 Task: Find connections with filter location João Câmara with filter topic #entrepreneurwith filter profile language English with filter current company Adani Realty with filter school Banasthali Vidyapith with filter industry Warehousing and Storage with filter service category Healthcare Consulting with filter keywords title Cosmetologist
Action: Mouse moved to (717, 115)
Screenshot: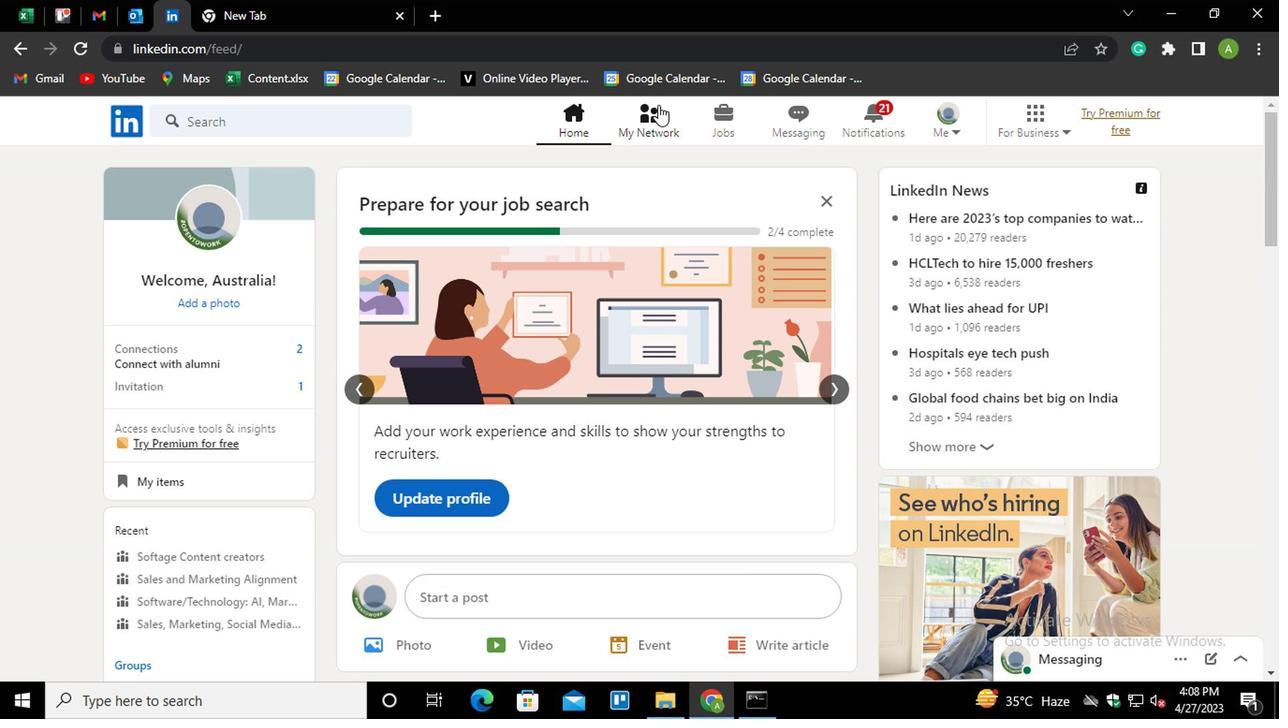 
Action: Mouse pressed left at (717, 115)
Screenshot: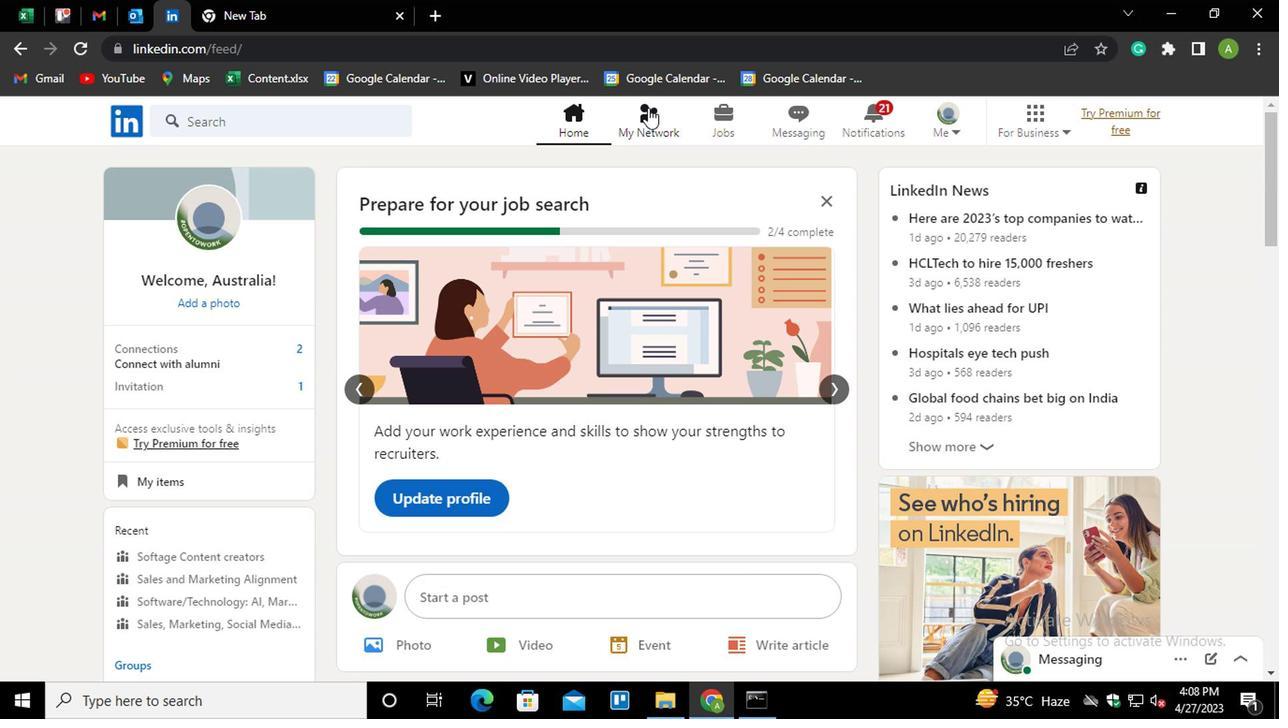 
Action: Mouse moved to (362, 235)
Screenshot: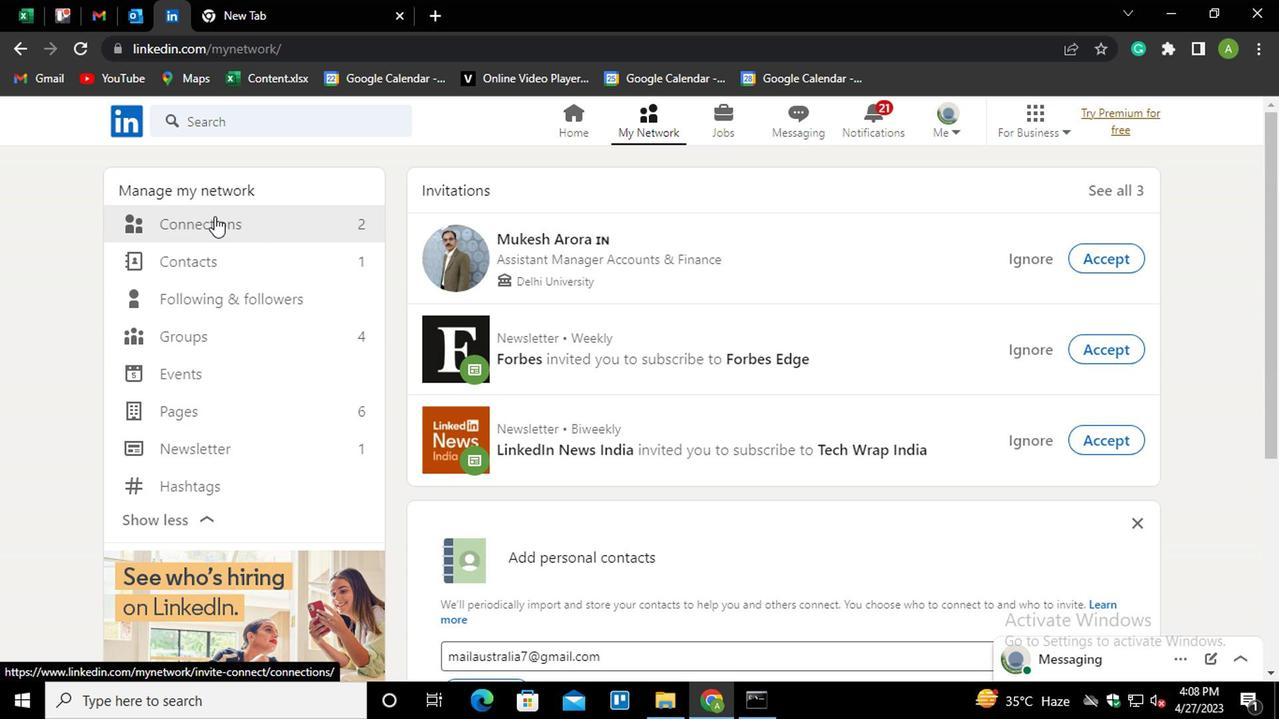 
Action: Mouse pressed left at (362, 235)
Screenshot: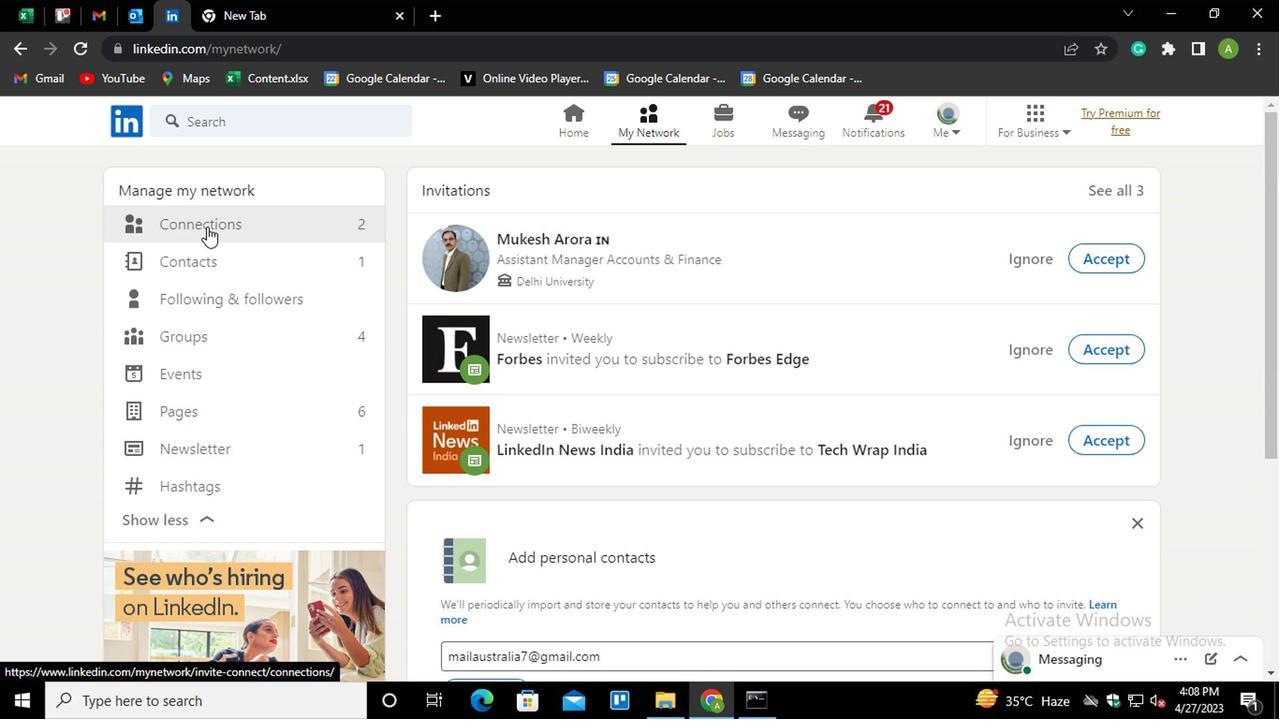 
Action: Mouse moved to (819, 227)
Screenshot: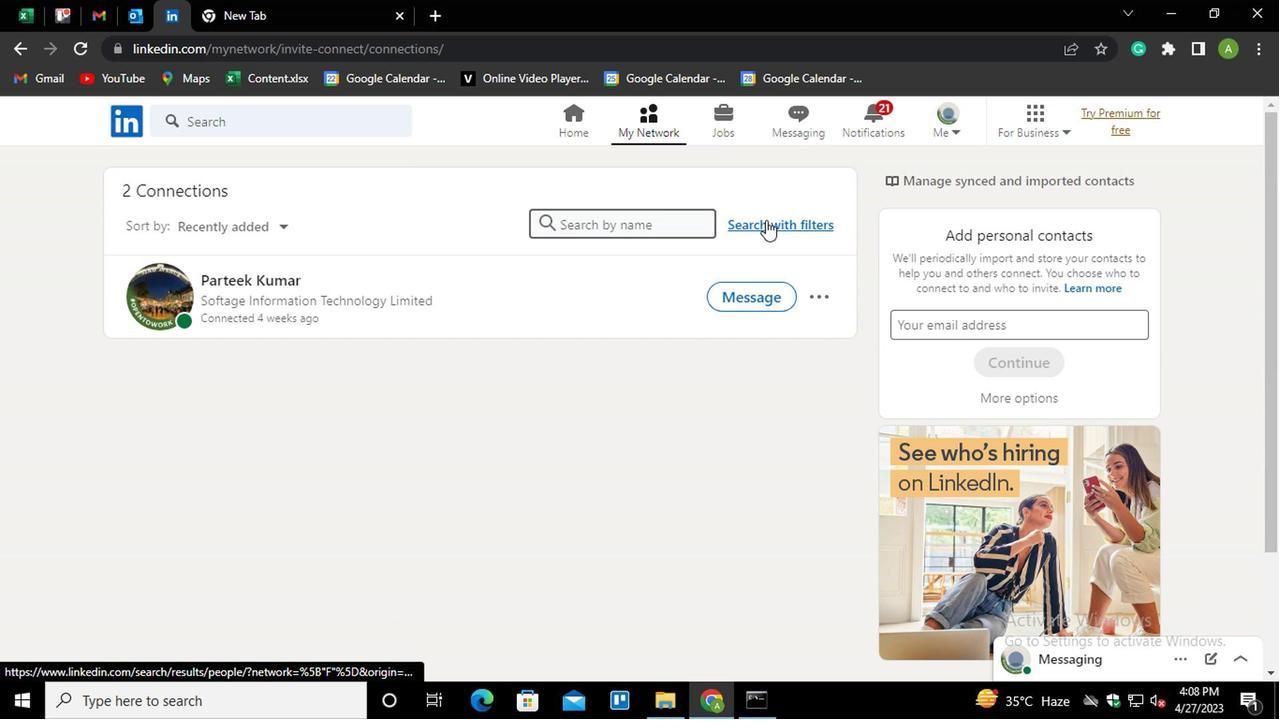 
Action: Mouse pressed left at (819, 227)
Screenshot: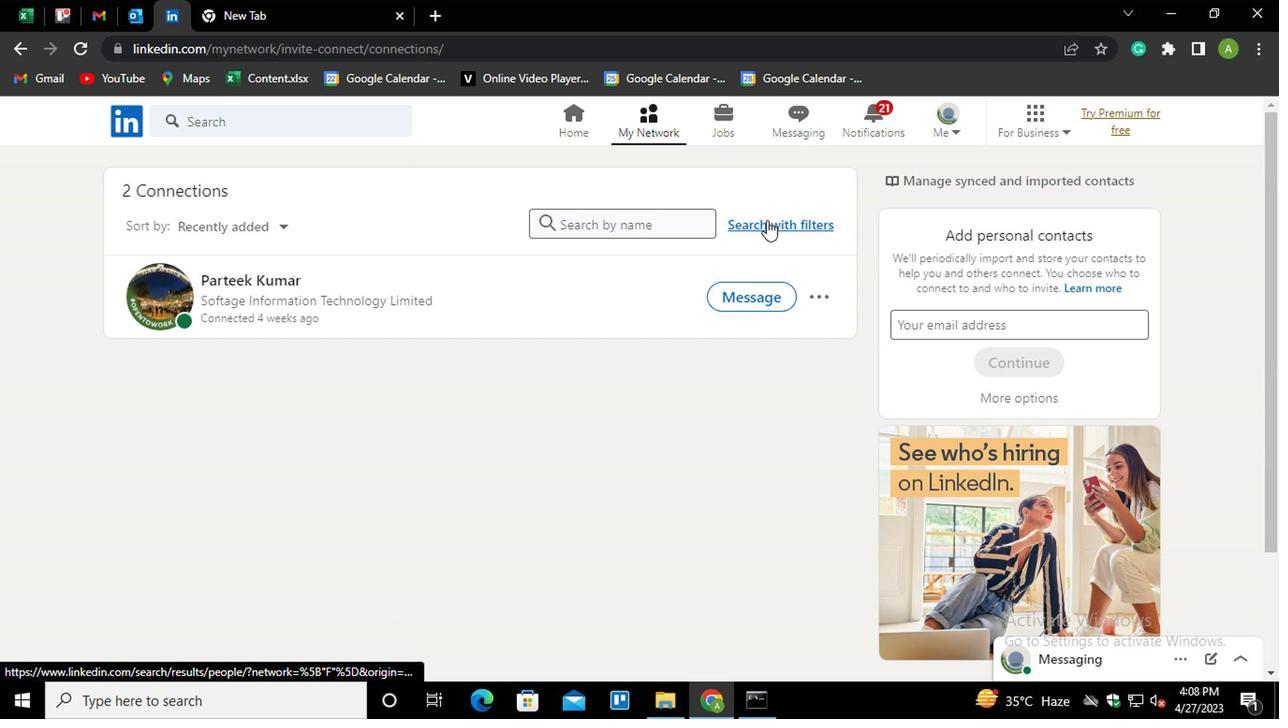 
Action: Mouse moved to (759, 179)
Screenshot: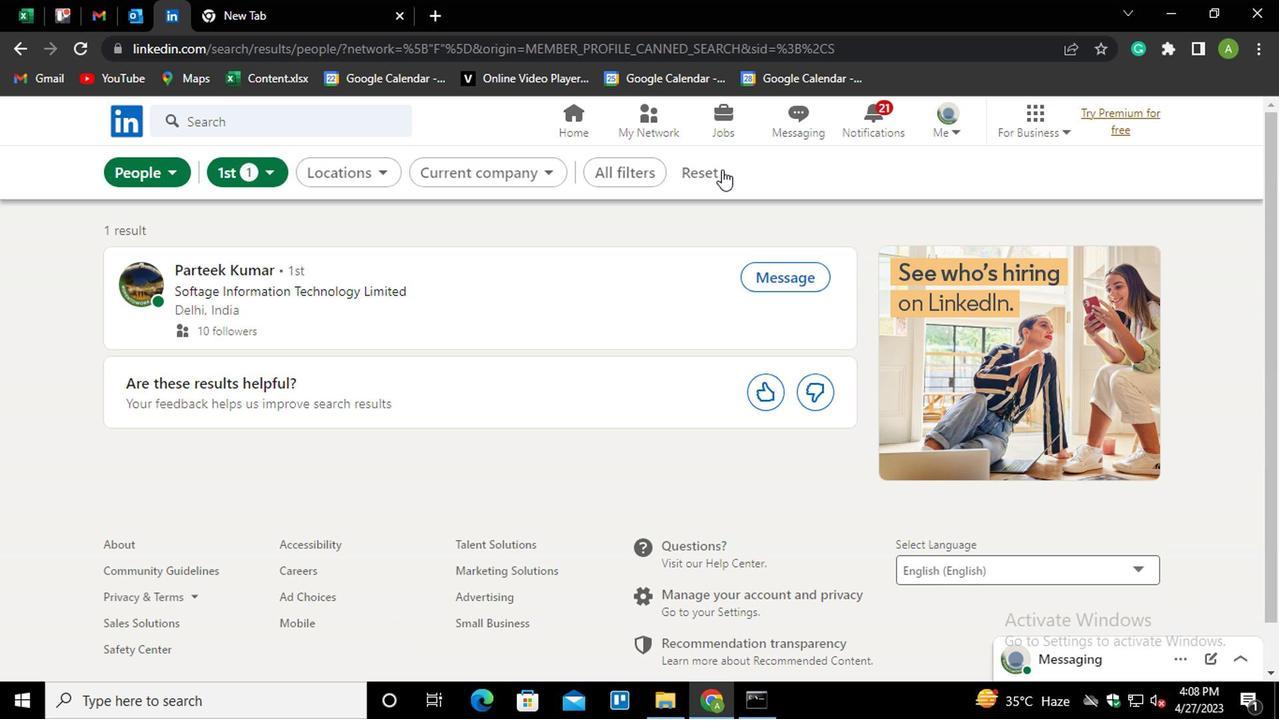 
Action: Mouse pressed left at (759, 179)
Screenshot: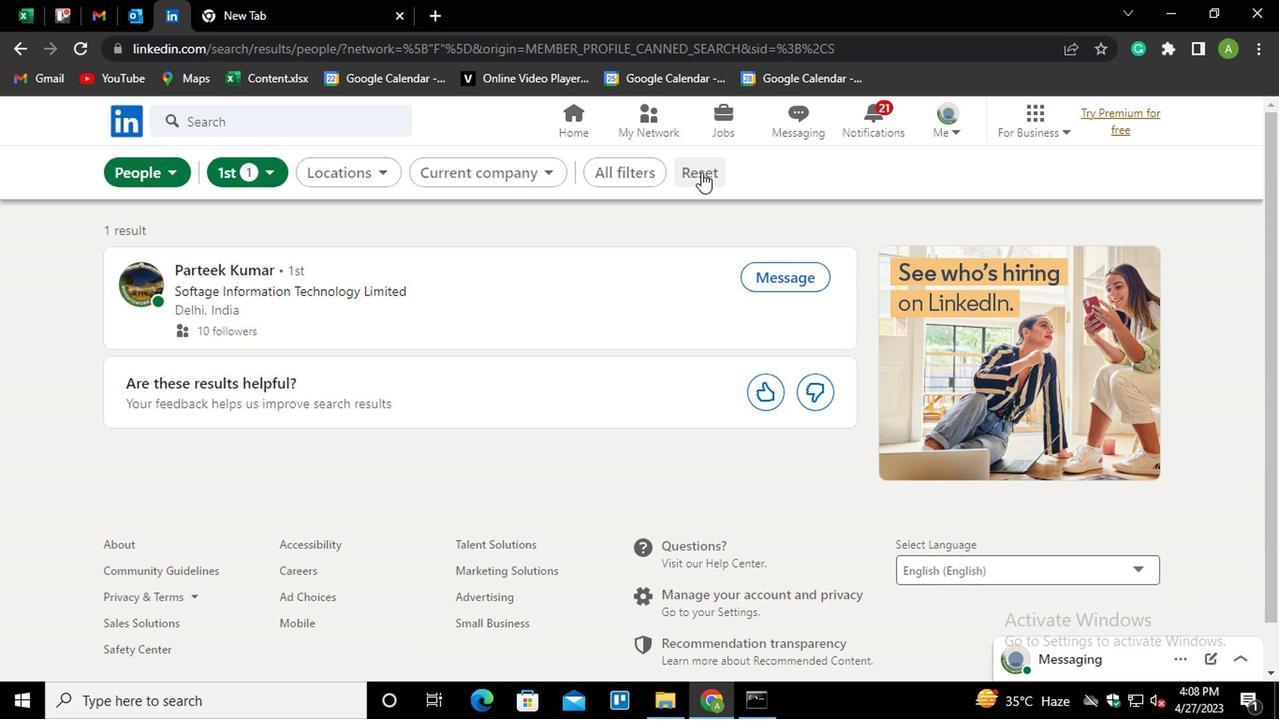 
Action: Mouse moved to (744, 182)
Screenshot: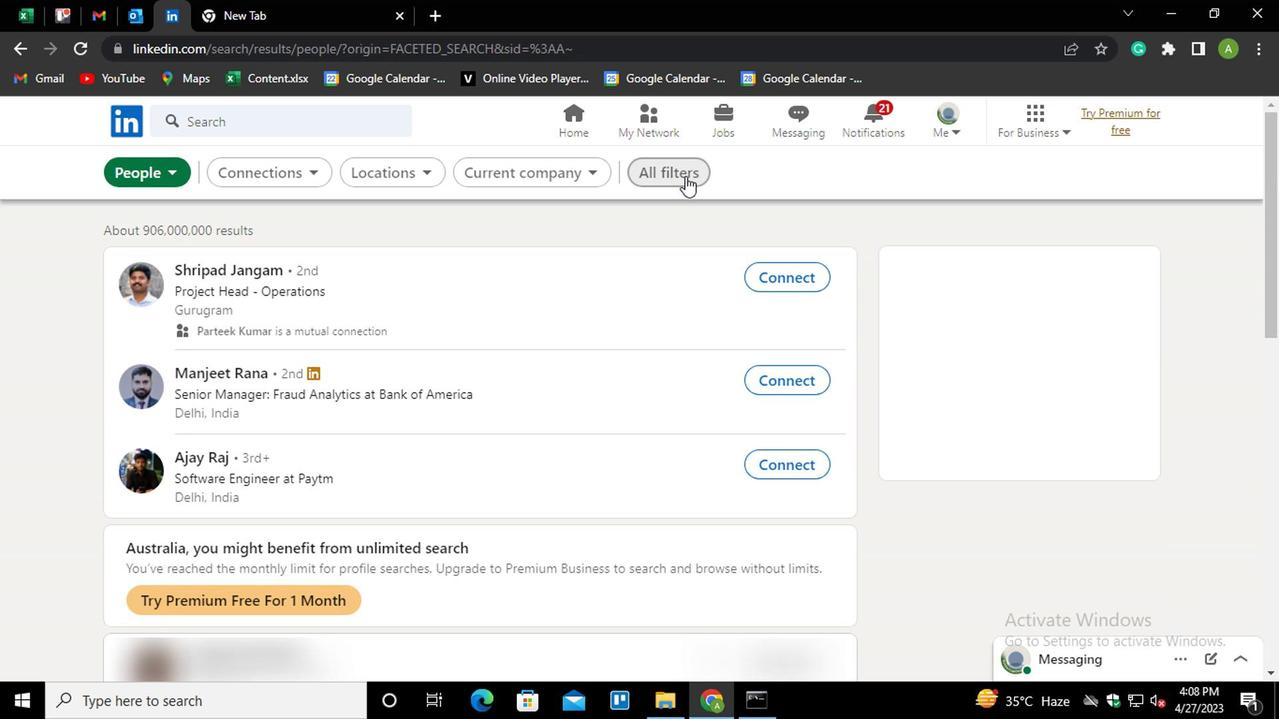 
Action: Mouse pressed left at (744, 182)
Screenshot: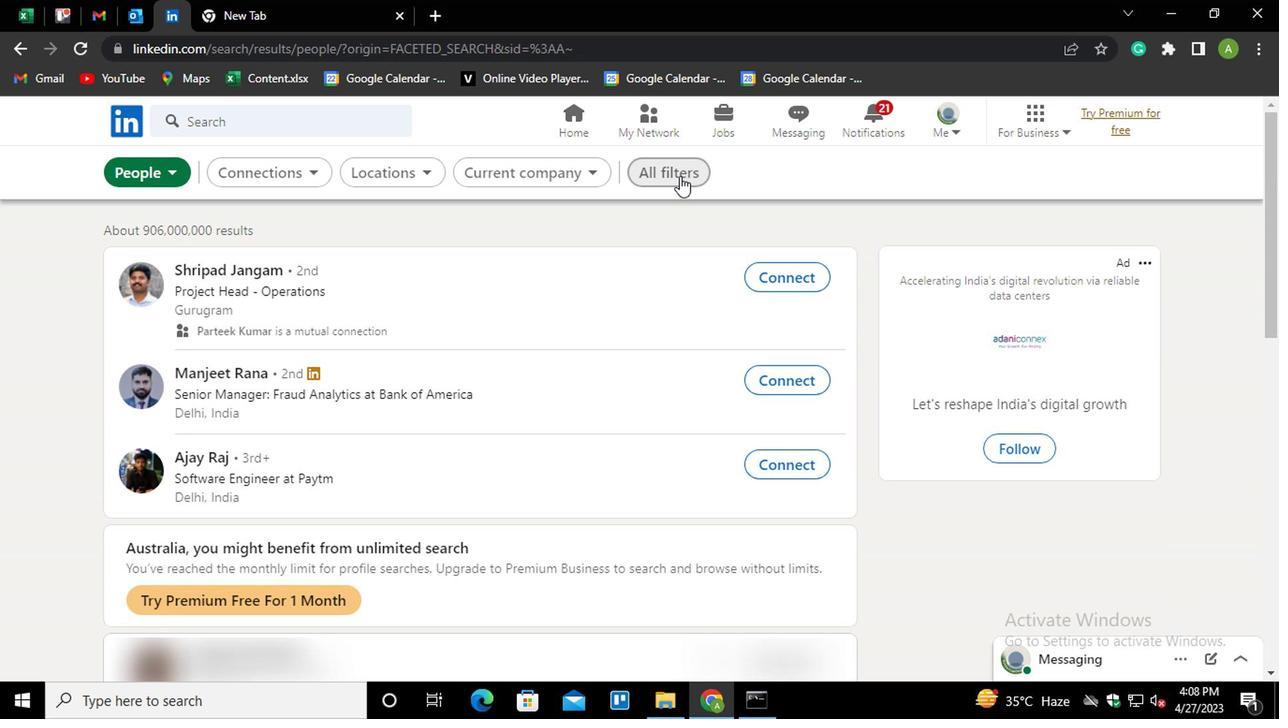 
Action: Mouse moved to (849, 309)
Screenshot: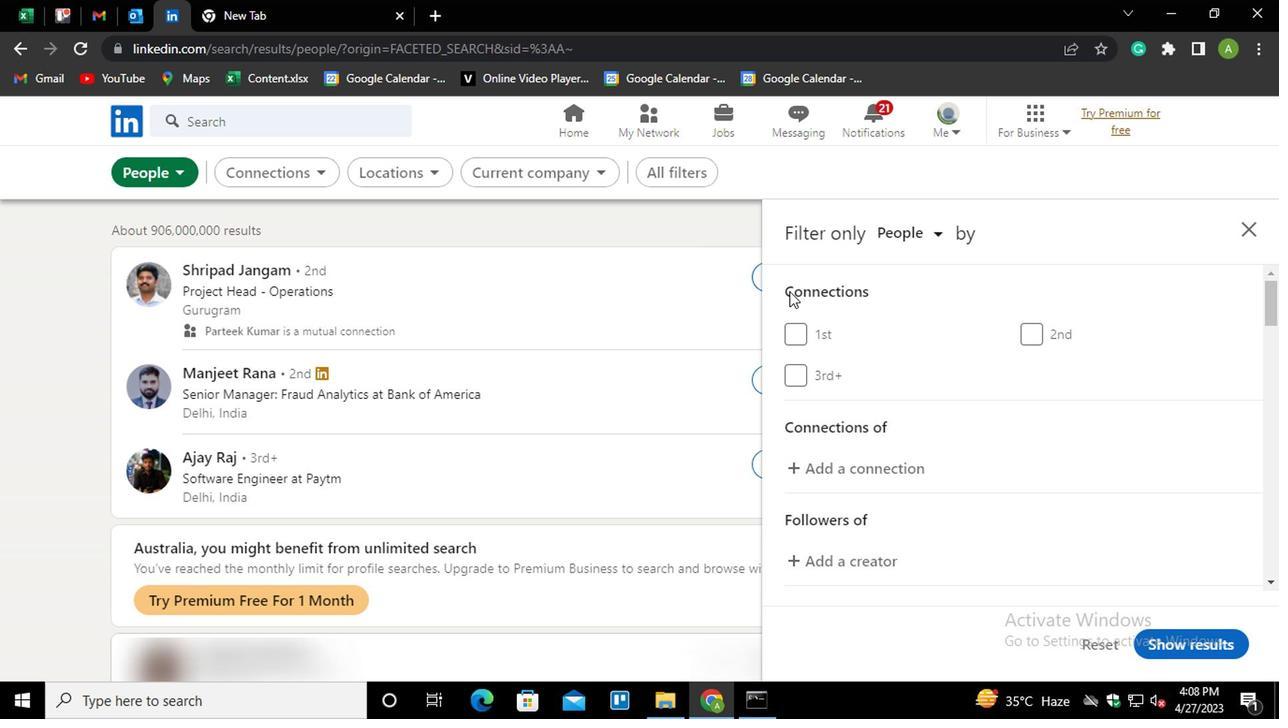 
Action: Mouse scrolled (849, 308) with delta (0, 0)
Screenshot: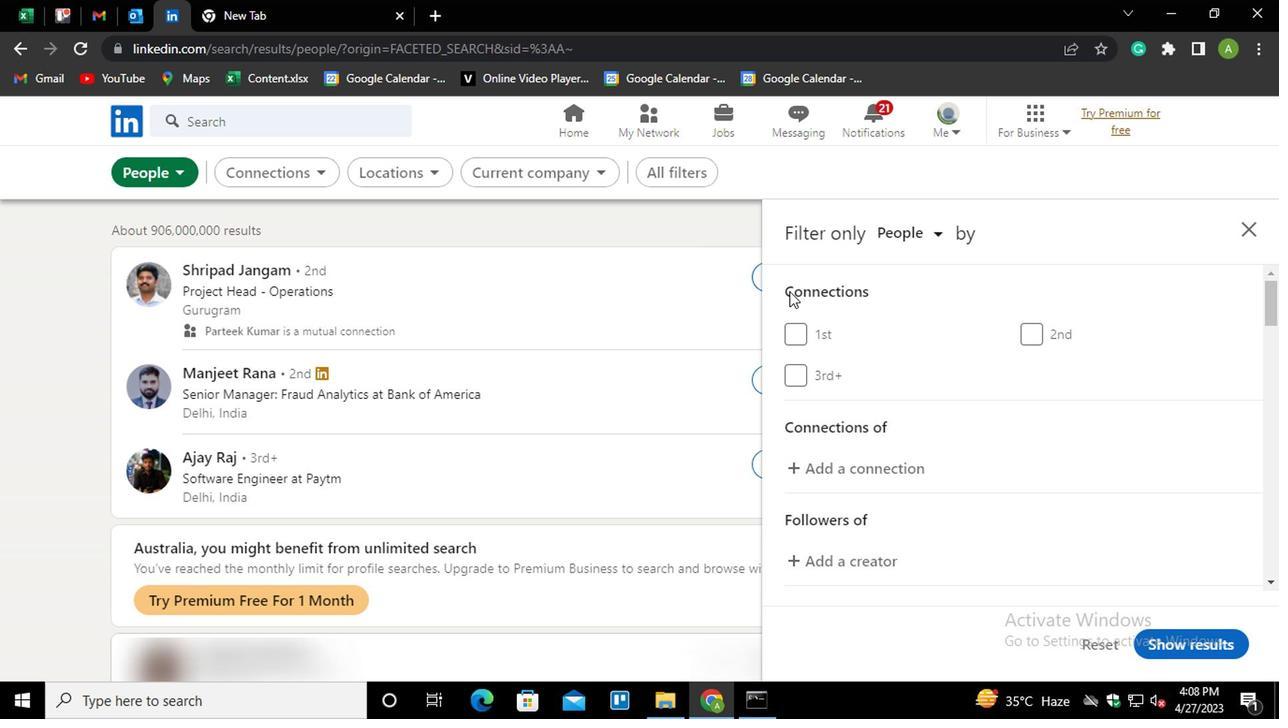
Action: Mouse moved to (882, 321)
Screenshot: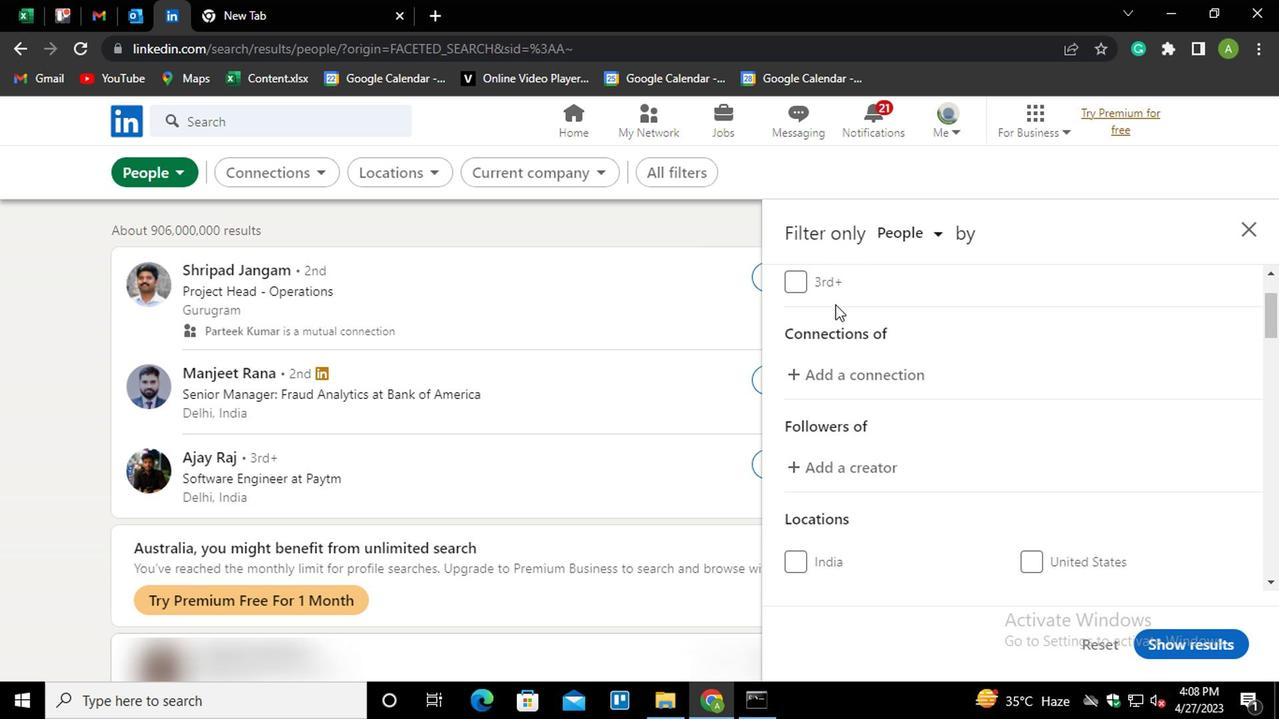 
Action: Mouse scrolled (882, 321) with delta (0, 0)
Screenshot: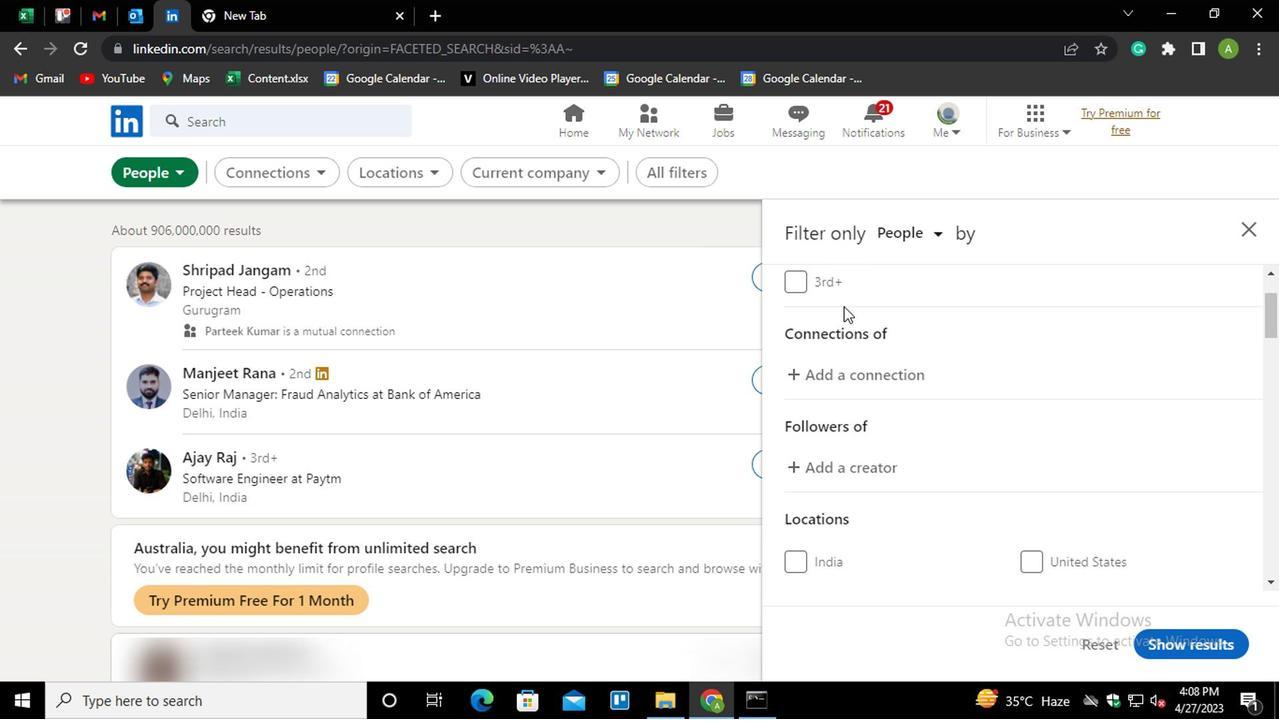 
Action: Mouse moved to (882, 321)
Screenshot: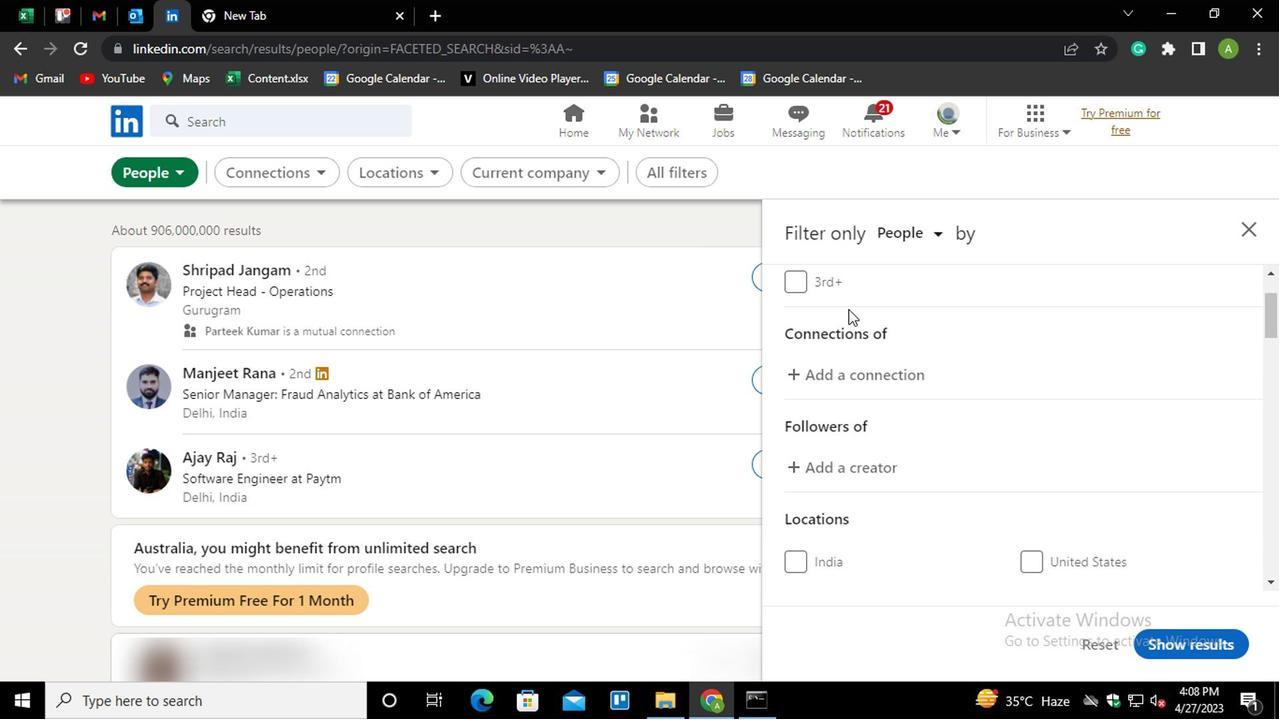 
Action: Mouse scrolled (882, 321) with delta (0, 0)
Screenshot: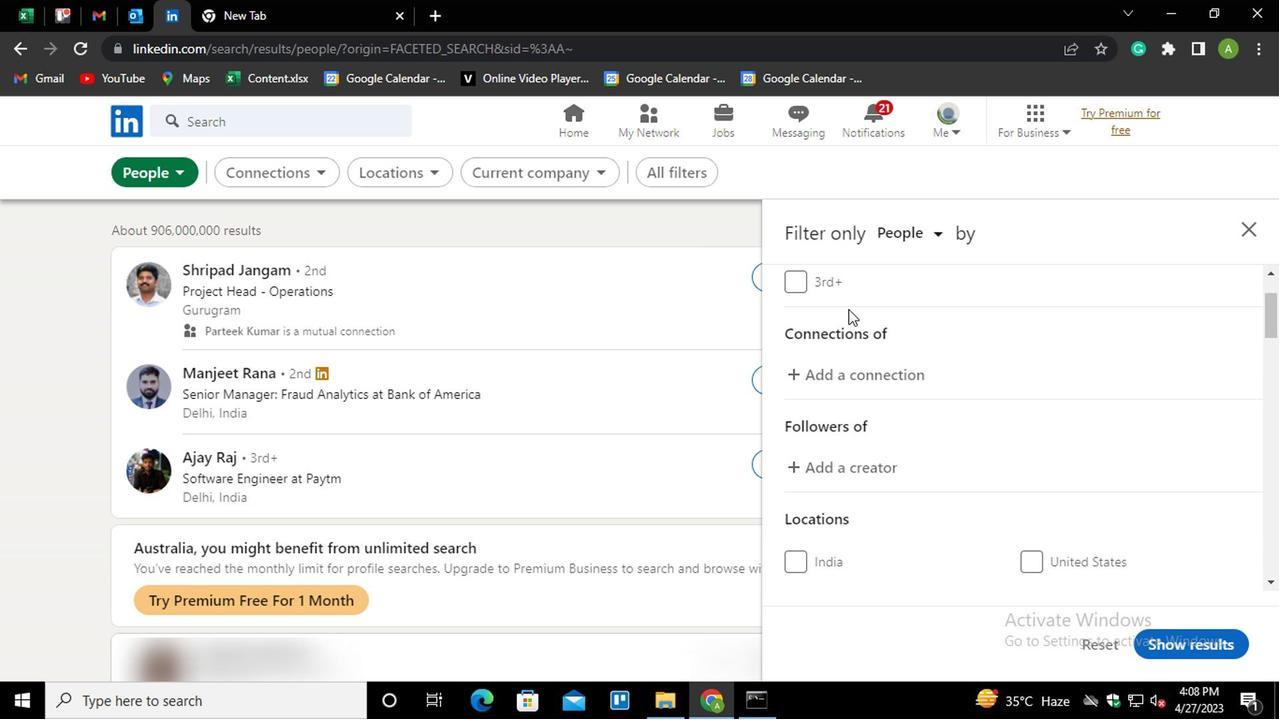 
Action: Mouse moved to (884, 329)
Screenshot: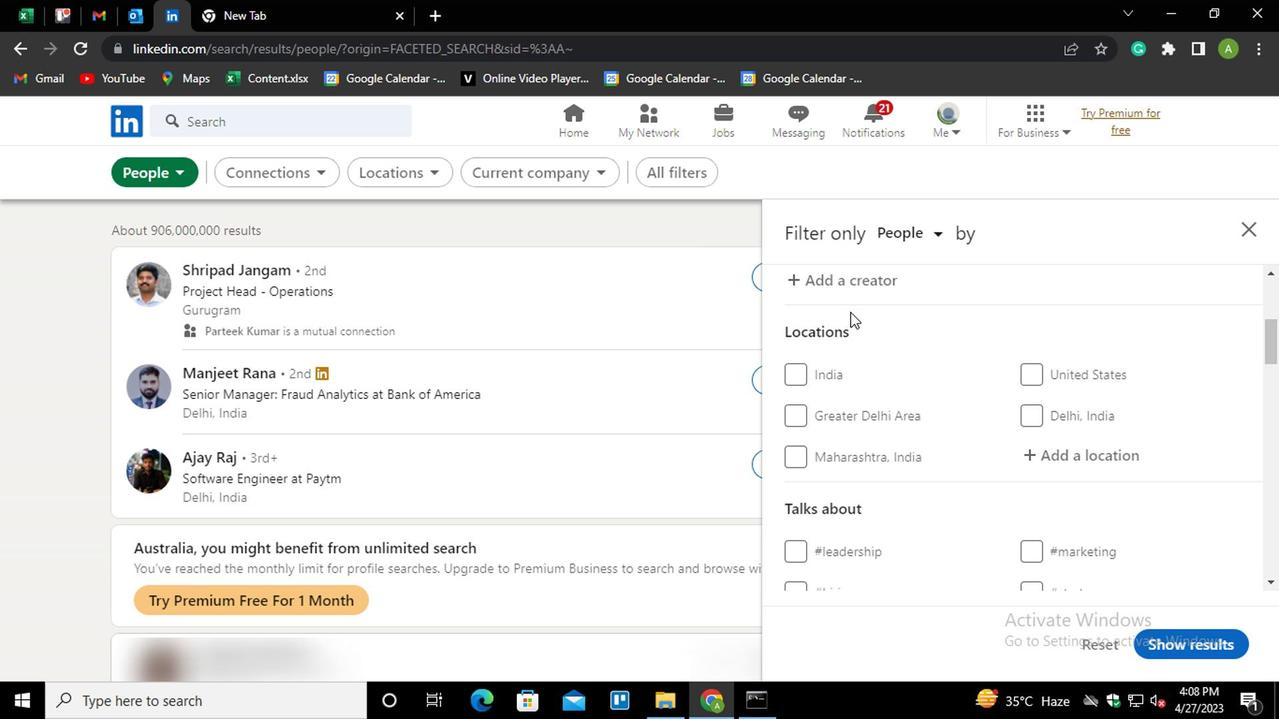 
Action: Mouse scrolled (884, 327) with delta (0, -1)
Screenshot: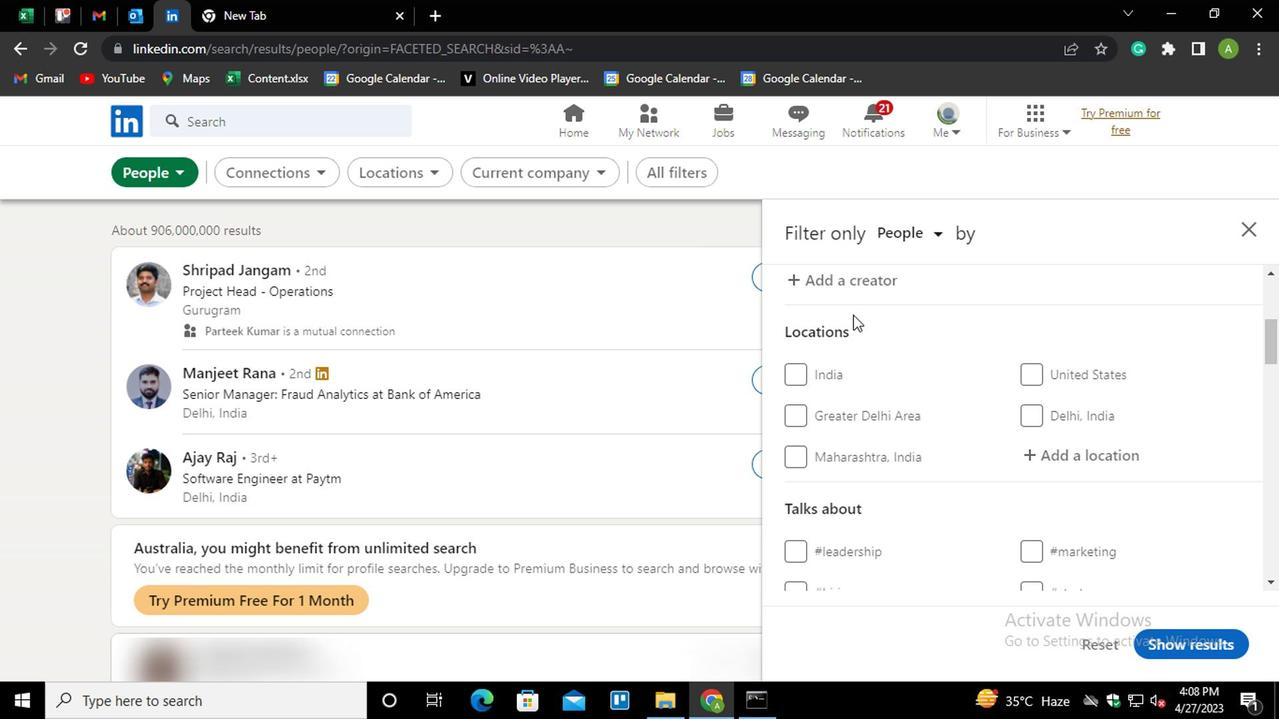 
Action: Mouse moved to (1054, 383)
Screenshot: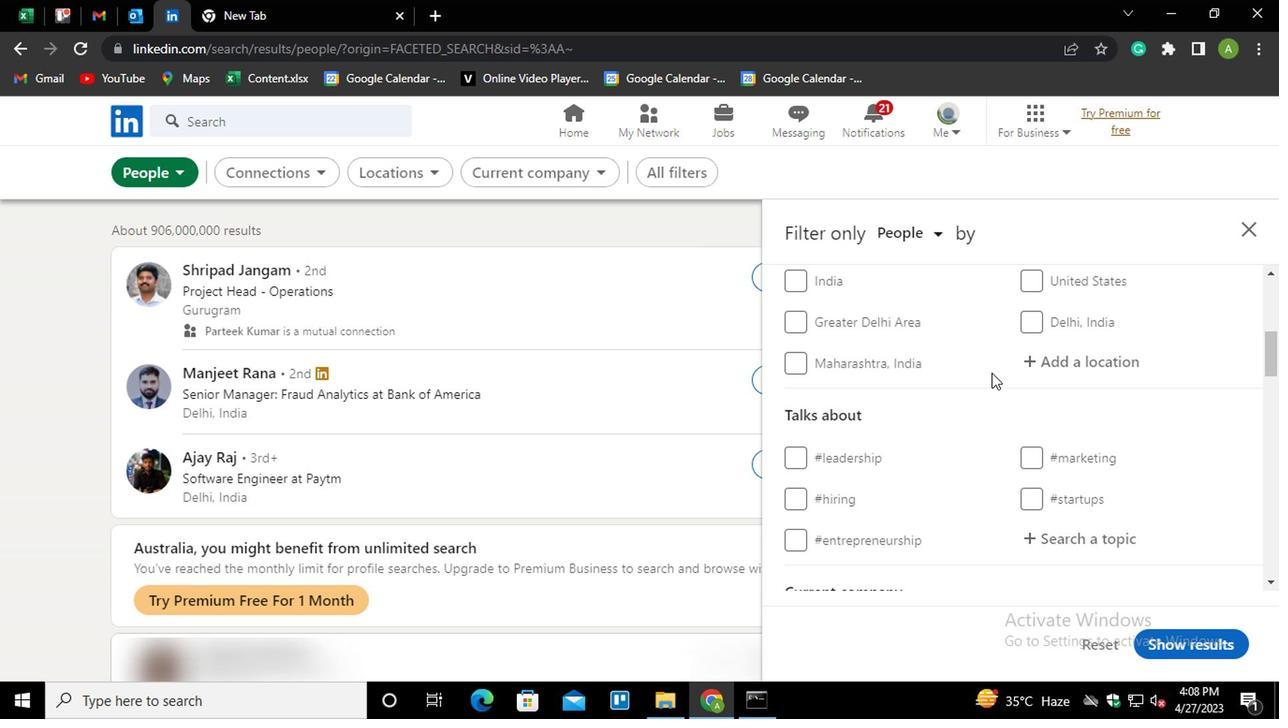 
Action: Mouse pressed left at (1054, 383)
Screenshot: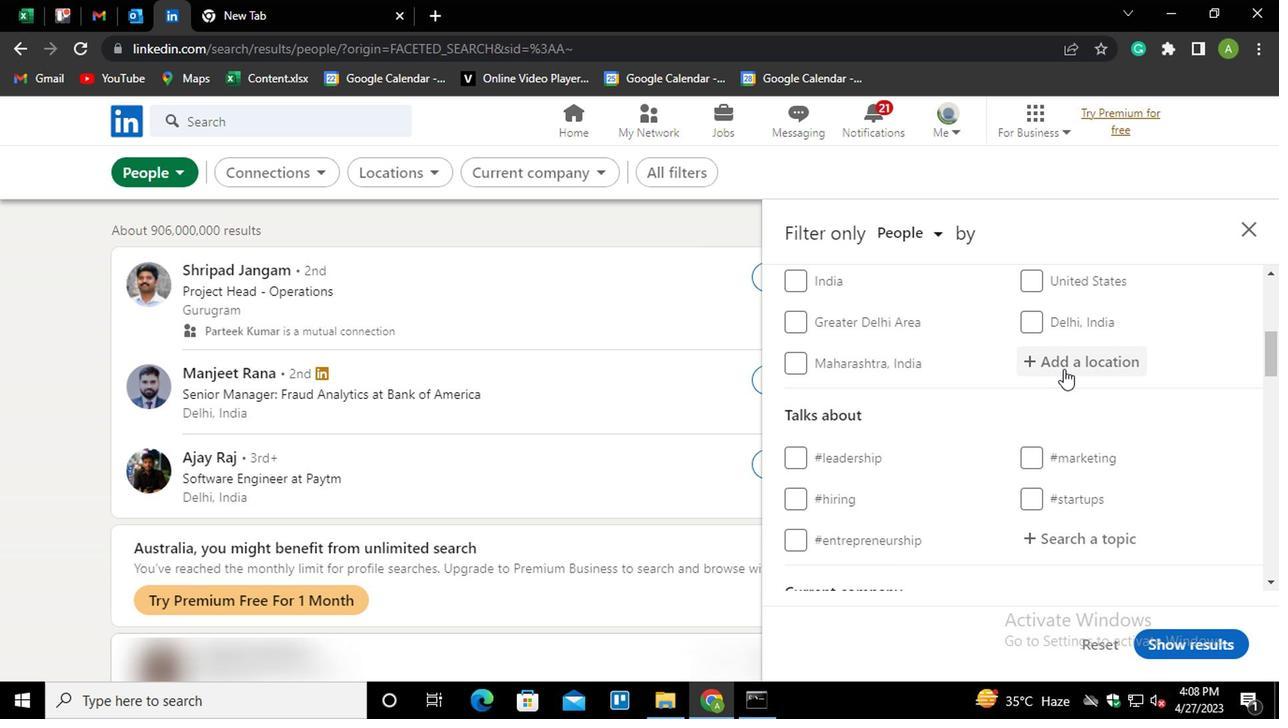 
Action: Mouse moved to (1056, 377)
Screenshot: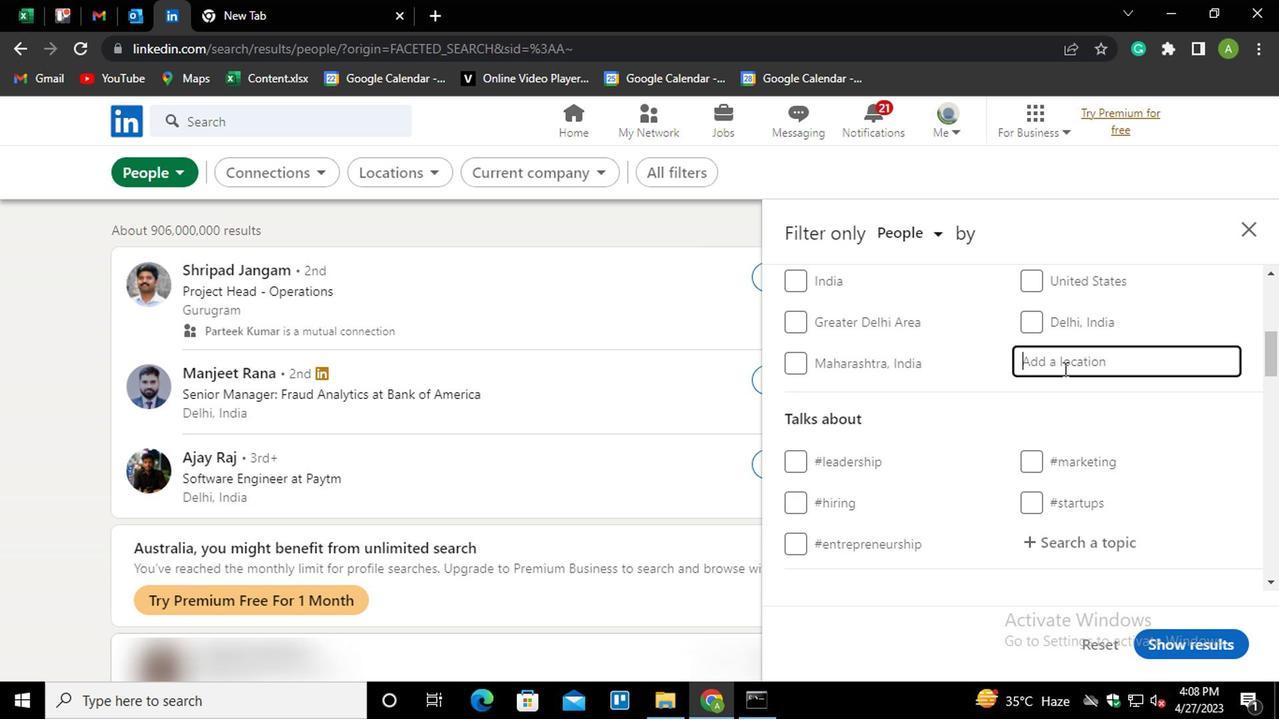 
Action: Mouse pressed left at (1056, 377)
Screenshot: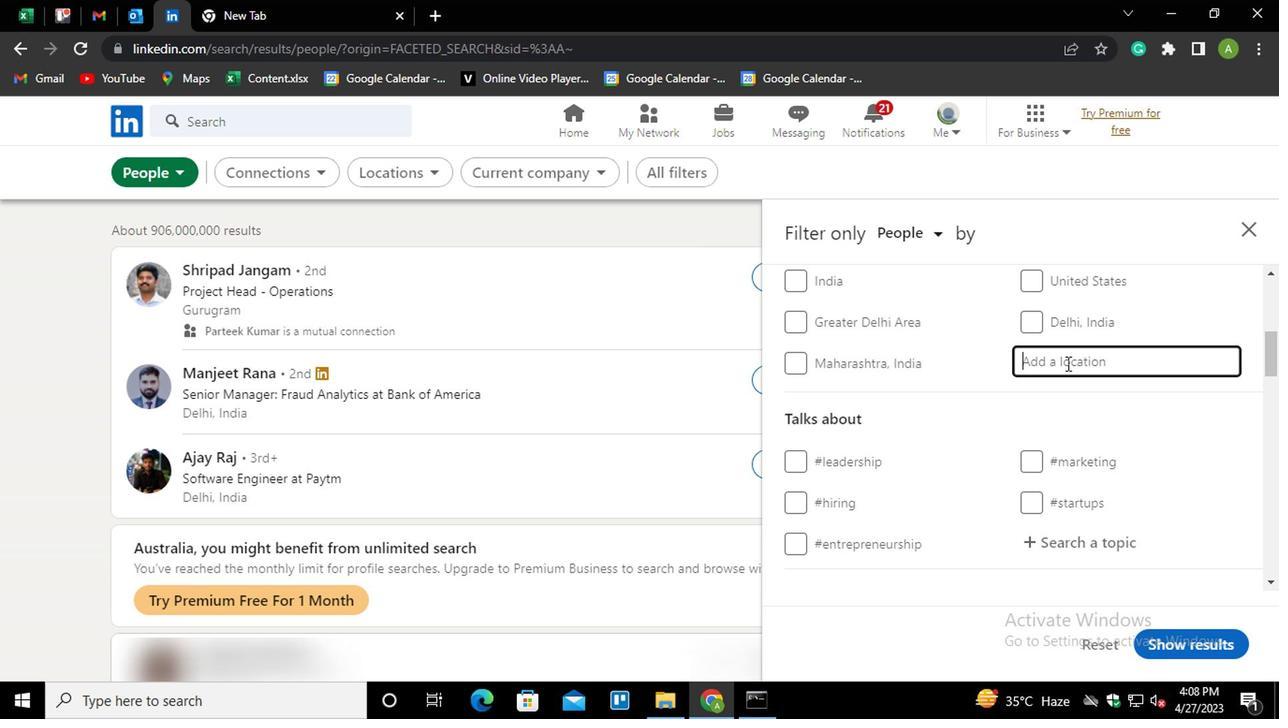 
Action: Key pressed <Key.shift>HO<Key.backspace><Key.backspace><Key.shift>JOAO<Key.down><Key.down><Key.down><Key.down><Key.down><Key.space><Key.shift>CAMARO<Key.down><Key.backspace>A<Key.down><Key.enter>
Screenshot: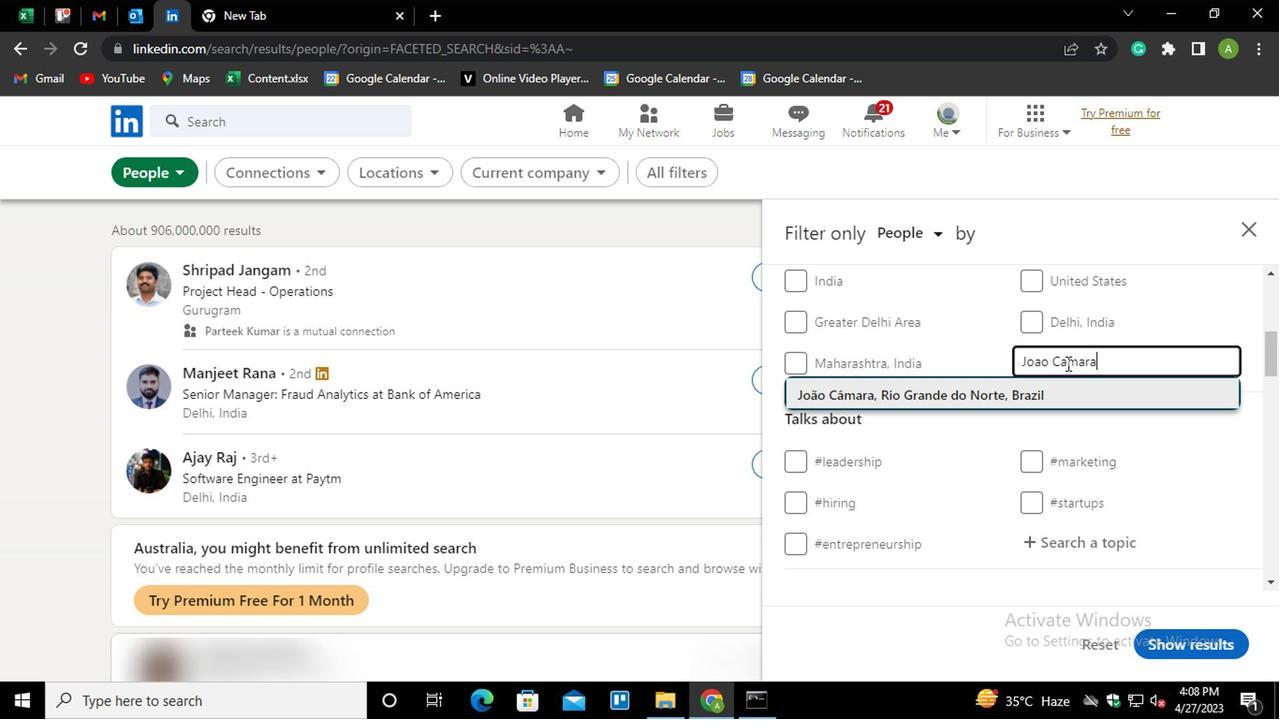 
Action: Mouse scrolled (1056, 376) with delta (0, -1)
Screenshot: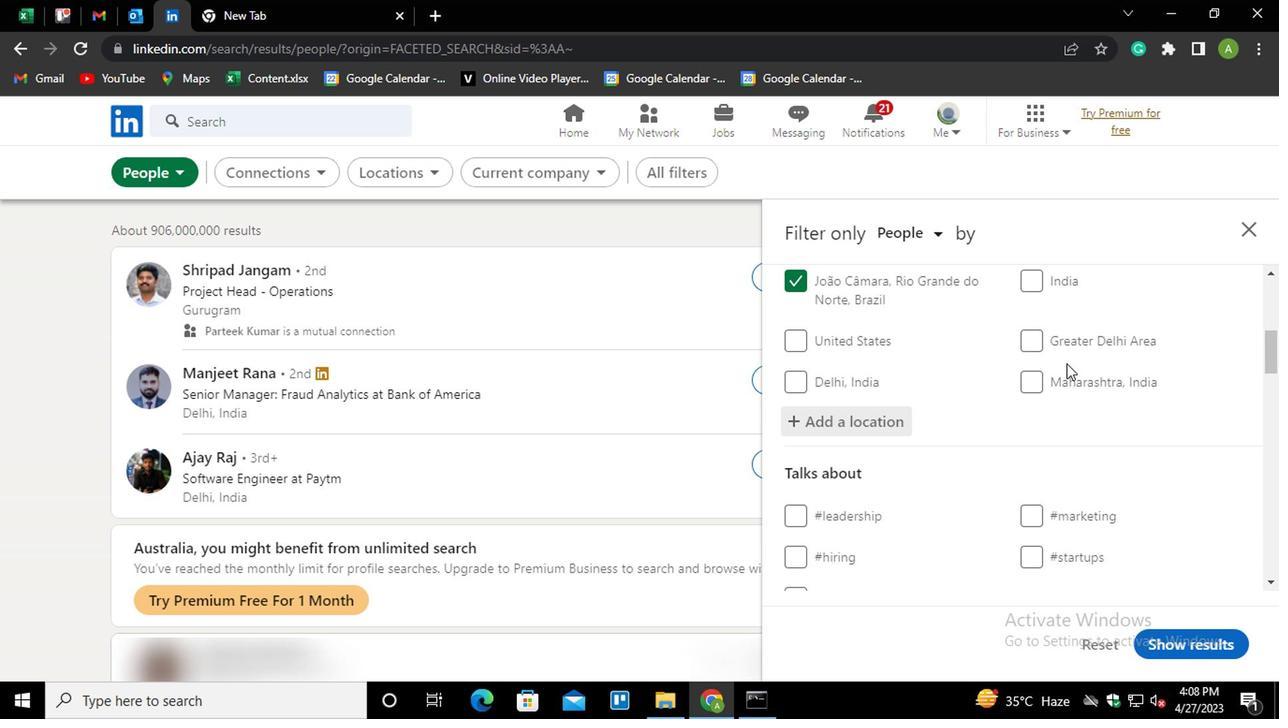 
Action: Mouse moved to (1056, 377)
Screenshot: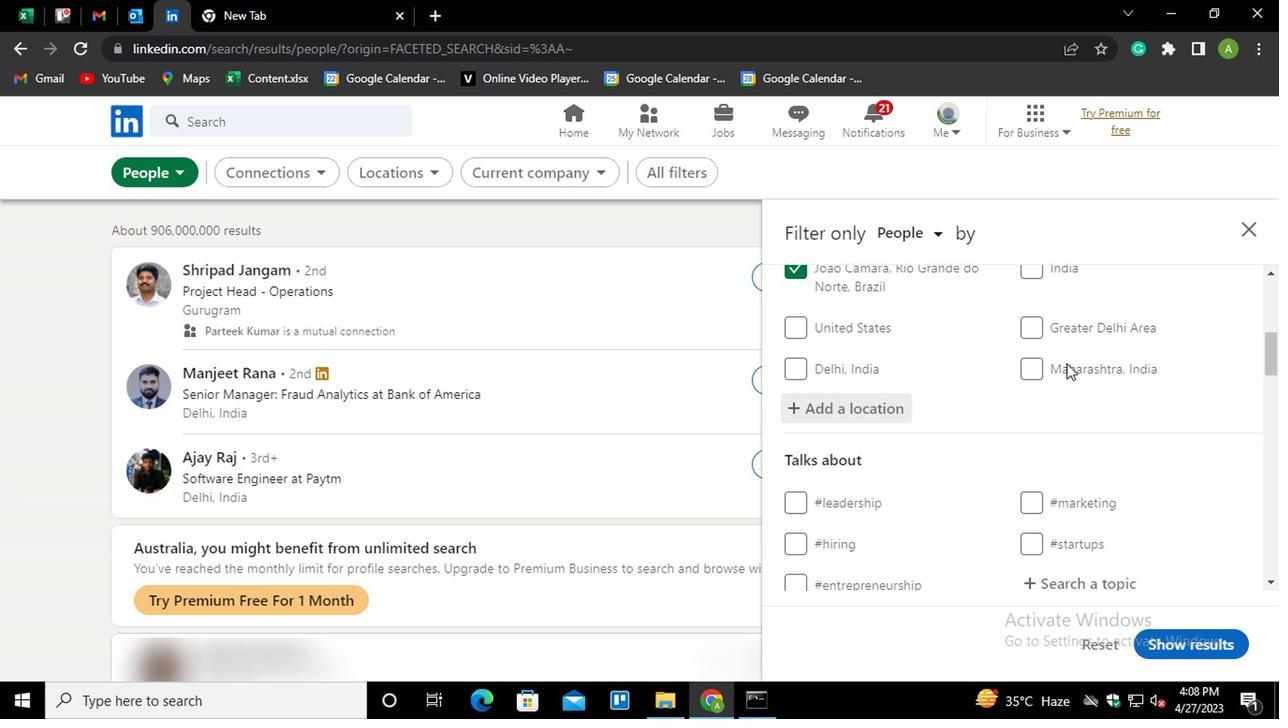 
Action: Mouse scrolled (1056, 376) with delta (0, -1)
Screenshot: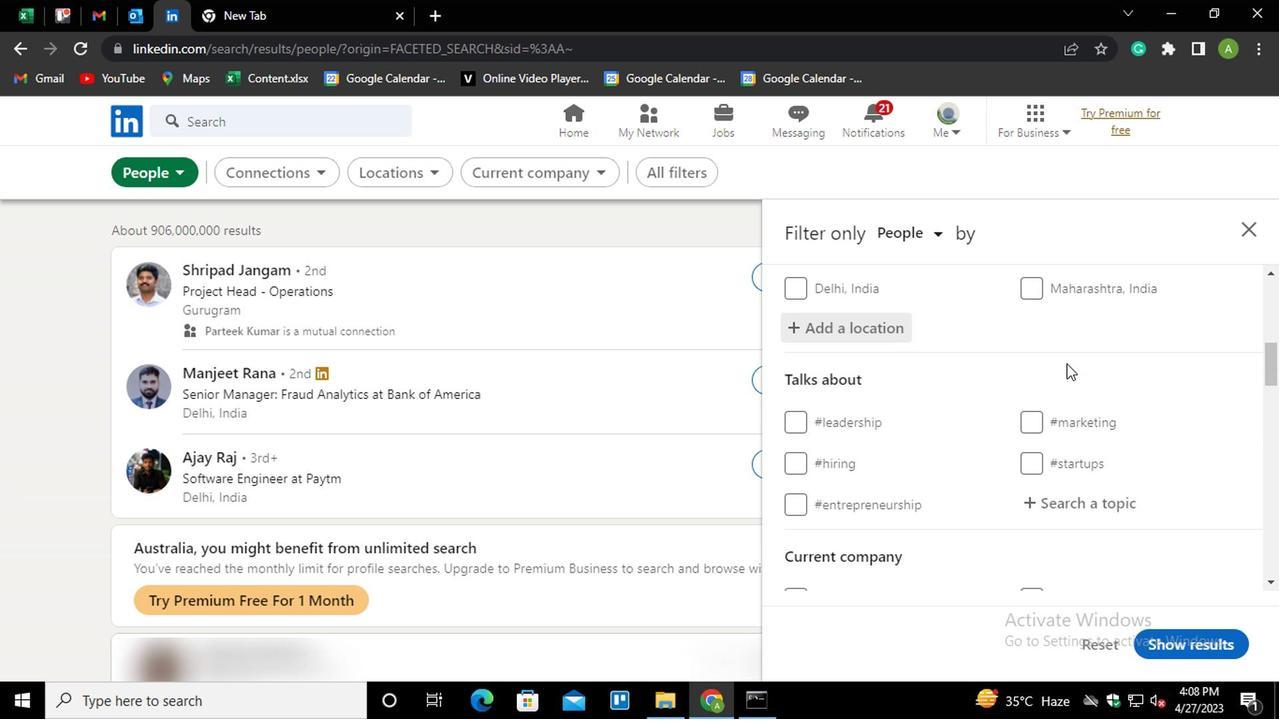 
Action: Mouse scrolled (1056, 376) with delta (0, -1)
Screenshot: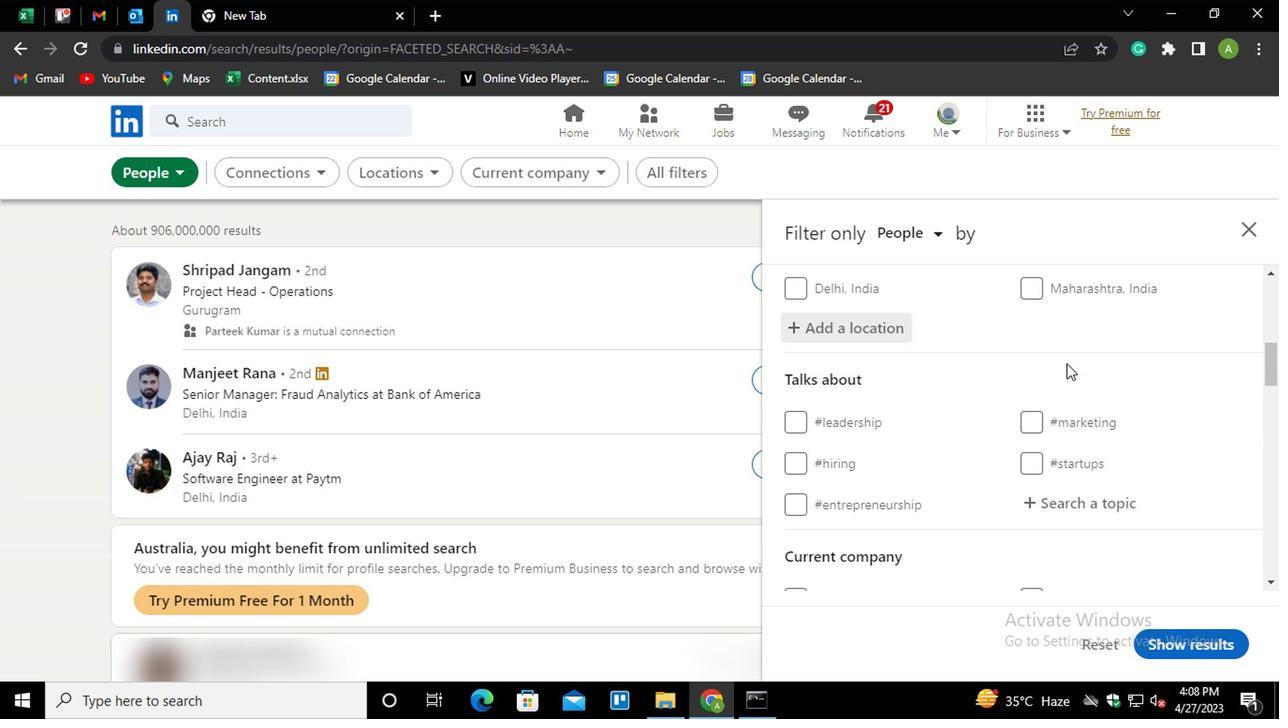 
Action: Mouse moved to (1051, 323)
Screenshot: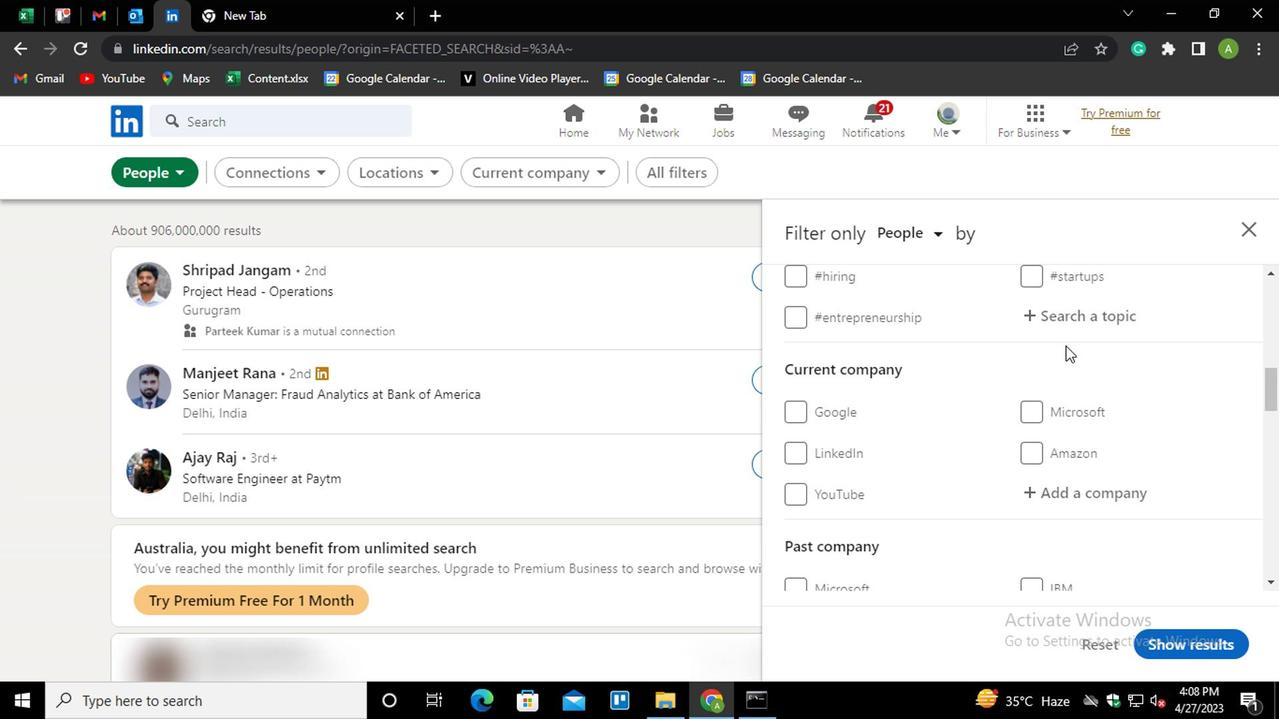 
Action: Mouse pressed left at (1051, 323)
Screenshot: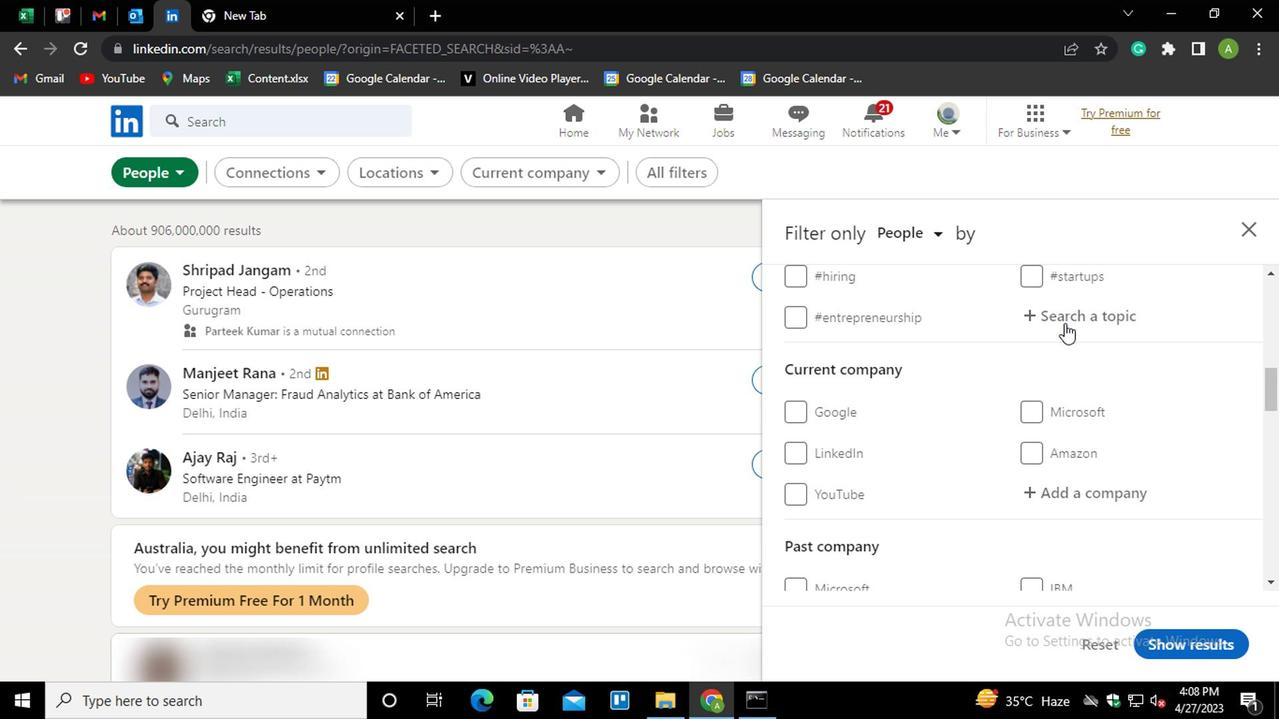 
Action: Key pressed ENTREPRE<Key.down><Key.enter>
Screenshot: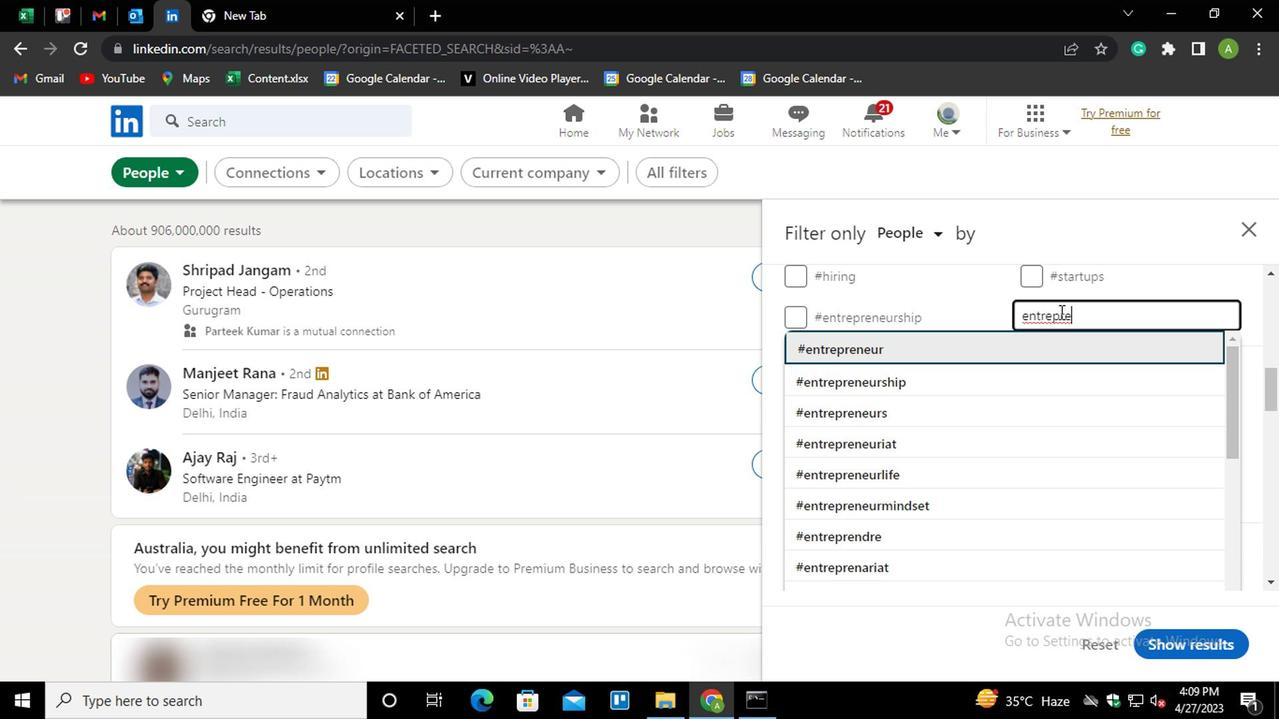 
Action: Mouse scrolled (1051, 323) with delta (0, 0)
Screenshot: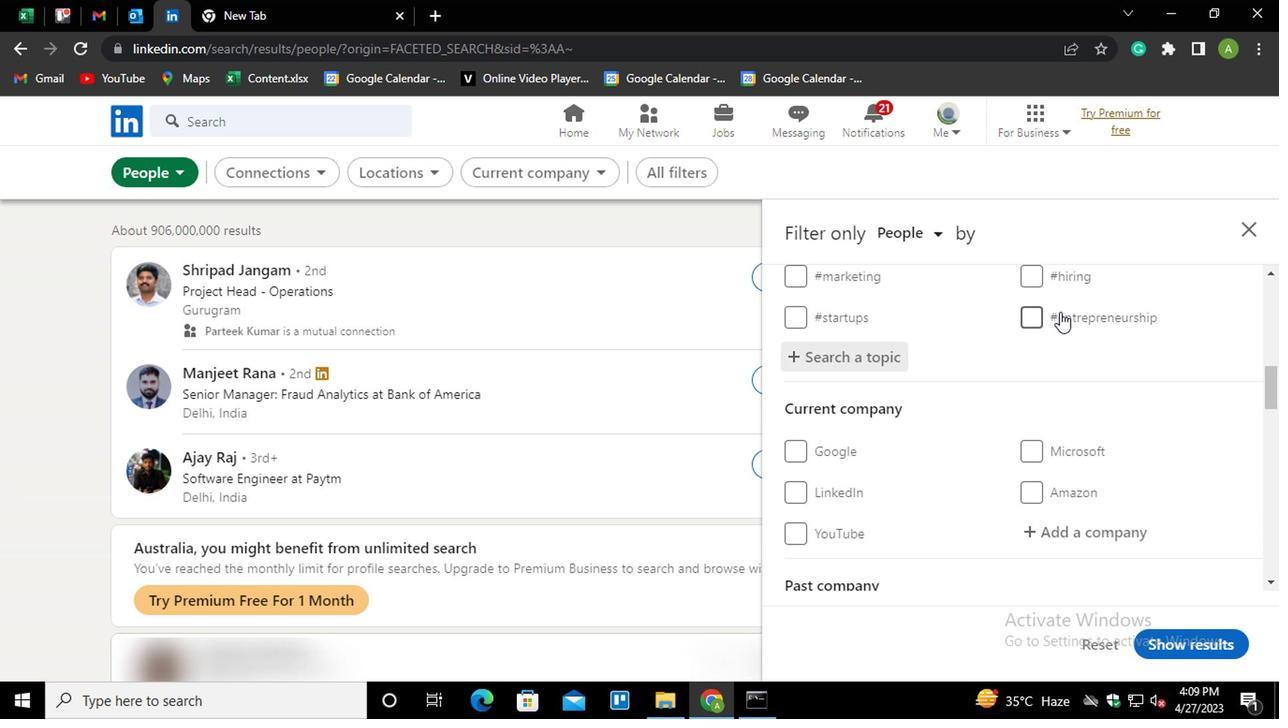 
Action: Mouse scrolled (1051, 323) with delta (0, 0)
Screenshot: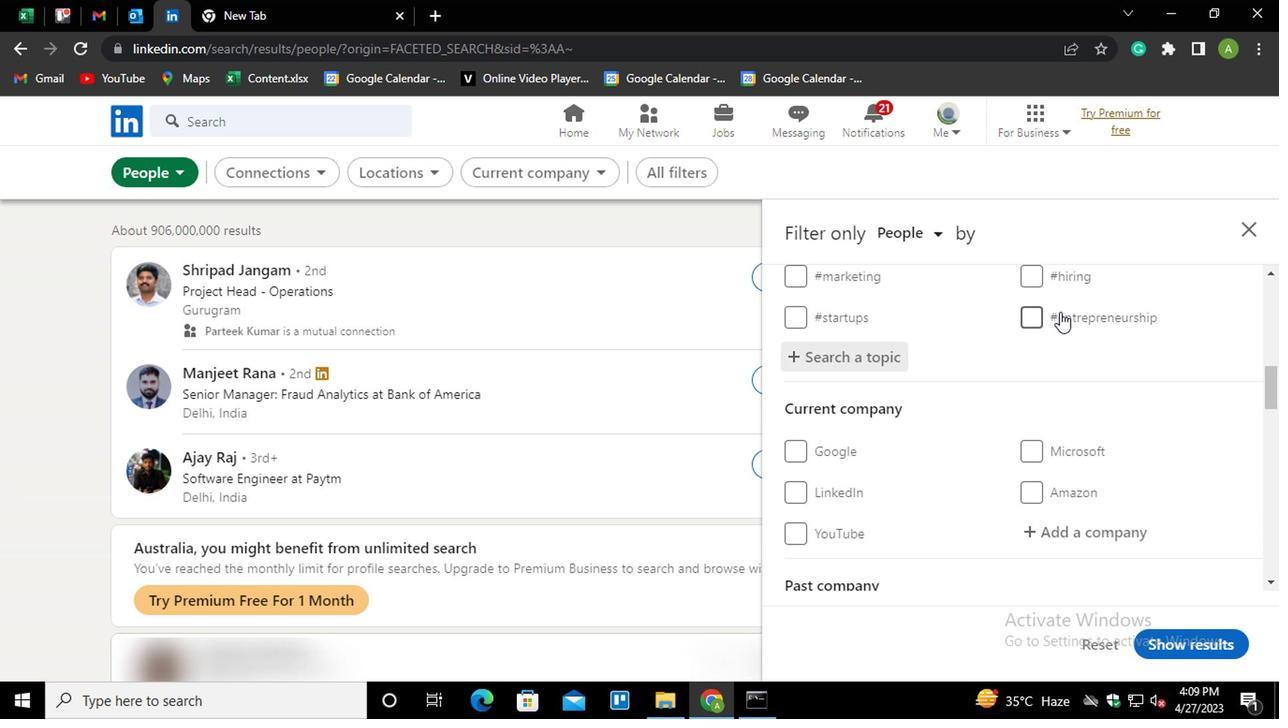
Action: Mouse scrolled (1051, 323) with delta (0, 0)
Screenshot: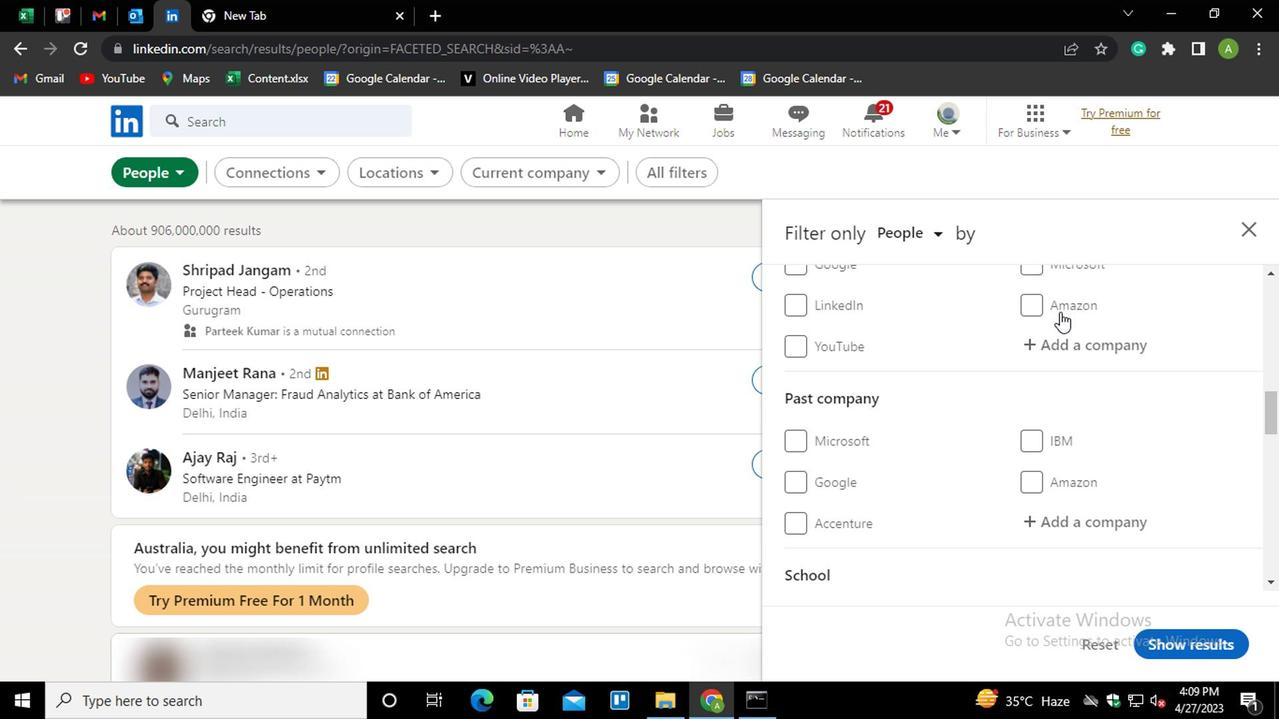 
Action: Mouse scrolled (1051, 323) with delta (0, 0)
Screenshot: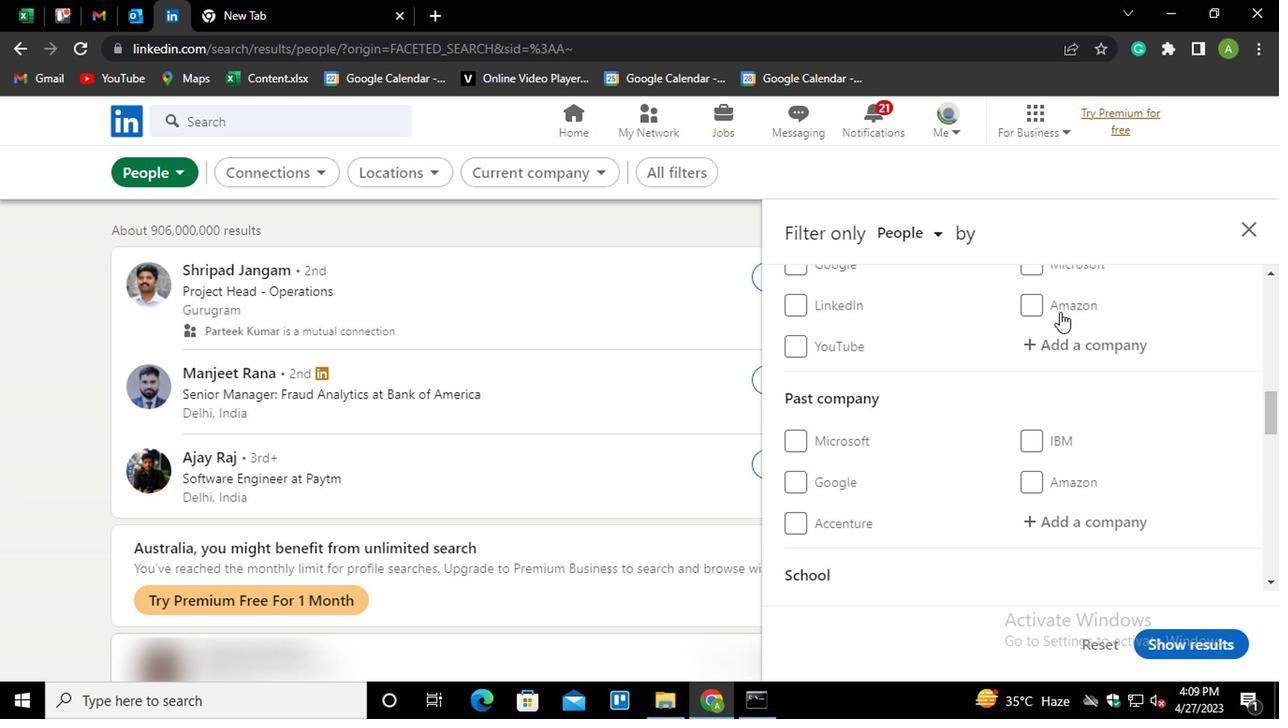 
Action: Mouse scrolled (1051, 323) with delta (0, 0)
Screenshot: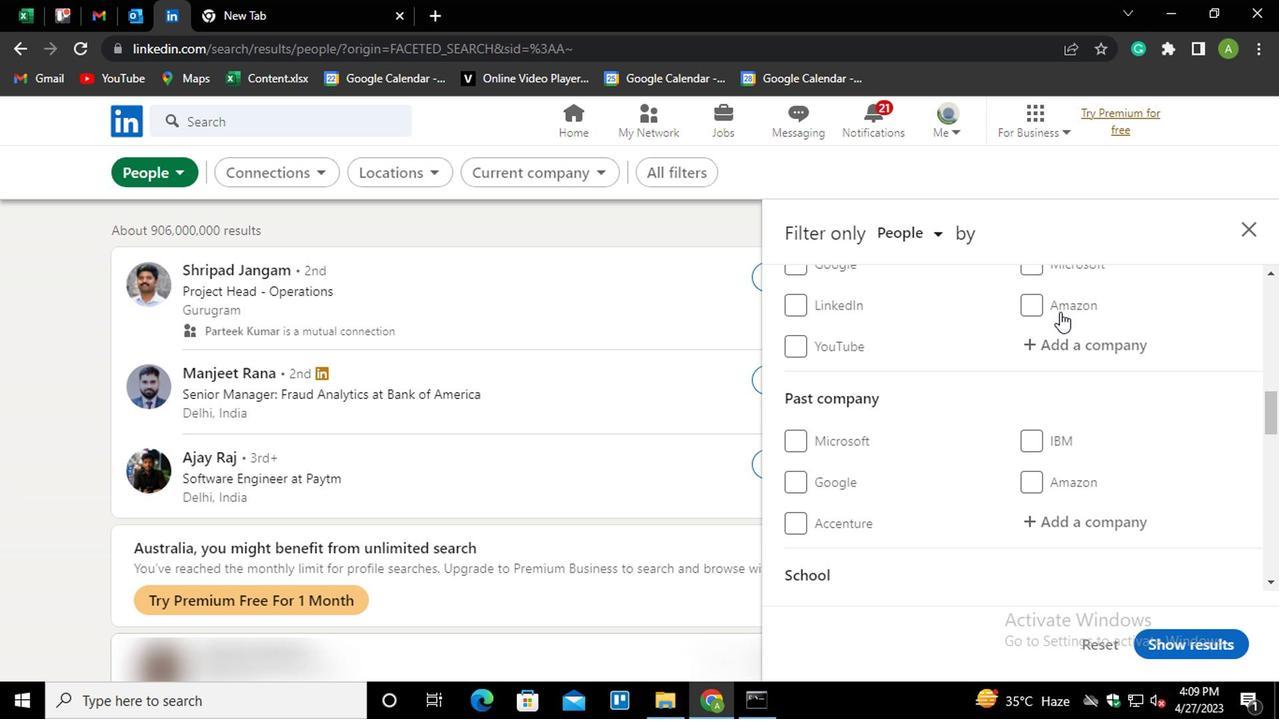 
Action: Mouse scrolled (1051, 323) with delta (0, 0)
Screenshot: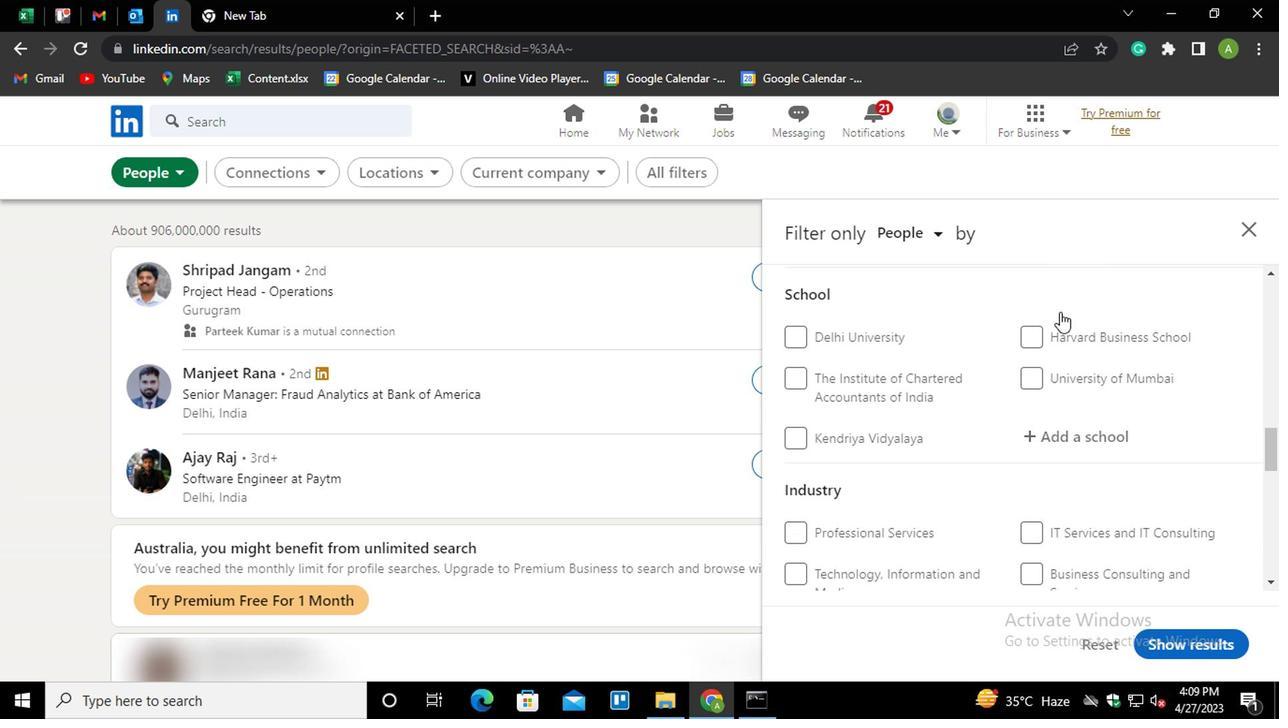 
Action: Mouse scrolled (1051, 323) with delta (0, 0)
Screenshot: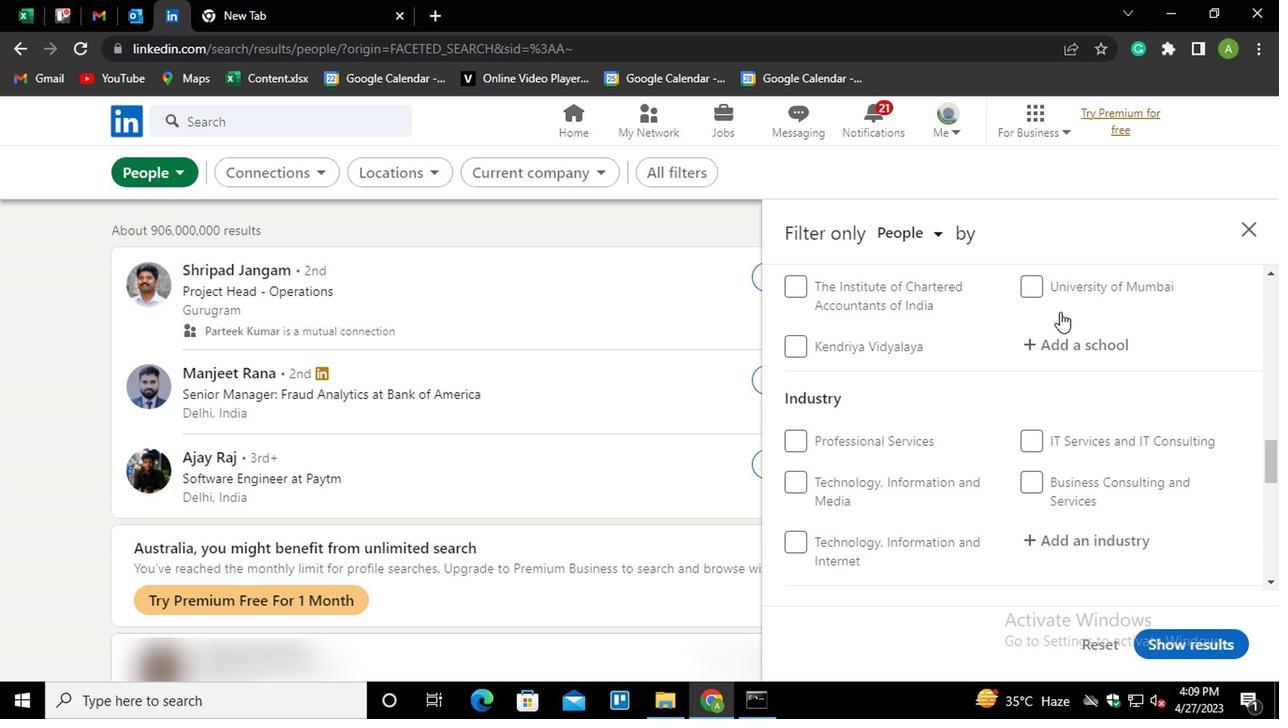 
Action: Mouse scrolled (1051, 323) with delta (0, 0)
Screenshot: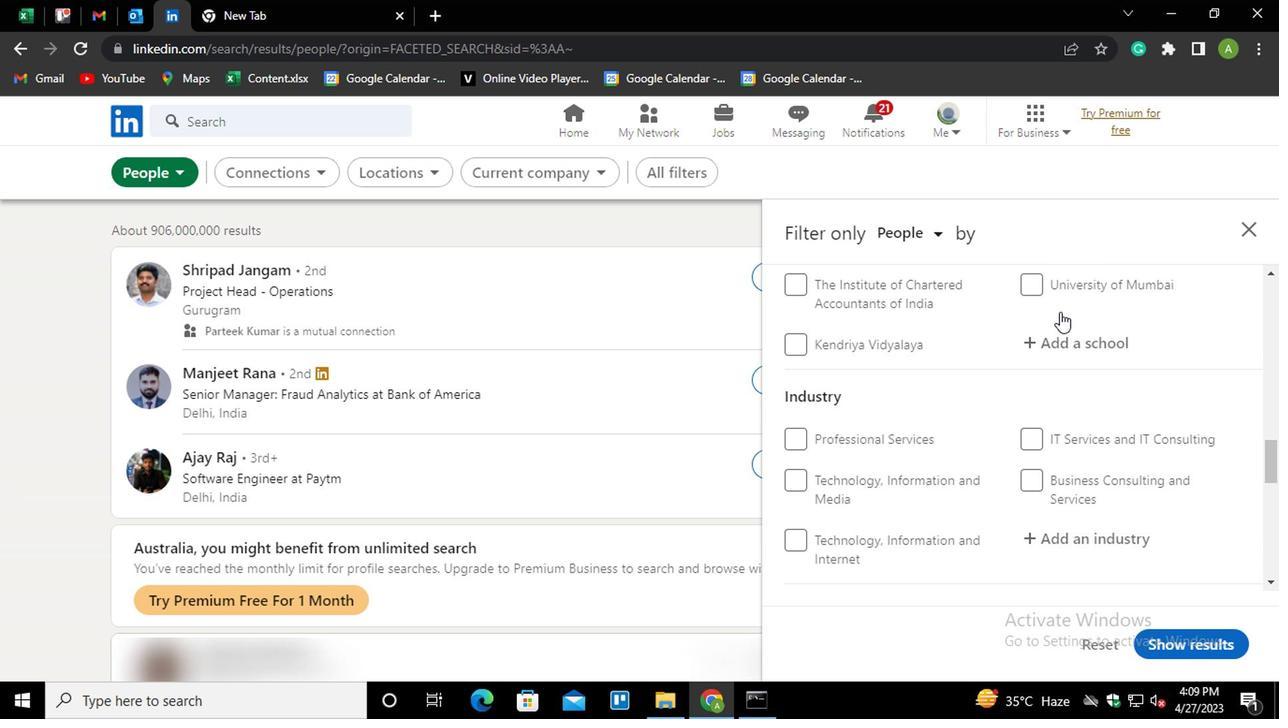 
Action: Mouse scrolled (1051, 323) with delta (0, 0)
Screenshot: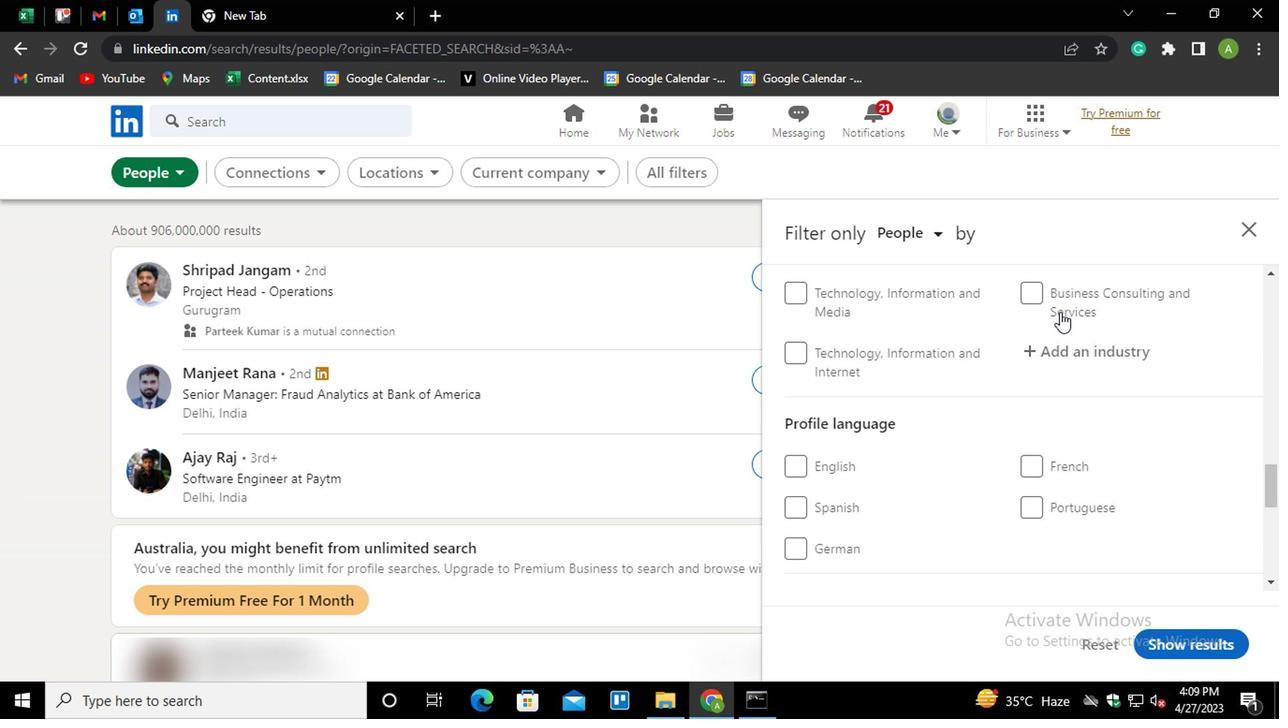 
Action: Mouse moved to (871, 384)
Screenshot: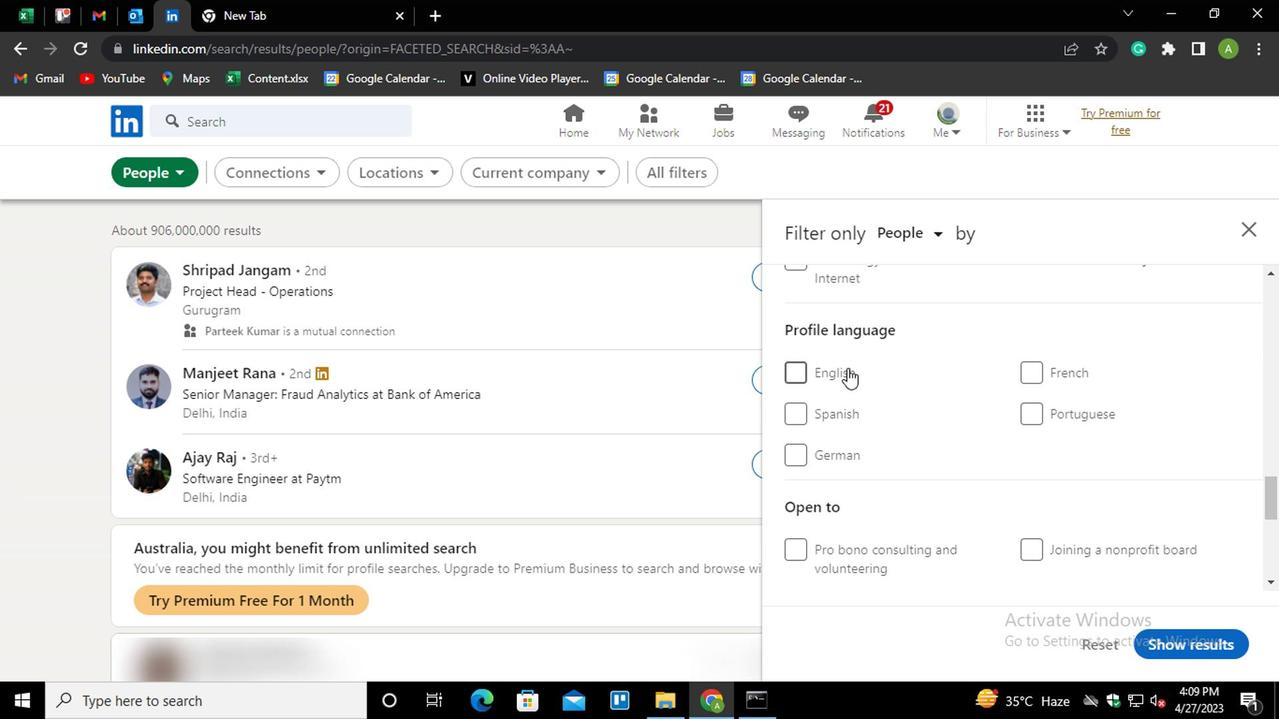 
Action: Mouse pressed left at (871, 384)
Screenshot: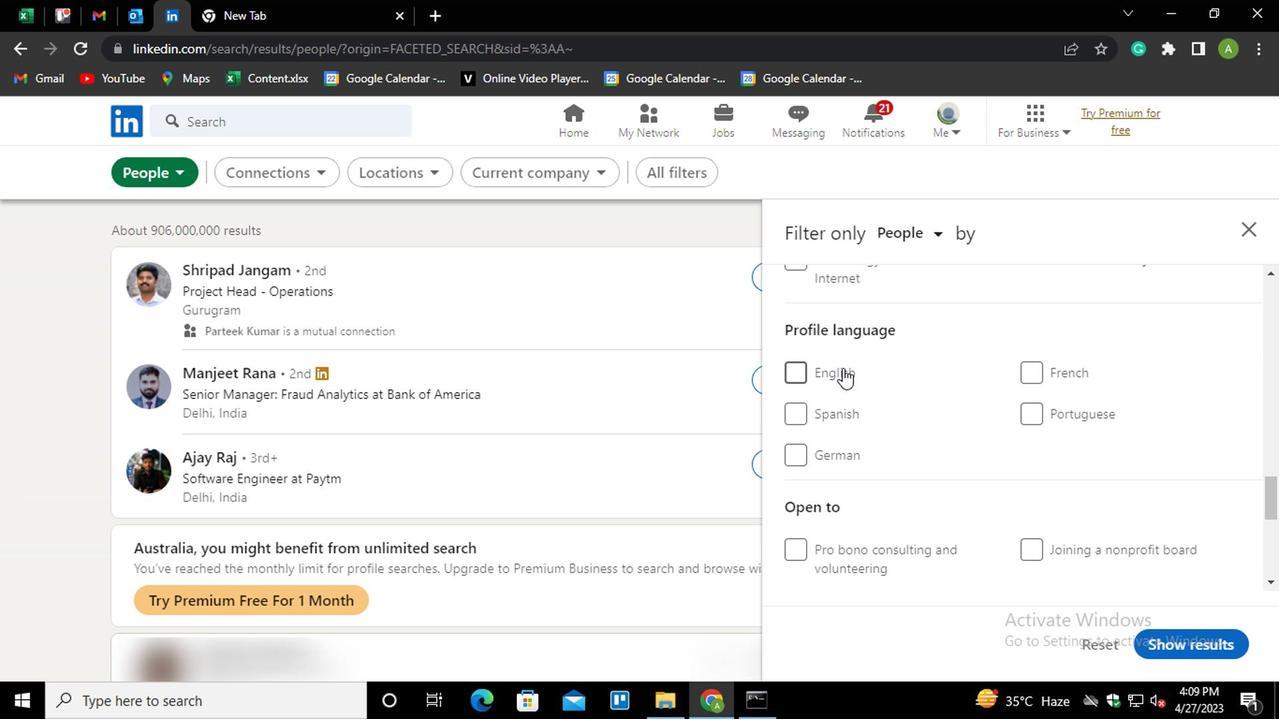 
Action: Mouse moved to (963, 412)
Screenshot: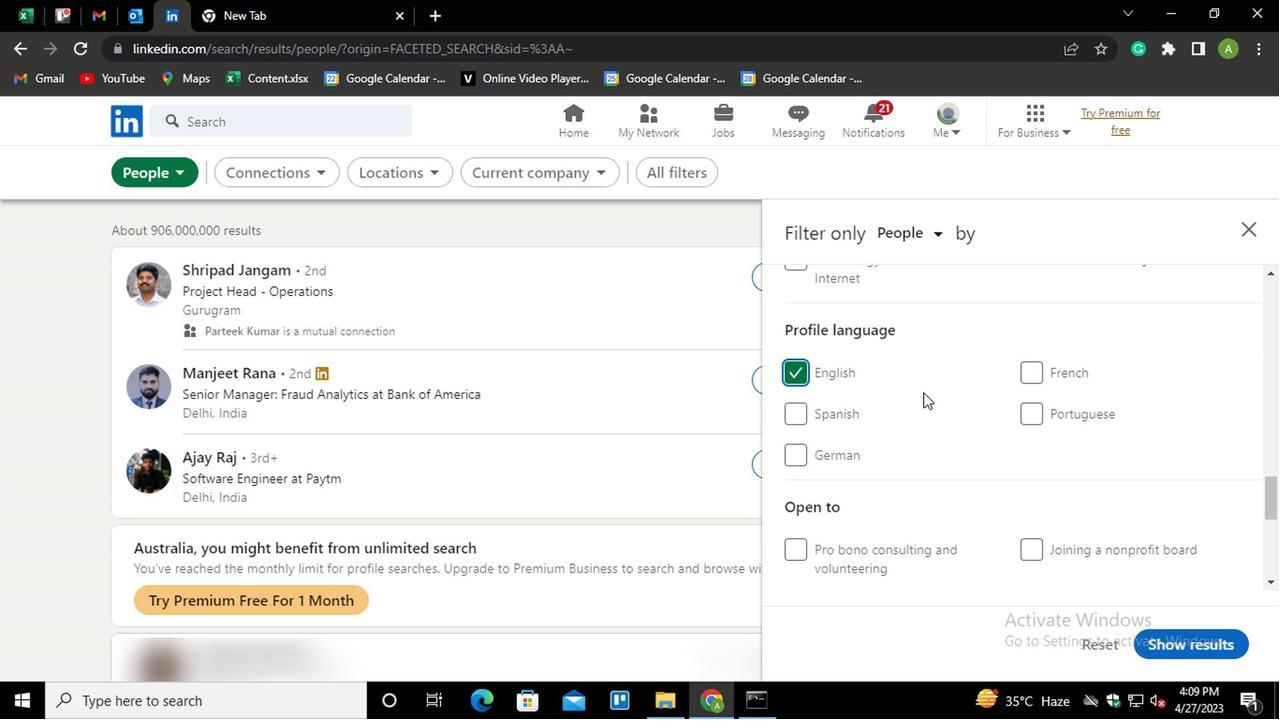 
Action: Mouse scrolled (963, 413) with delta (0, 1)
Screenshot: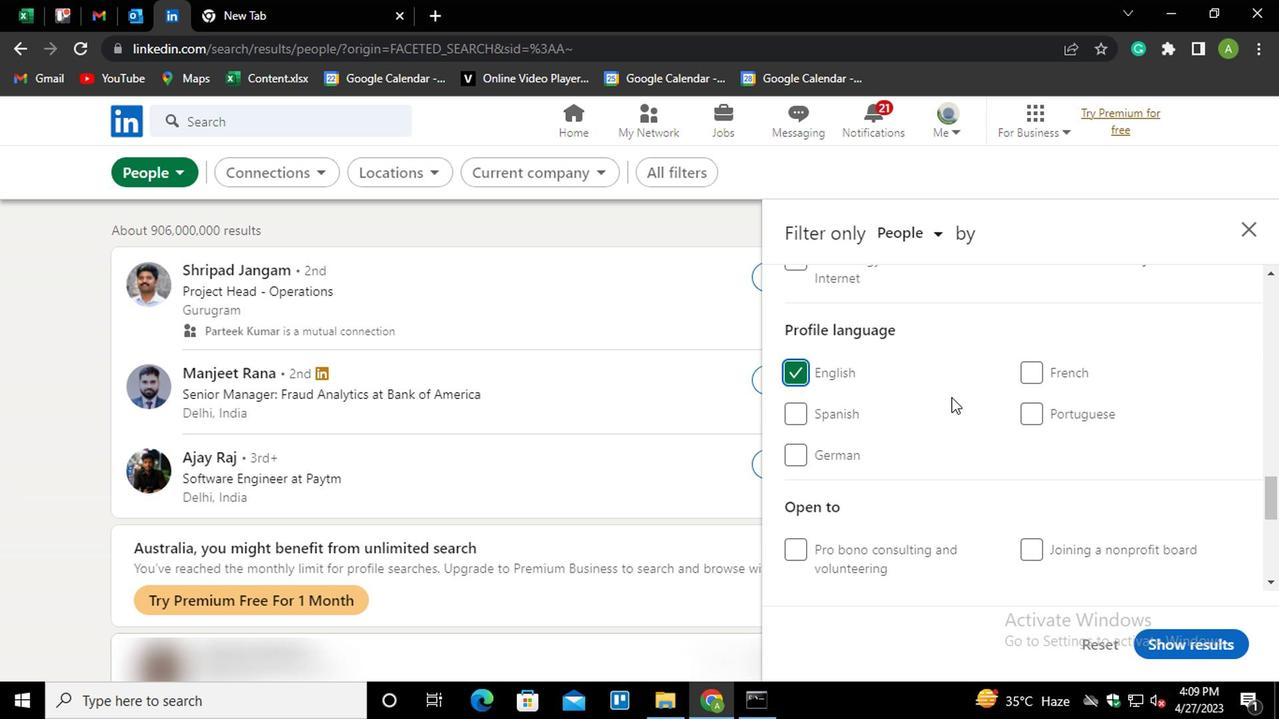 
Action: Mouse scrolled (963, 413) with delta (0, 1)
Screenshot: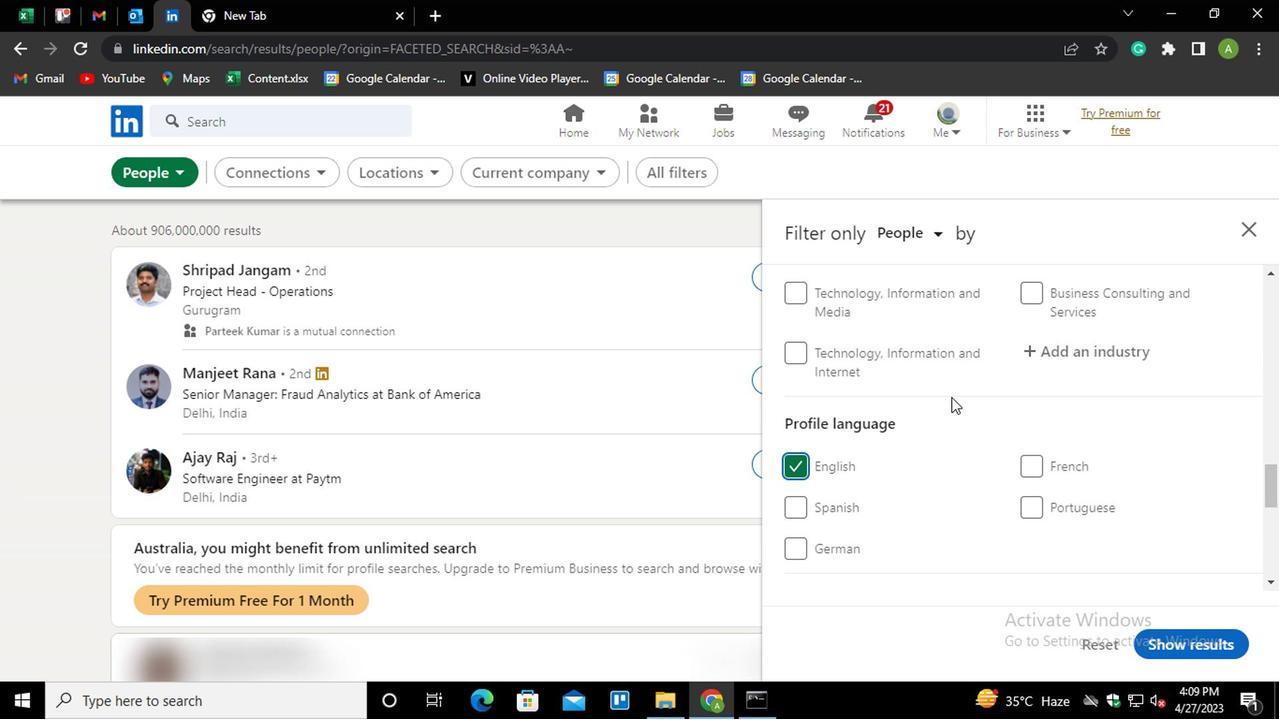 
Action: Mouse scrolled (963, 413) with delta (0, 1)
Screenshot: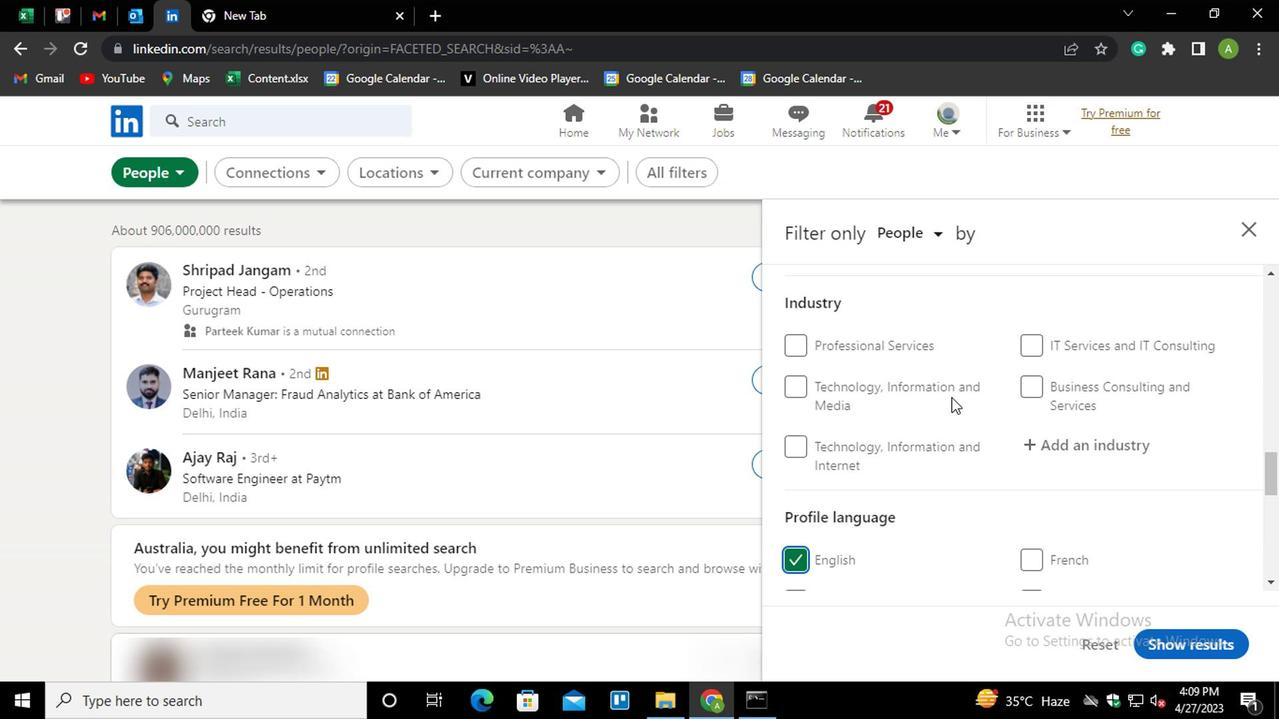 
Action: Mouse scrolled (963, 413) with delta (0, 1)
Screenshot: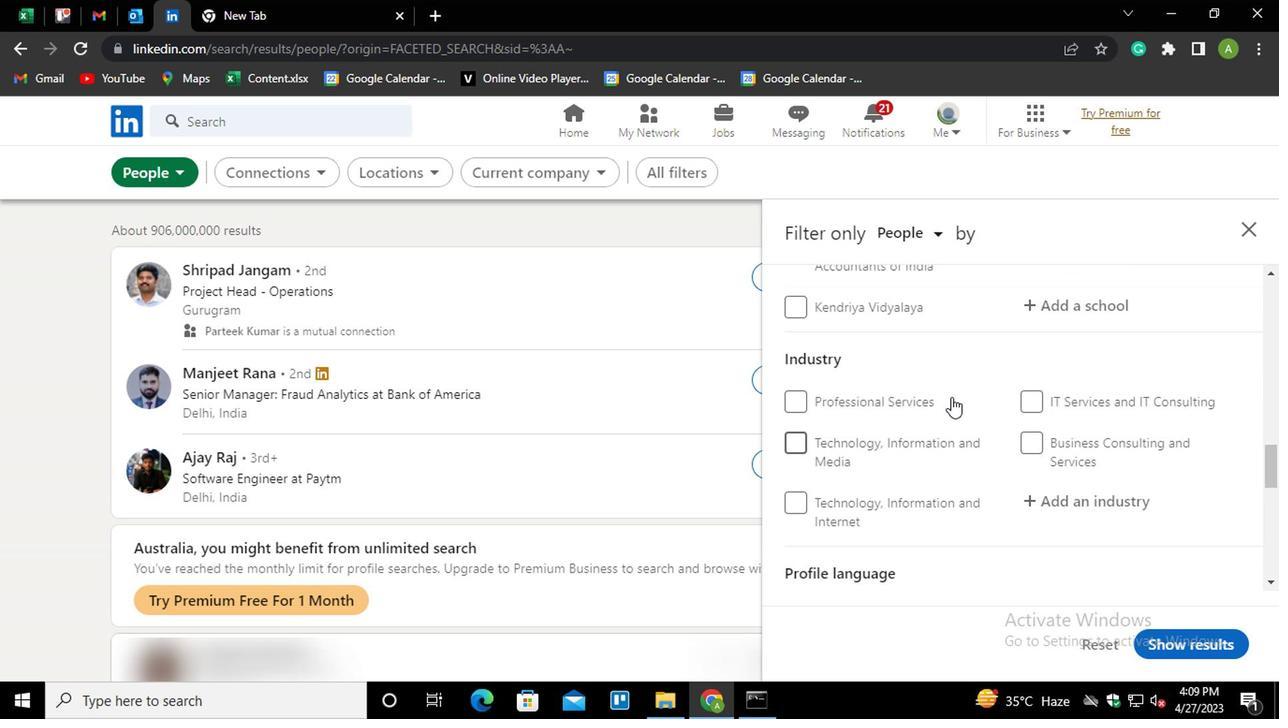 
Action: Mouse scrolled (963, 413) with delta (0, 1)
Screenshot: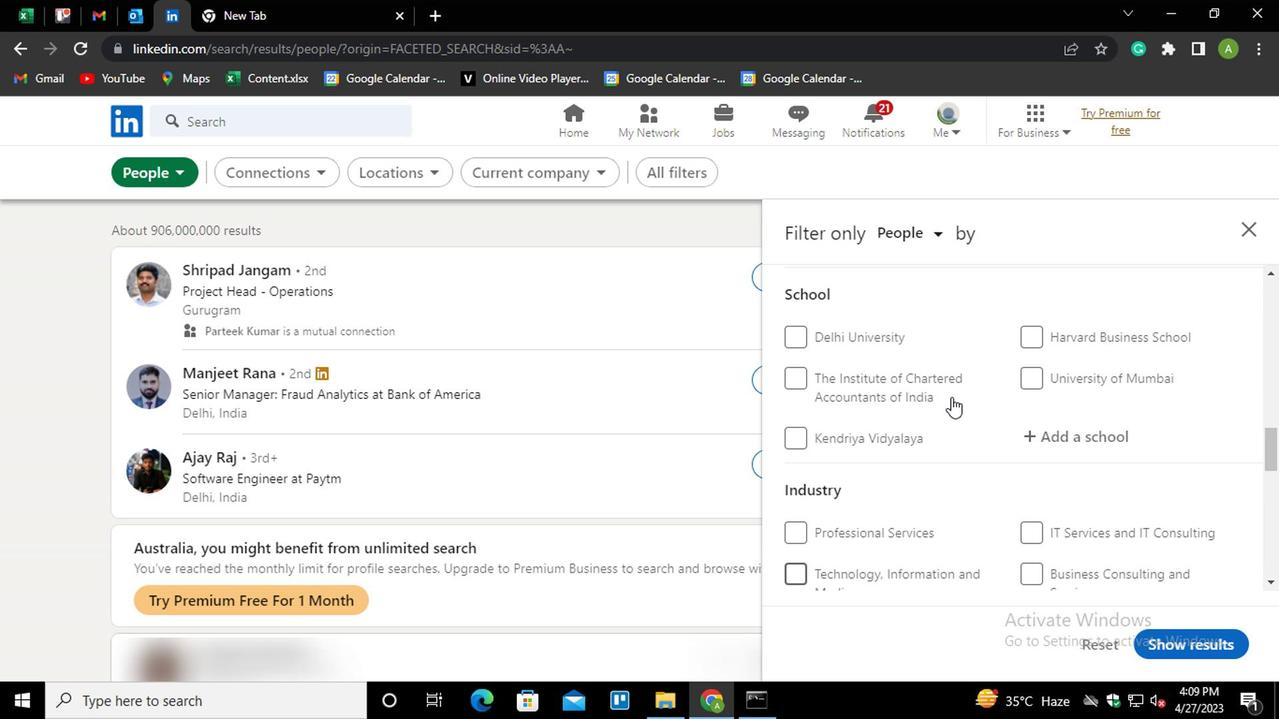 
Action: Mouse scrolled (963, 413) with delta (0, 1)
Screenshot: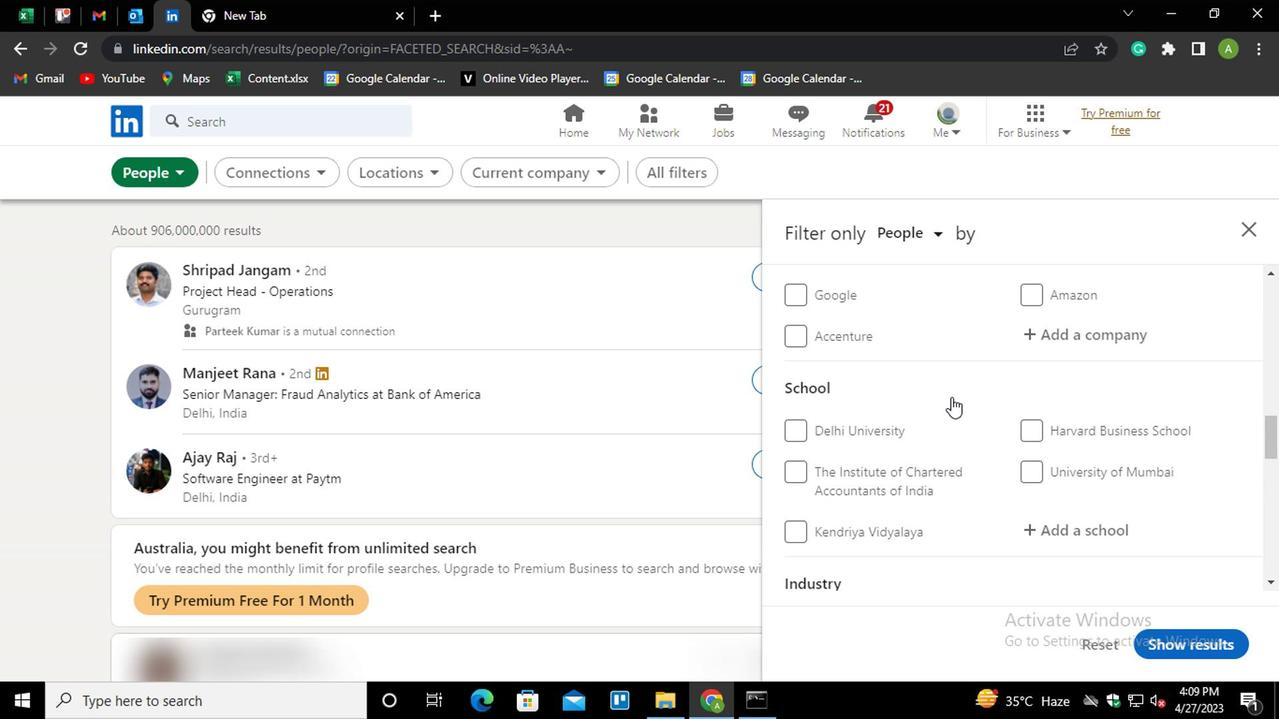 
Action: Mouse scrolled (963, 413) with delta (0, 1)
Screenshot: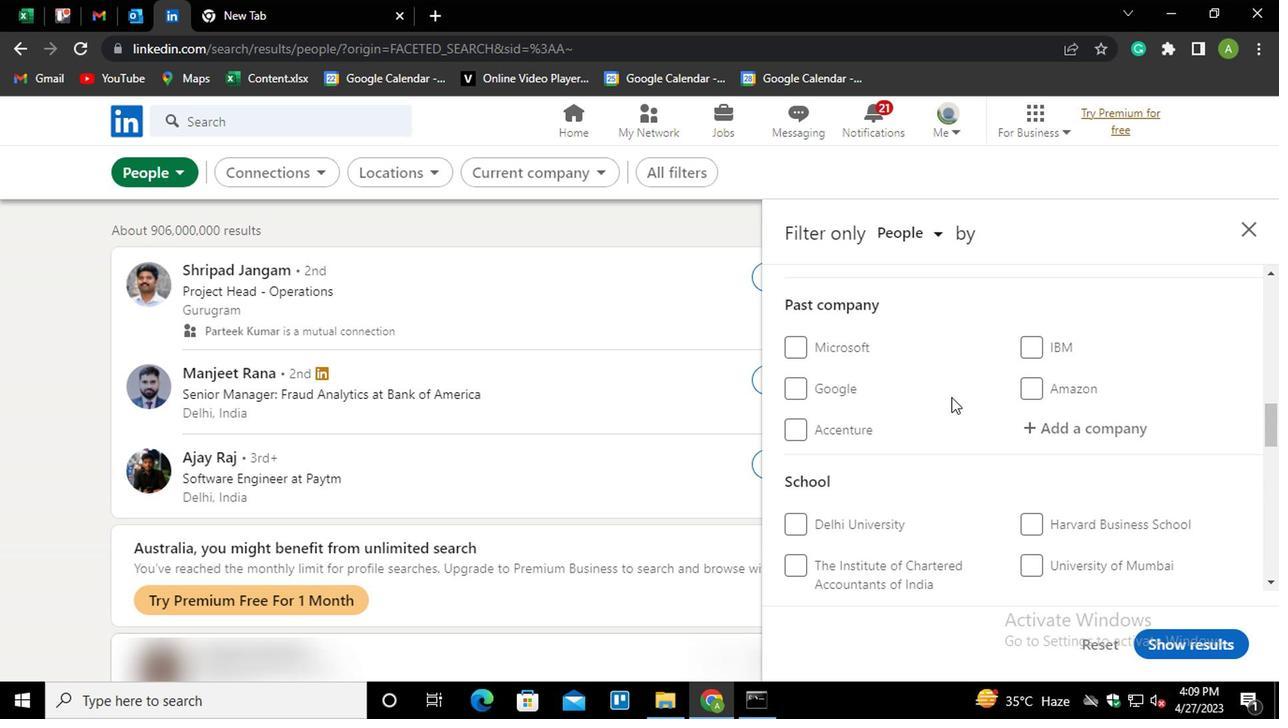 
Action: Mouse moved to (1018, 380)
Screenshot: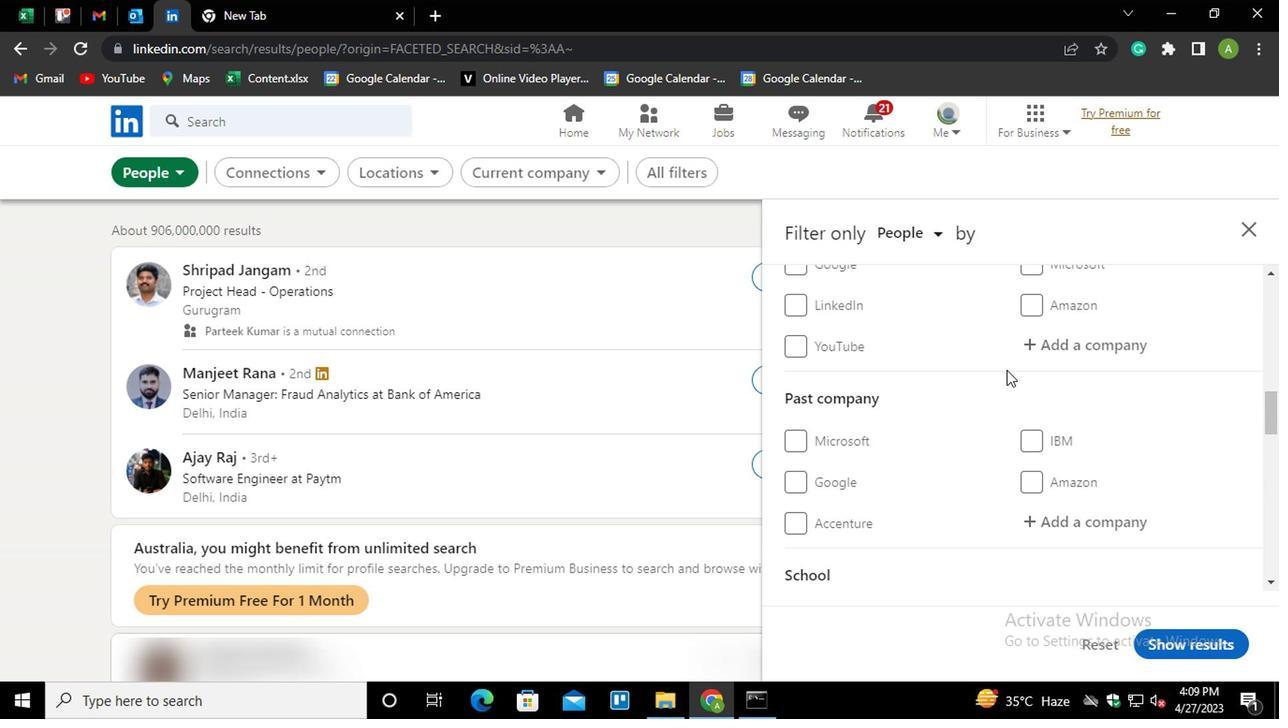 
Action: Mouse scrolled (1018, 381) with delta (0, 0)
Screenshot: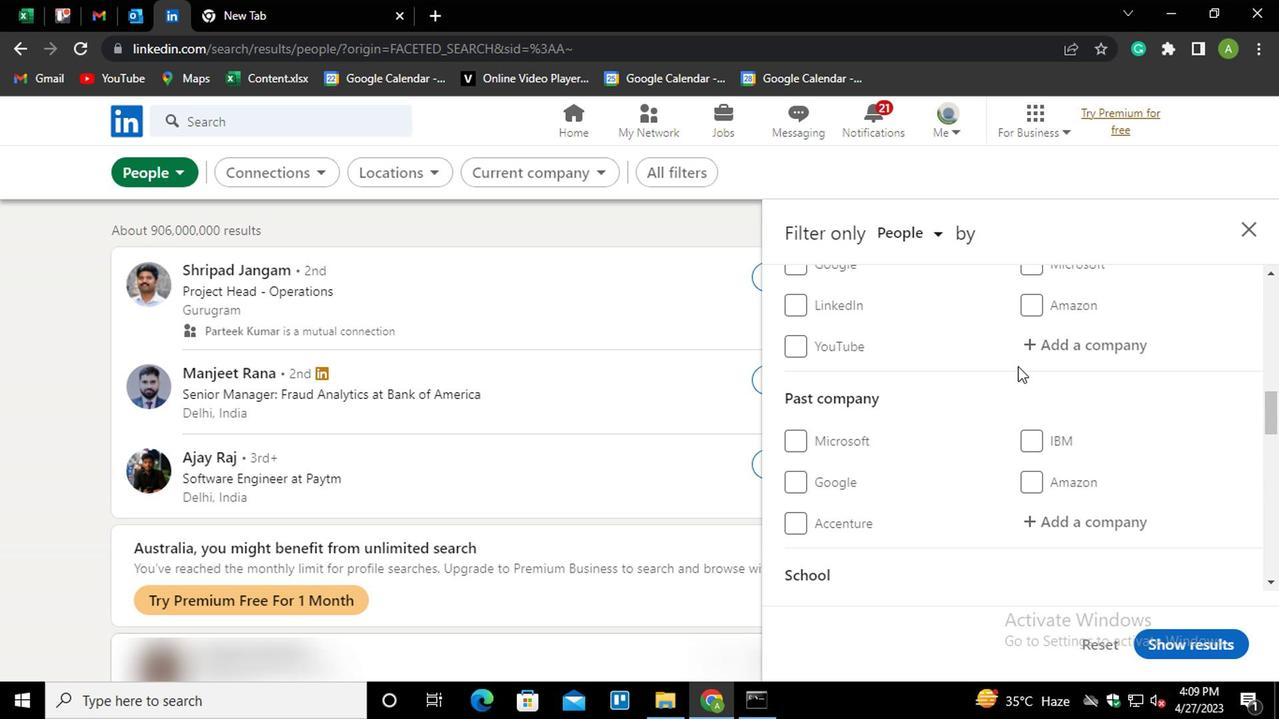 
Action: Mouse scrolled (1018, 381) with delta (0, 0)
Screenshot: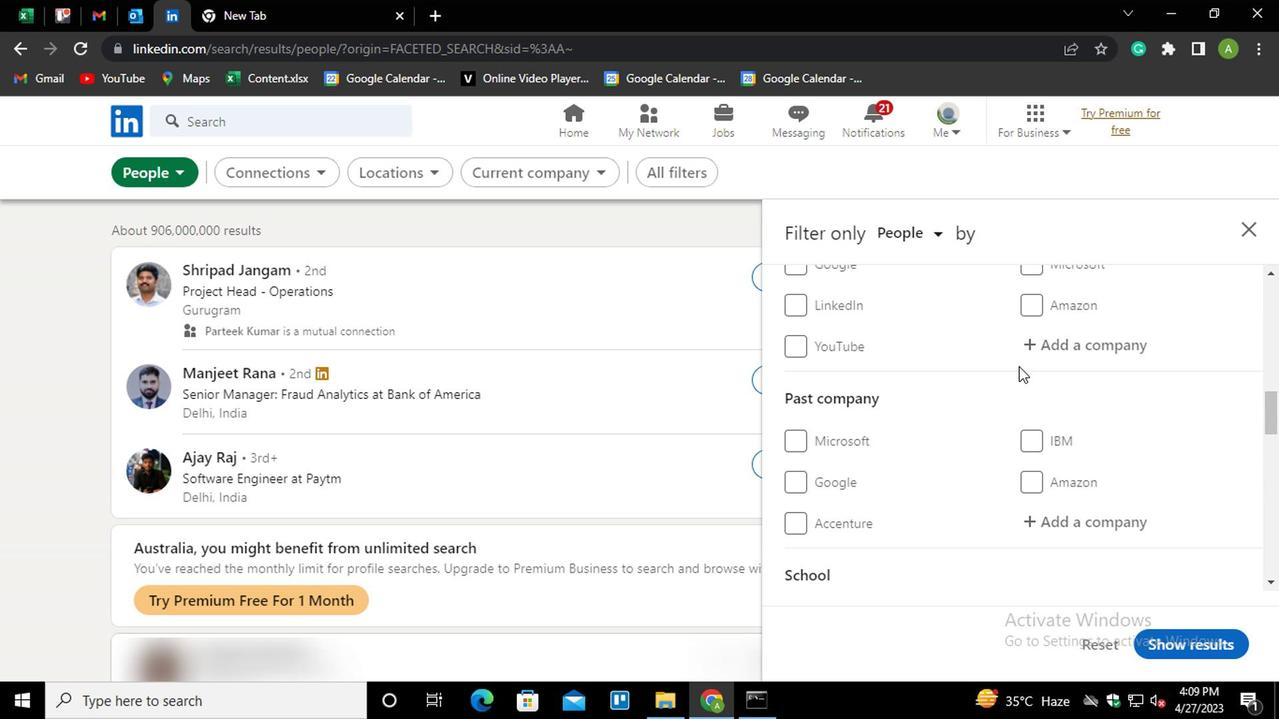 
Action: Mouse moved to (1045, 549)
Screenshot: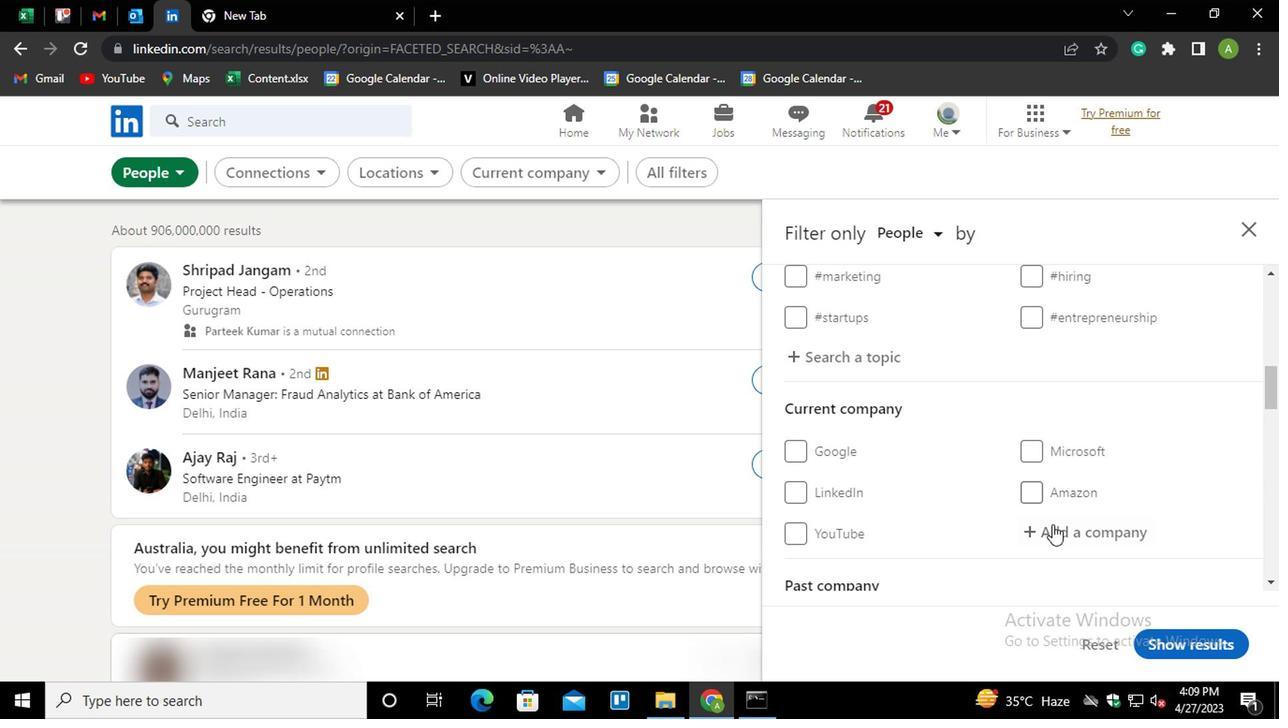 
Action: Mouse pressed left at (1045, 549)
Screenshot: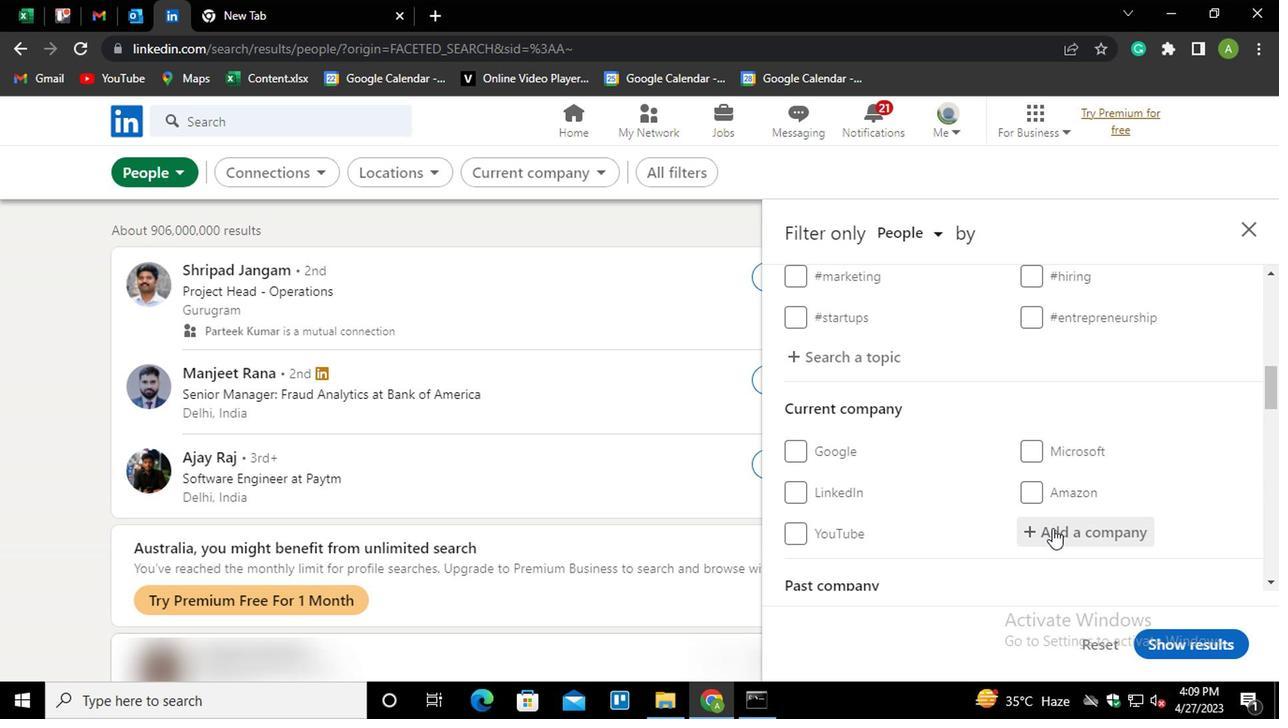 
Action: Key pressed <Key.shift>ADANI<Key.down><Key.down><Key.down><Key.enter>
Screenshot: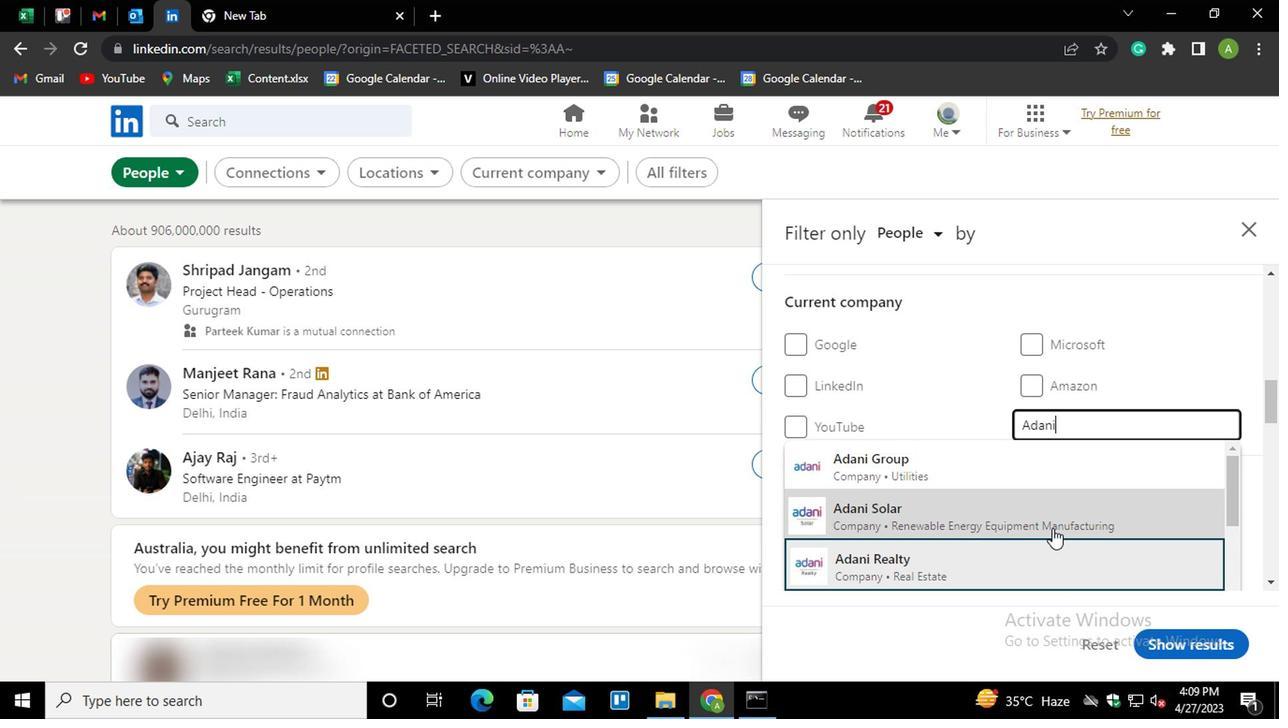 
Action: Mouse moved to (1056, 542)
Screenshot: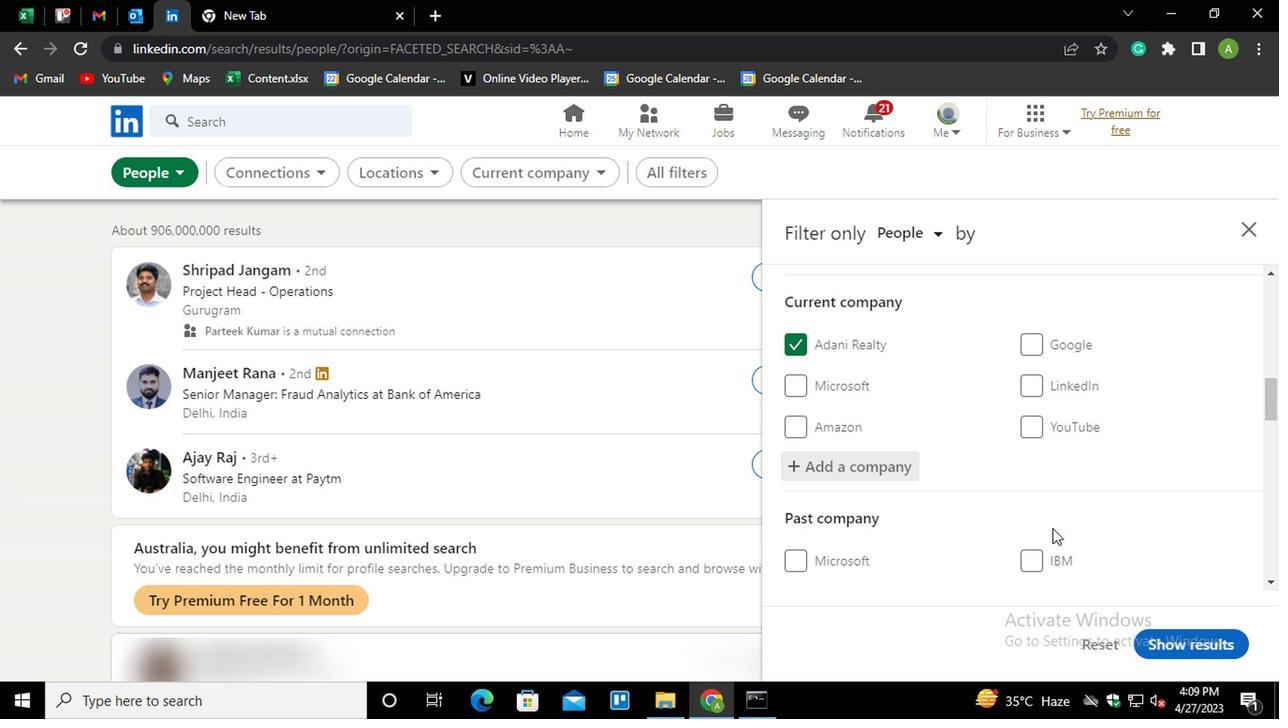 
Action: Mouse scrolled (1056, 541) with delta (0, -1)
Screenshot: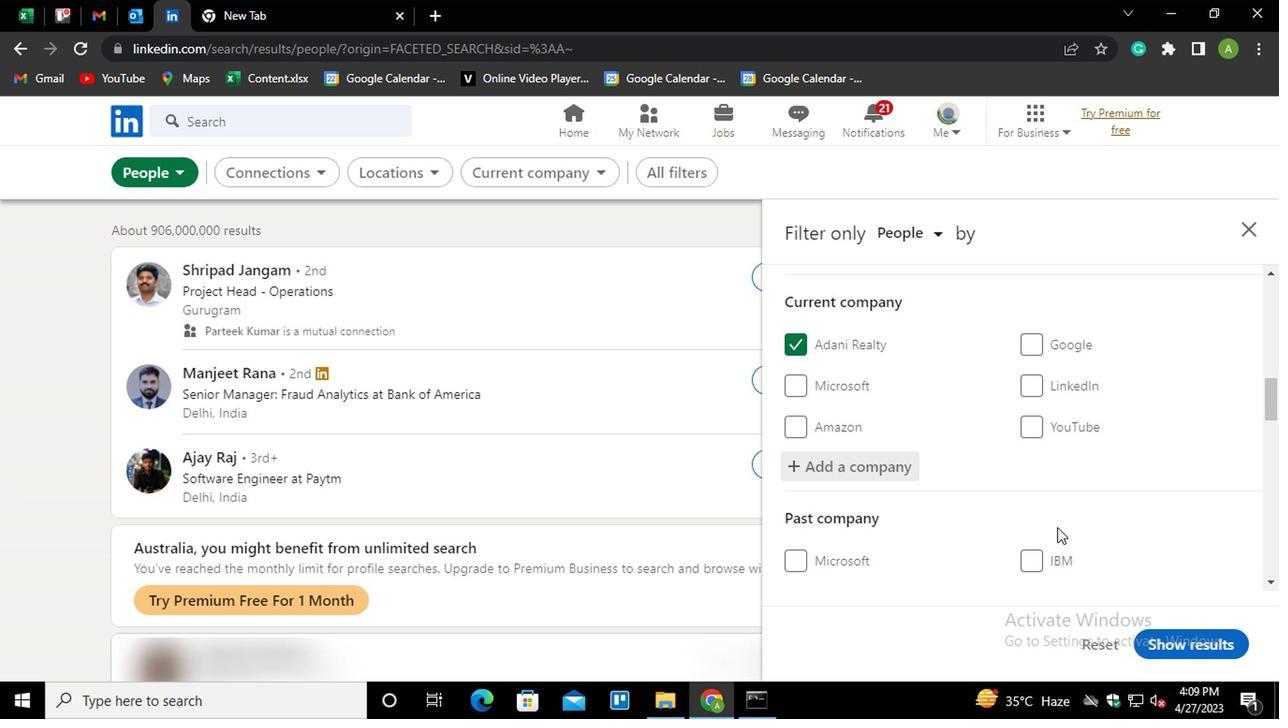 
Action: Mouse scrolled (1056, 541) with delta (0, -1)
Screenshot: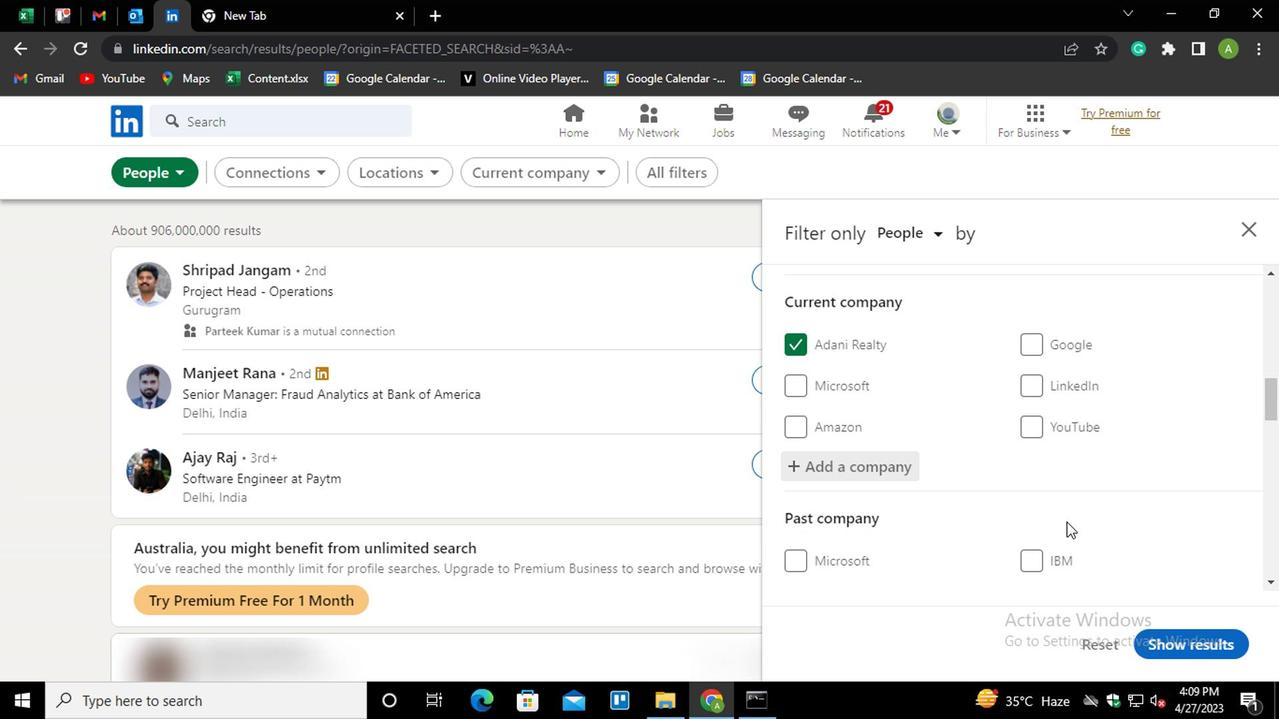 
Action: Mouse scrolled (1056, 541) with delta (0, -1)
Screenshot: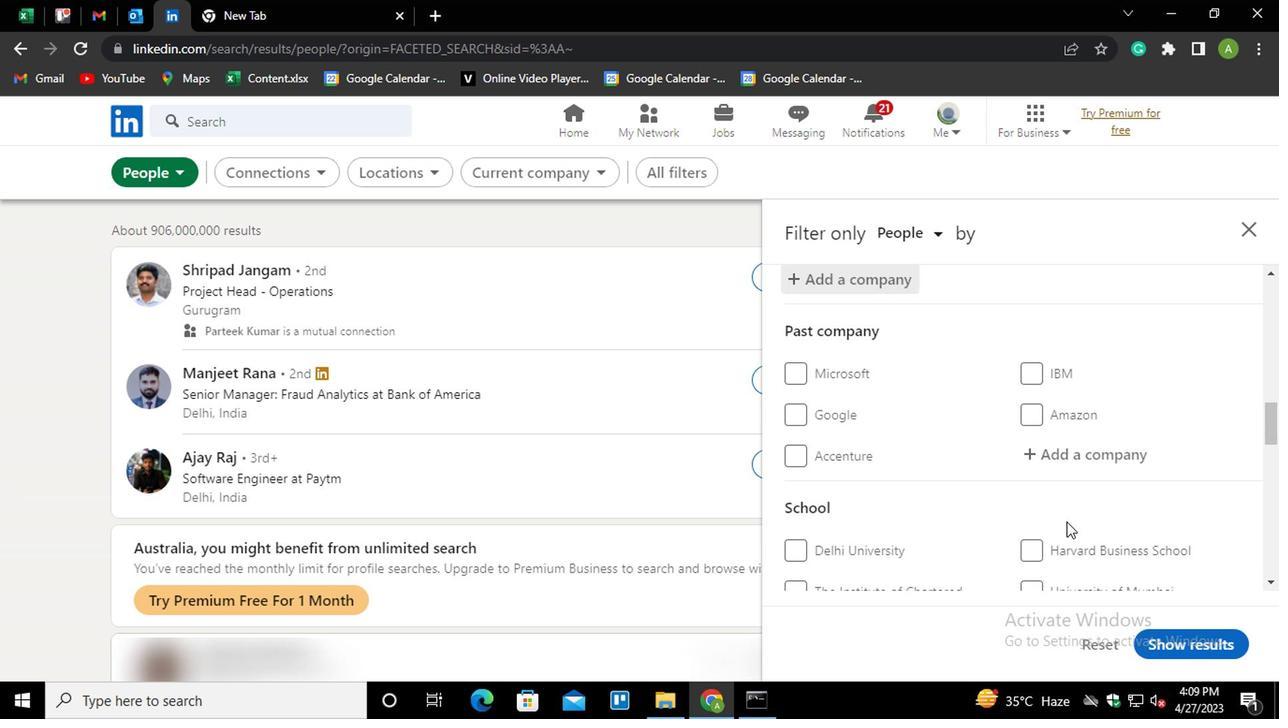 
Action: Mouse scrolled (1056, 541) with delta (0, -1)
Screenshot: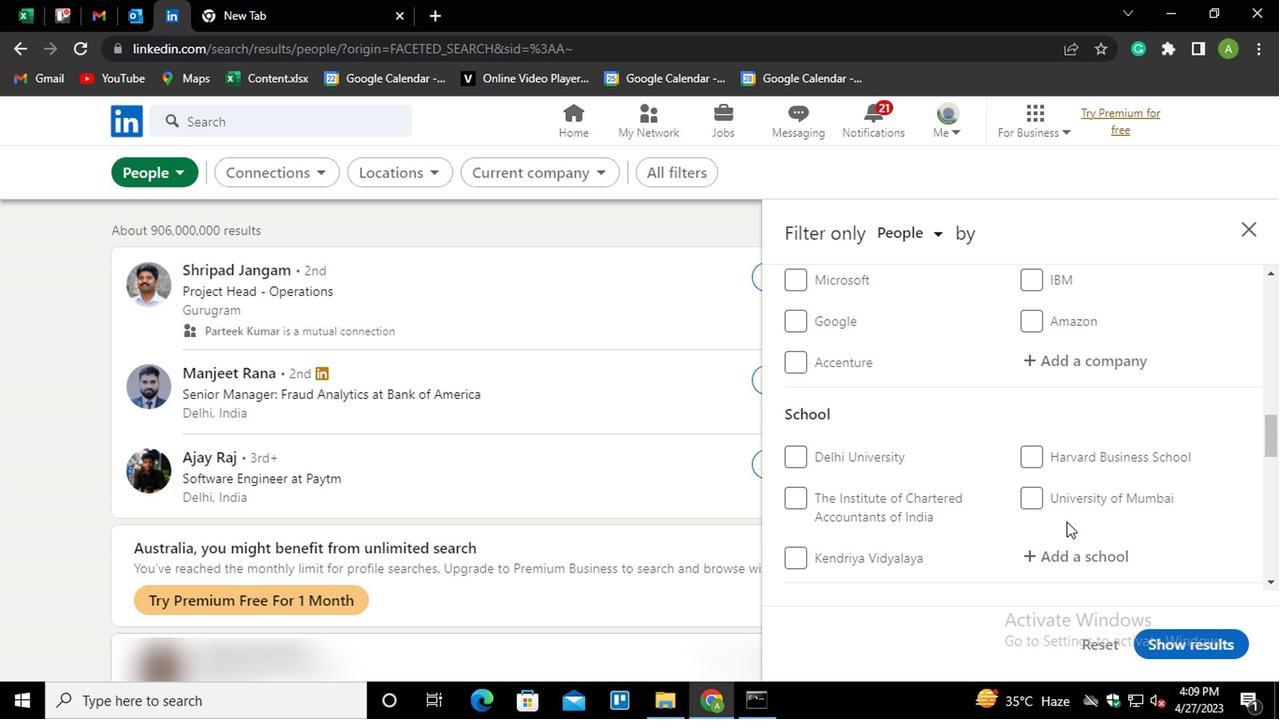 
Action: Mouse moved to (1045, 485)
Screenshot: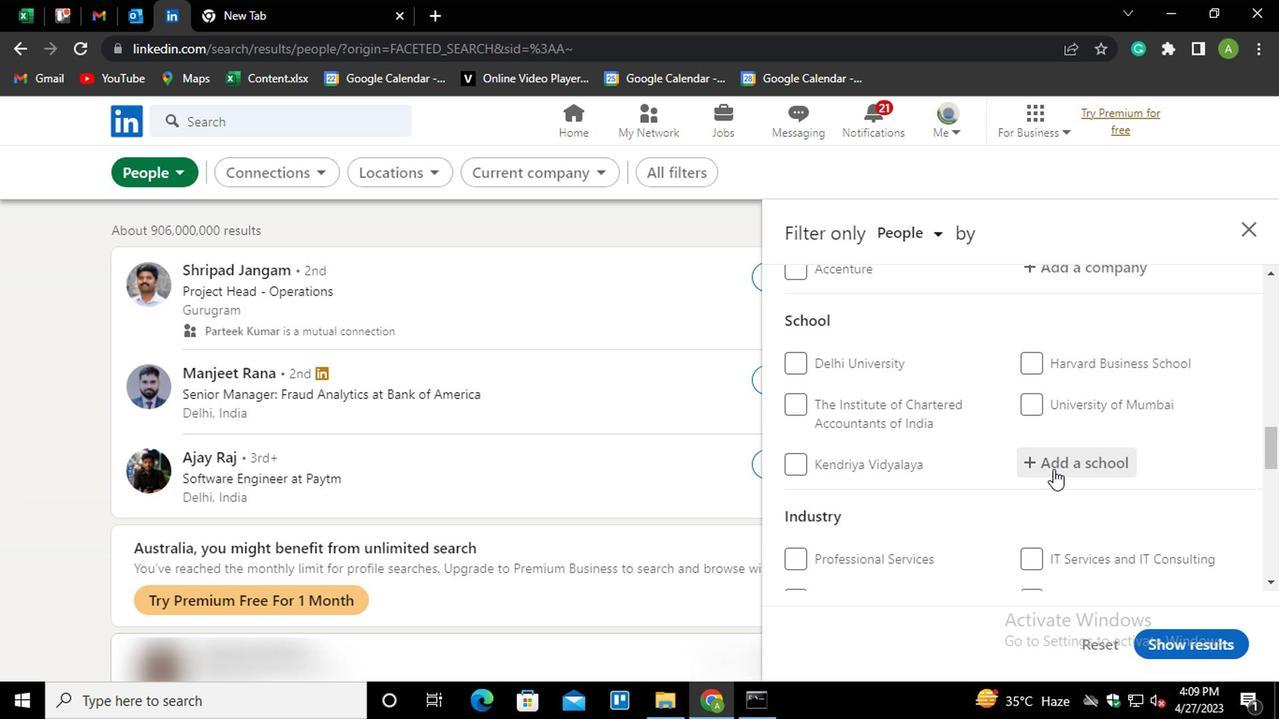 
Action: Mouse pressed left at (1045, 485)
Screenshot: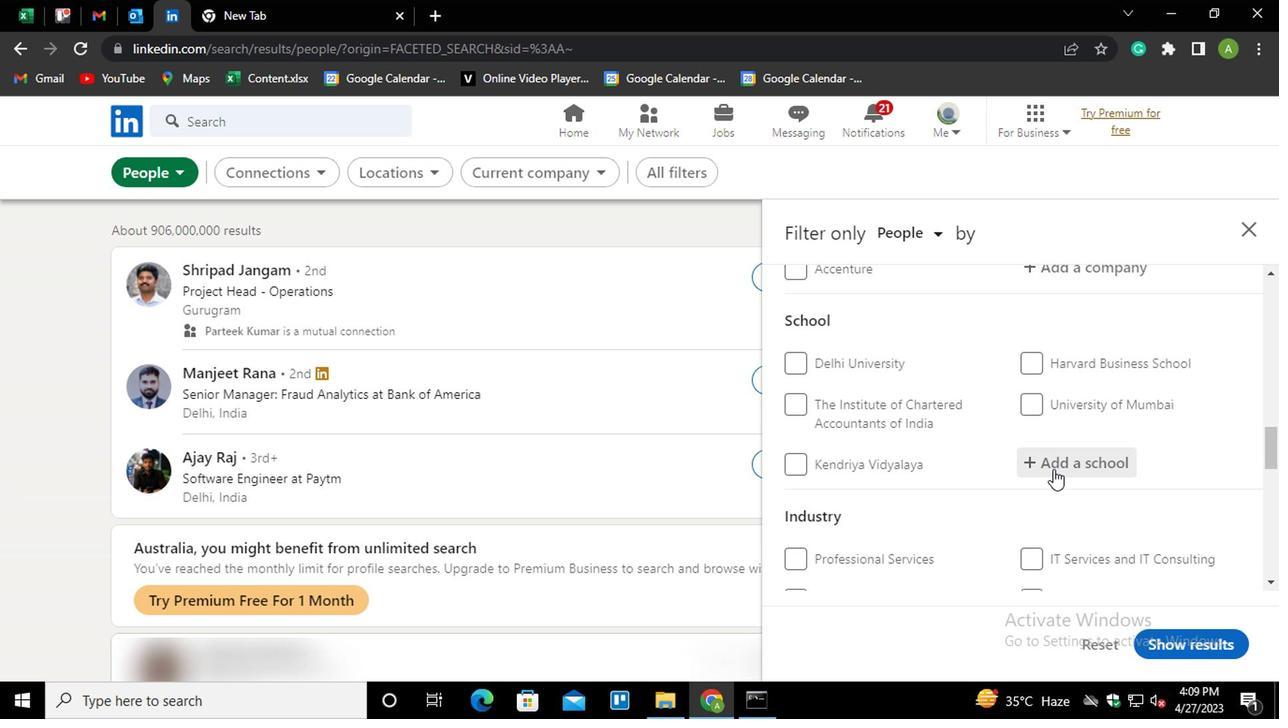 
Action: Key pressed <Key.shift>C<Key.backspace><Key.shift><Key.shift><Key.shift><Key.shift><Key.shift><Key.shift>BANAS<Key.down><Key.enter>
Screenshot: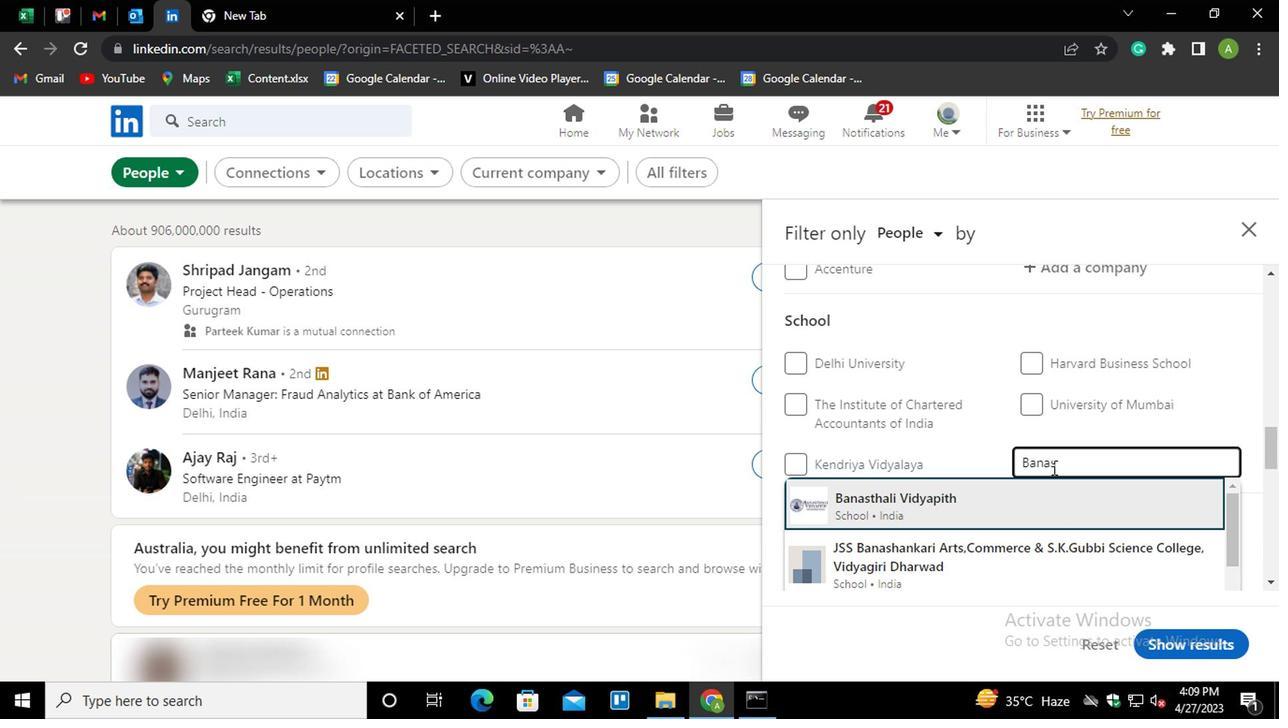 
Action: Mouse scrolled (1045, 484) with delta (0, -1)
Screenshot: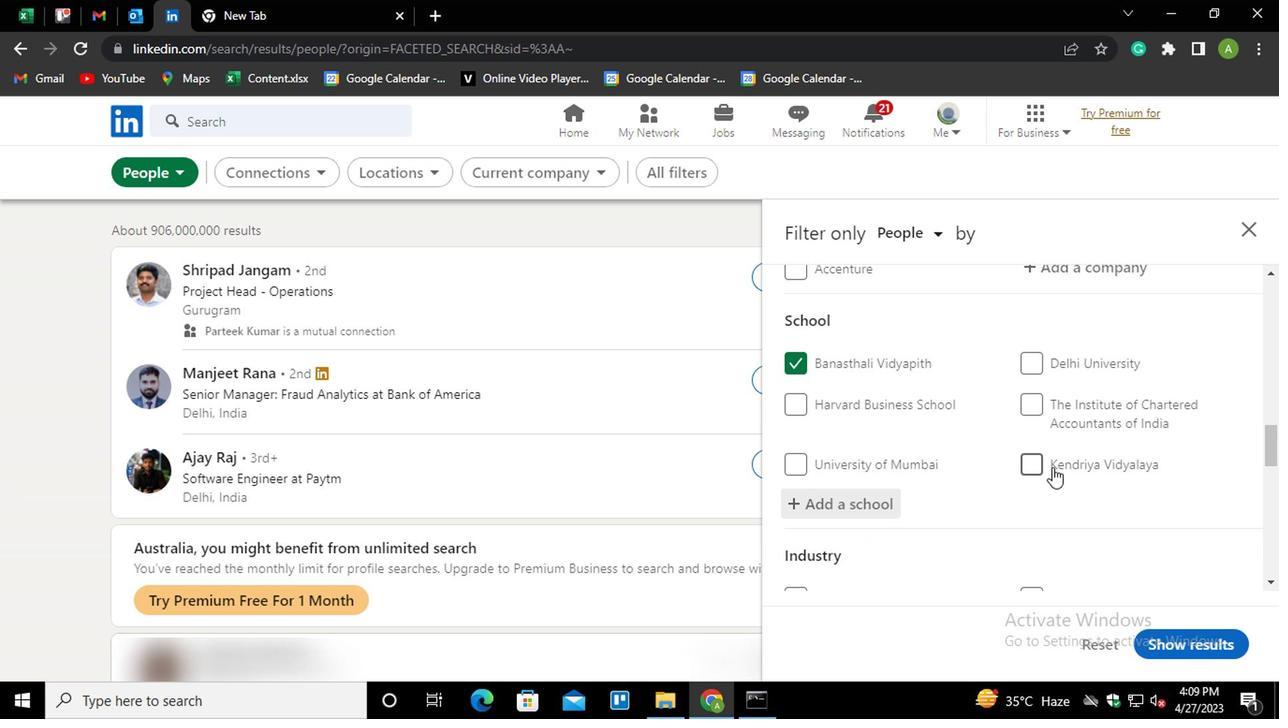 
Action: Mouse scrolled (1045, 484) with delta (0, -1)
Screenshot: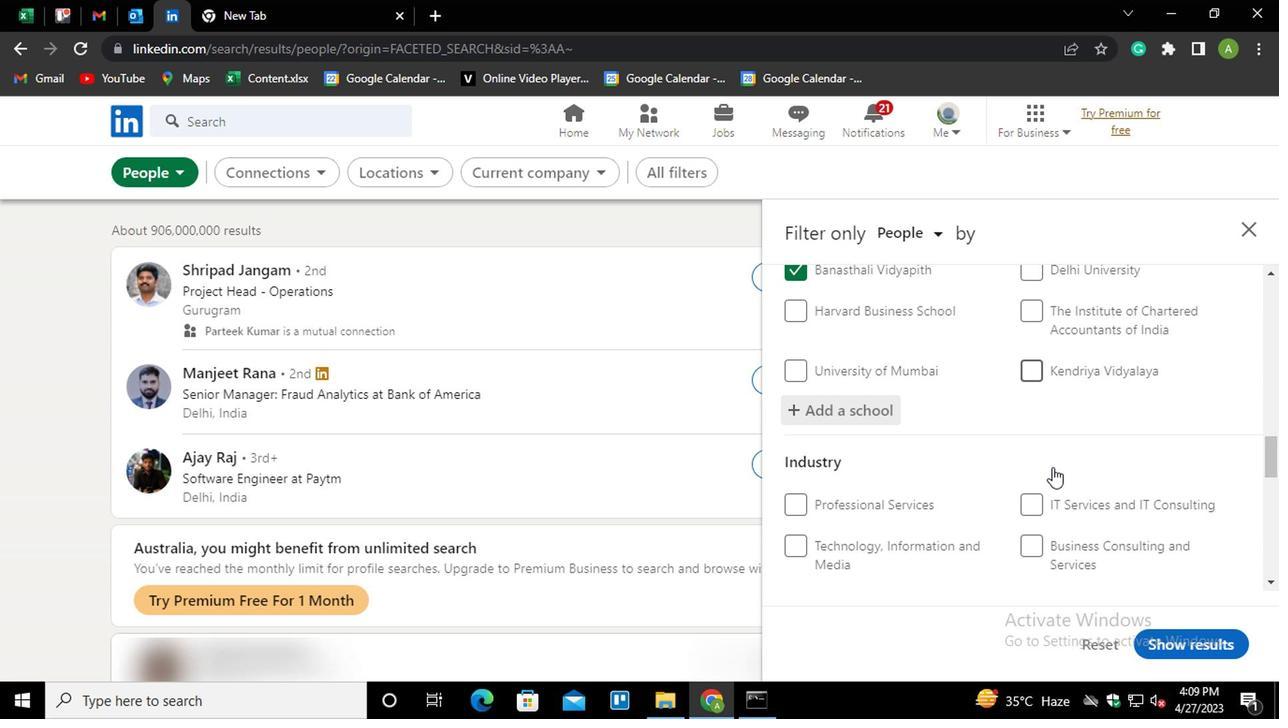 
Action: Mouse scrolled (1045, 484) with delta (0, -1)
Screenshot: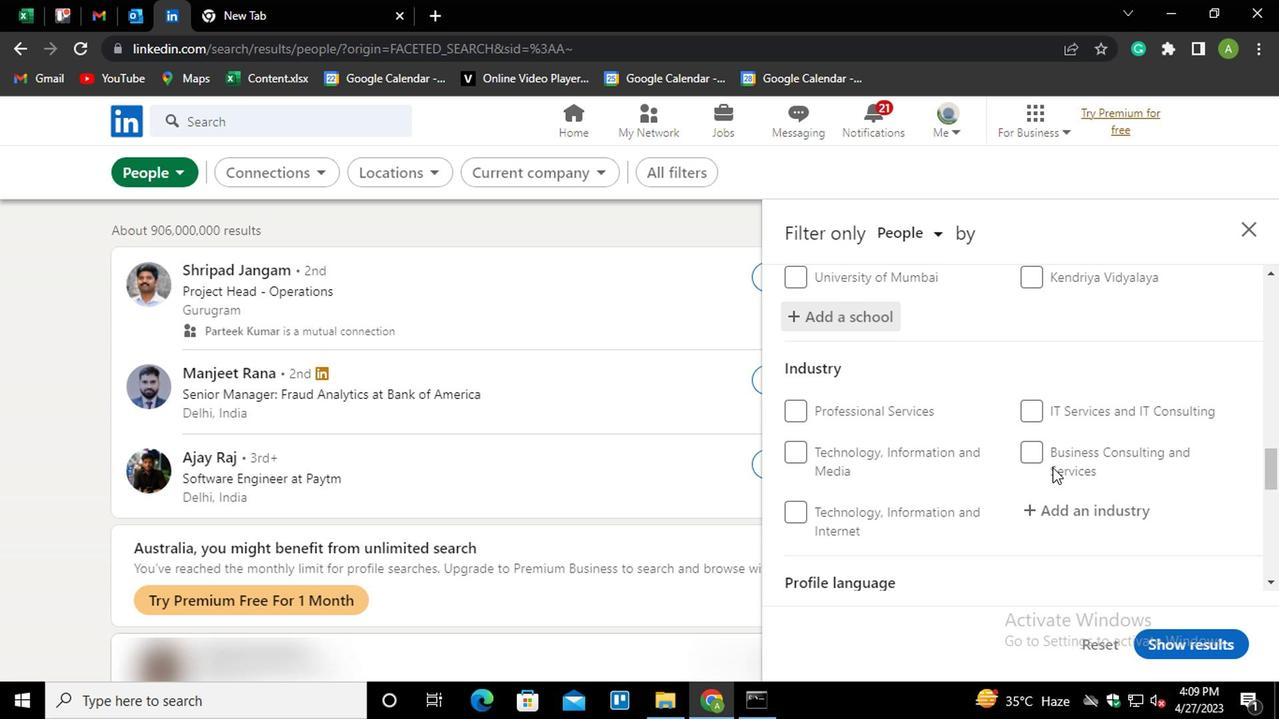 
Action: Mouse moved to (1050, 439)
Screenshot: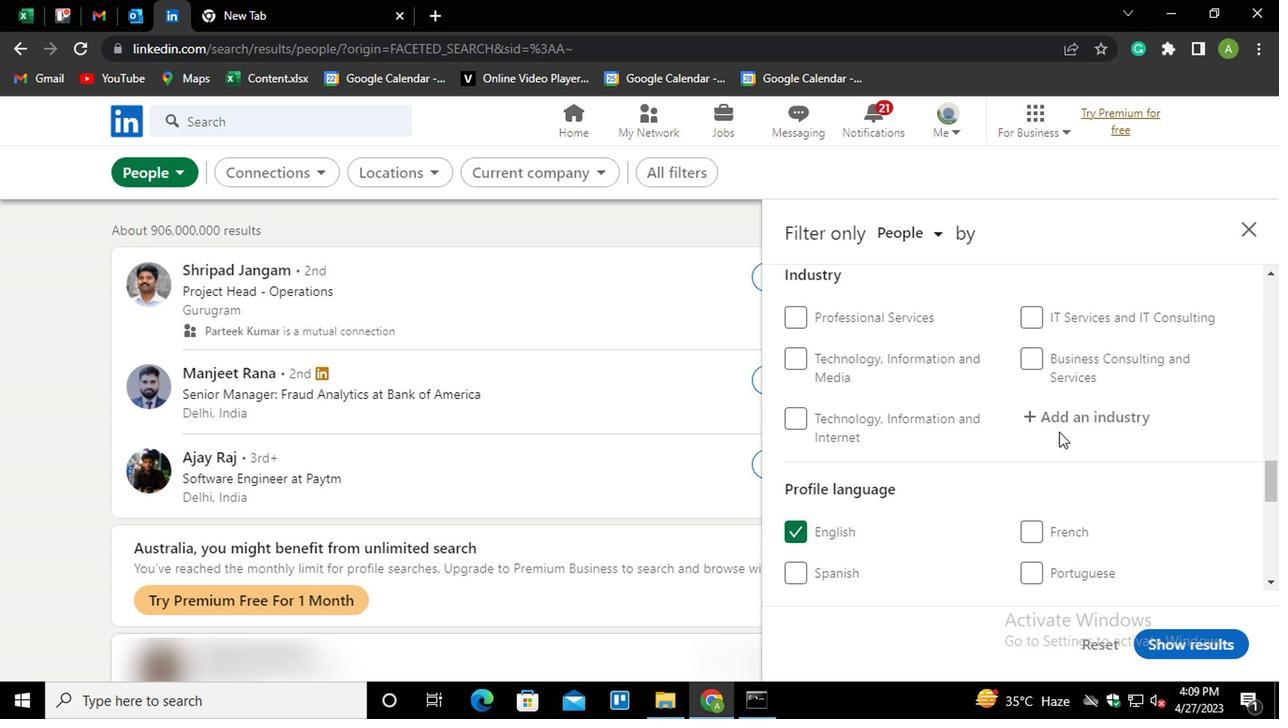 
Action: Mouse pressed left at (1050, 439)
Screenshot: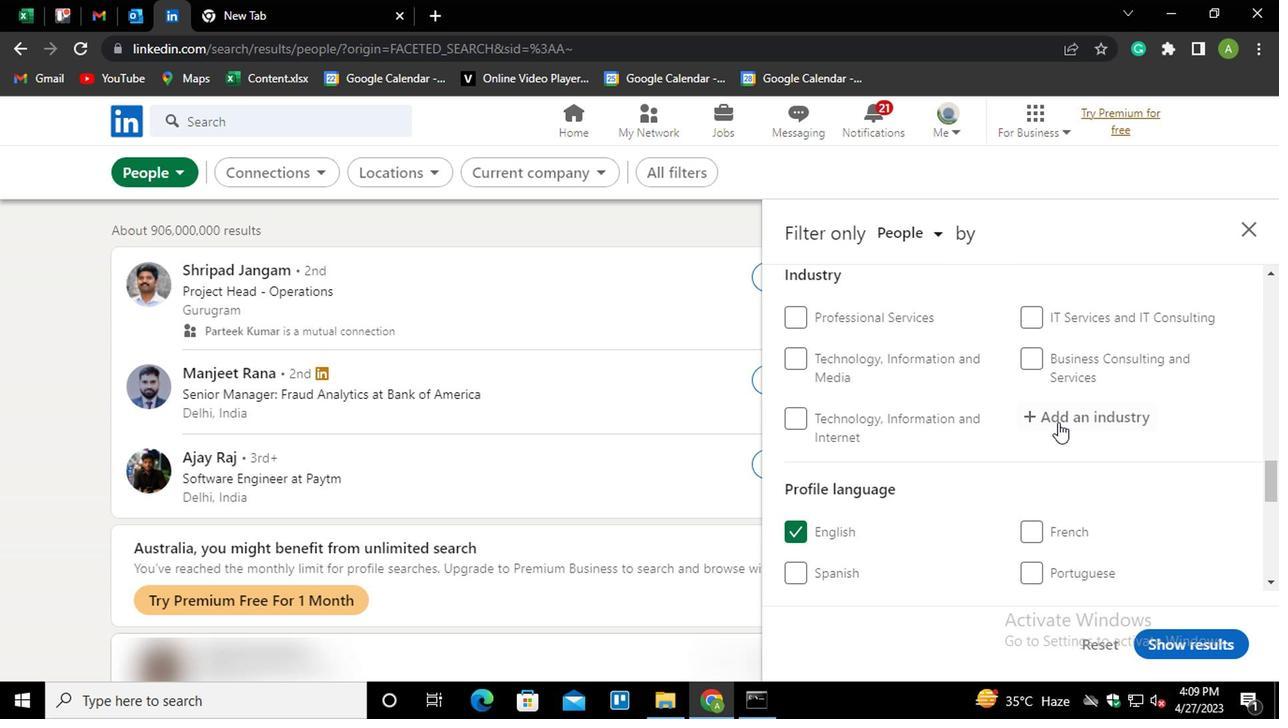 
Action: Key pressed <Key.shift>WAREHO<Key.down><Key.enter>
Screenshot: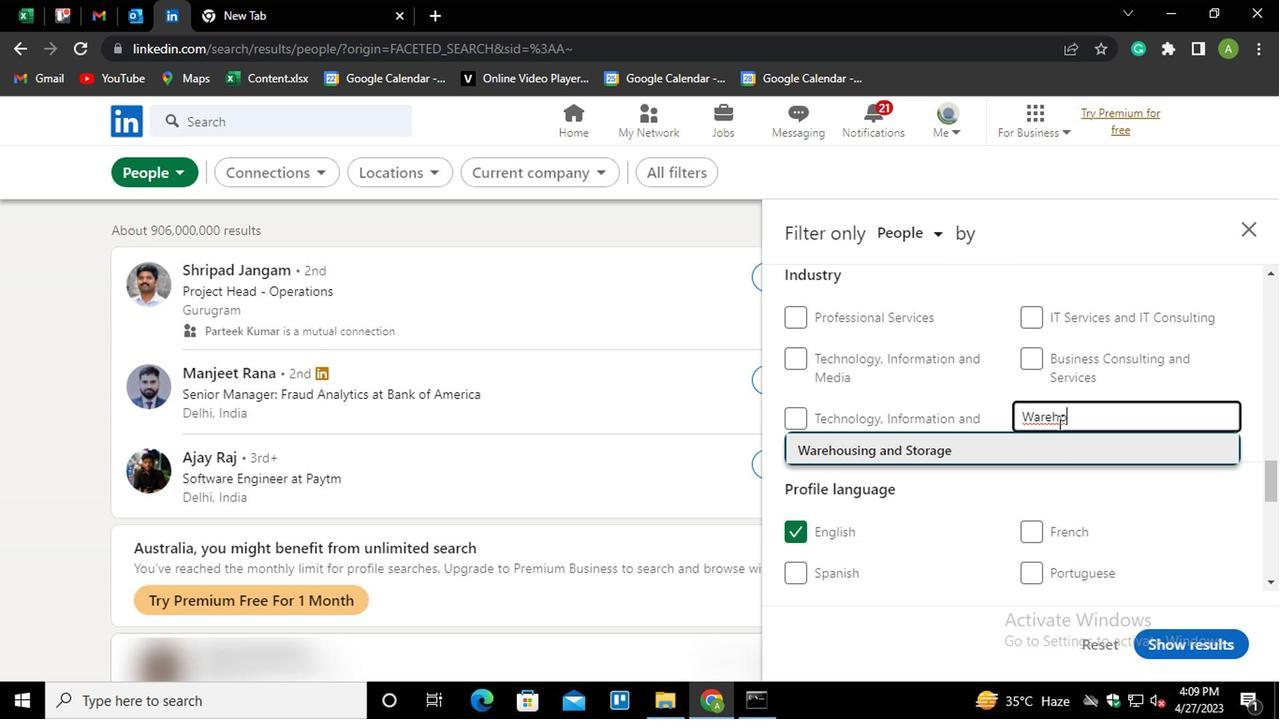 
Action: Mouse scrolled (1050, 437) with delta (0, -1)
Screenshot: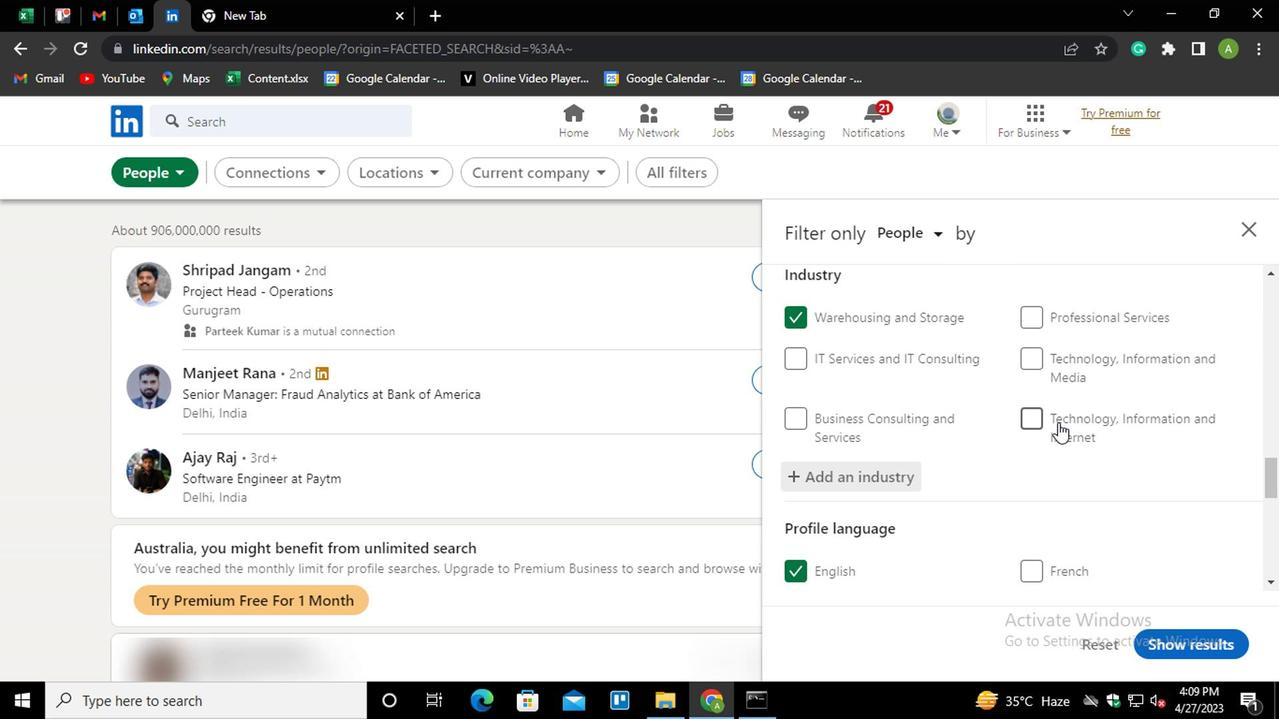 
Action: Mouse scrolled (1050, 437) with delta (0, -1)
Screenshot: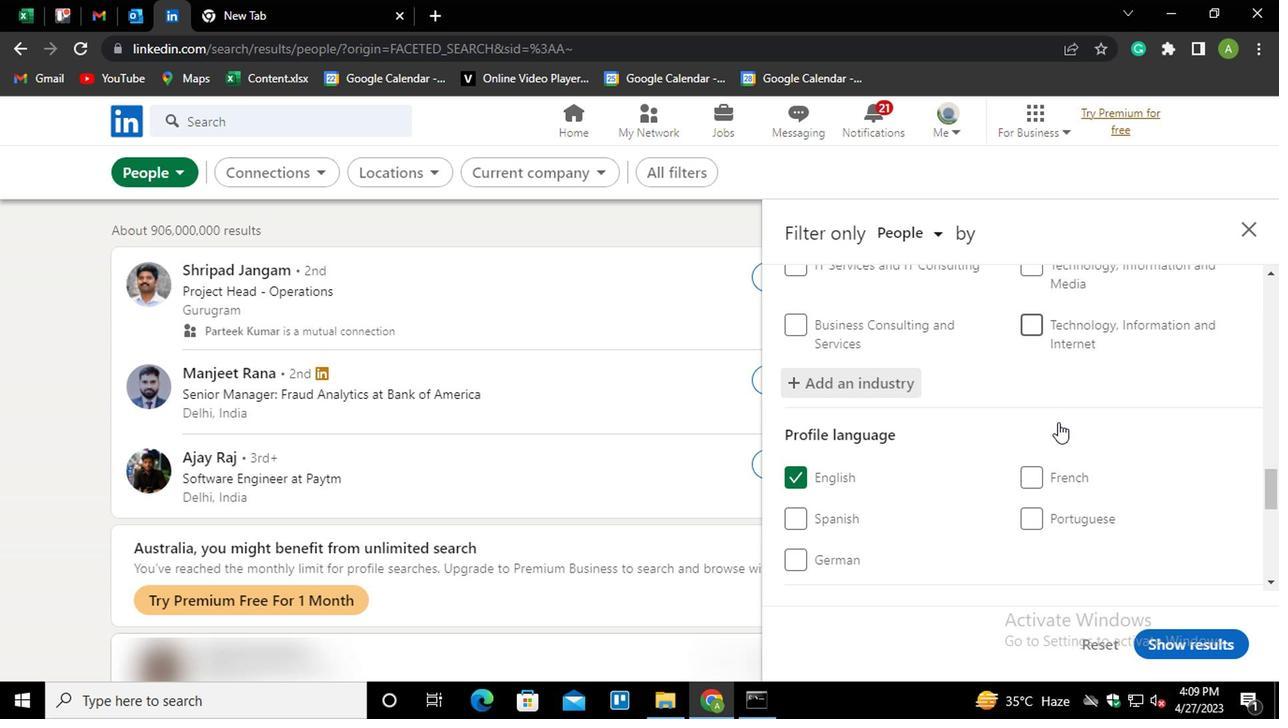 
Action: Mouse scrolled (1050, 437) with delta (0, -1)
Screenshot: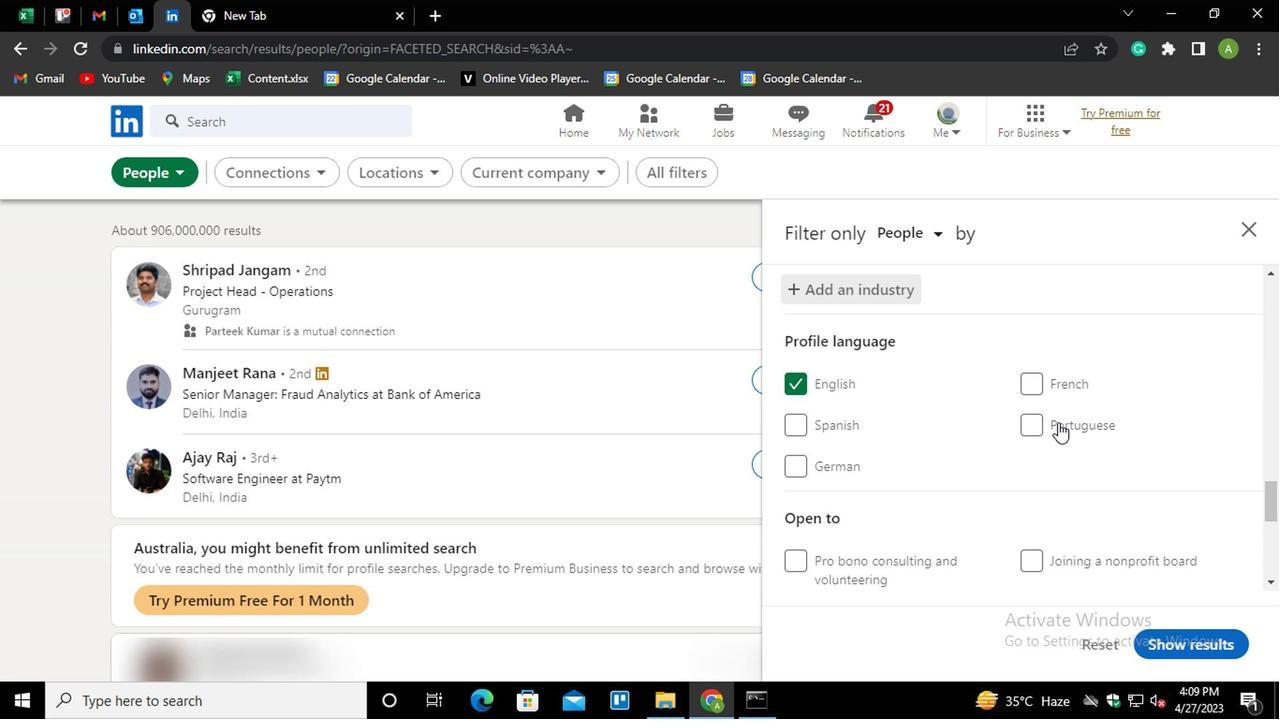 
Action: Mouse scrolled (1050, 437) with delta (0, -1)
Screenshot: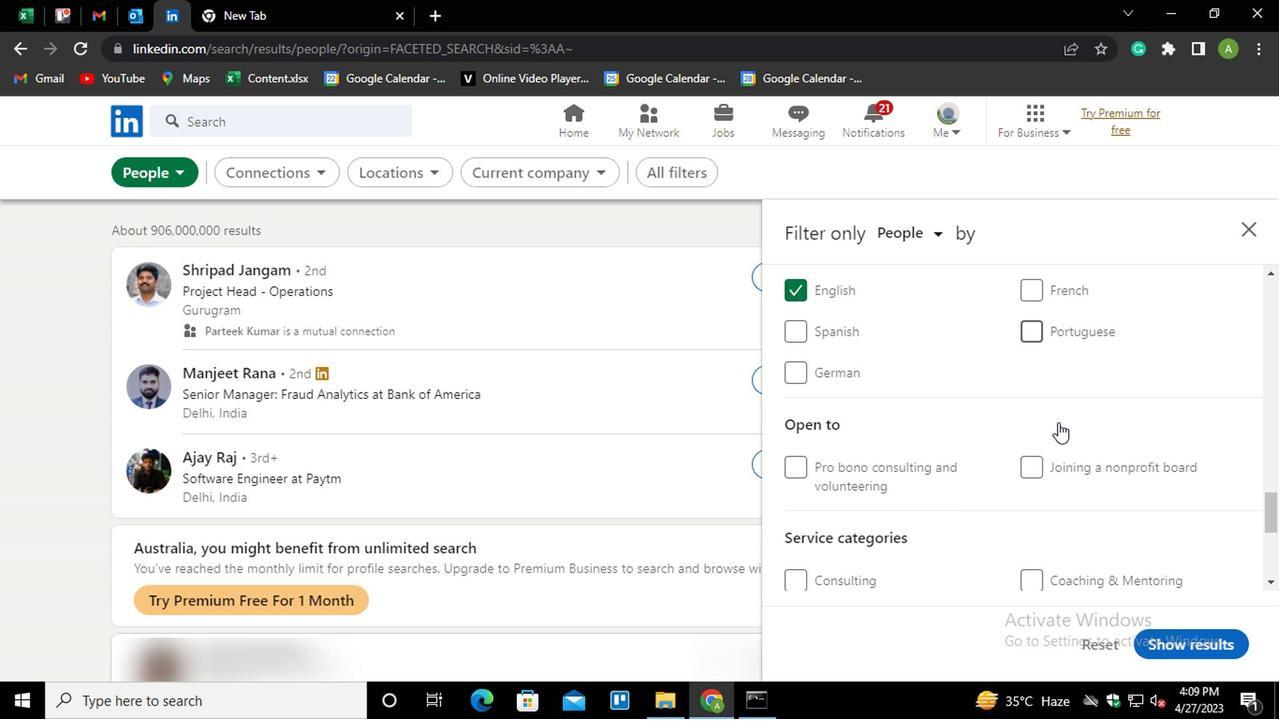 
Action: Mouse scrolled (1050, 437) with delta (0, -1)
Screenshot: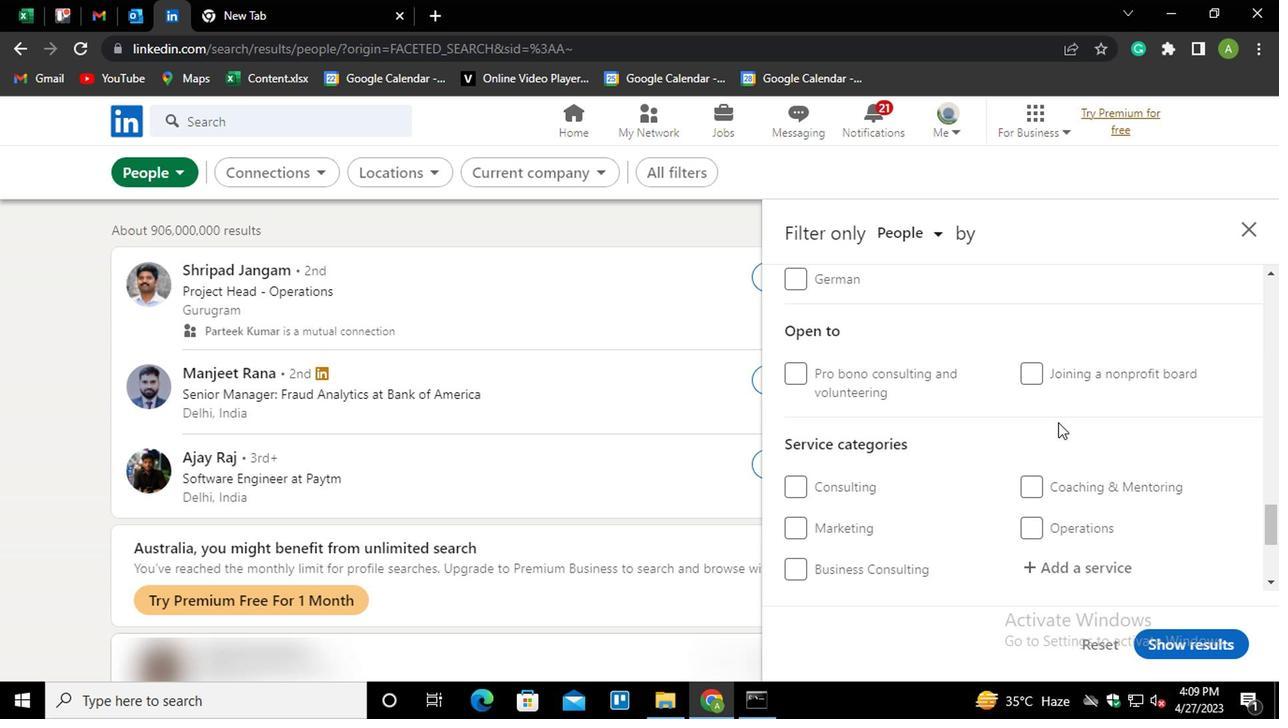 
Action: Mouse scrolled (1050, 437) with delta (0, -1)
Screenshot: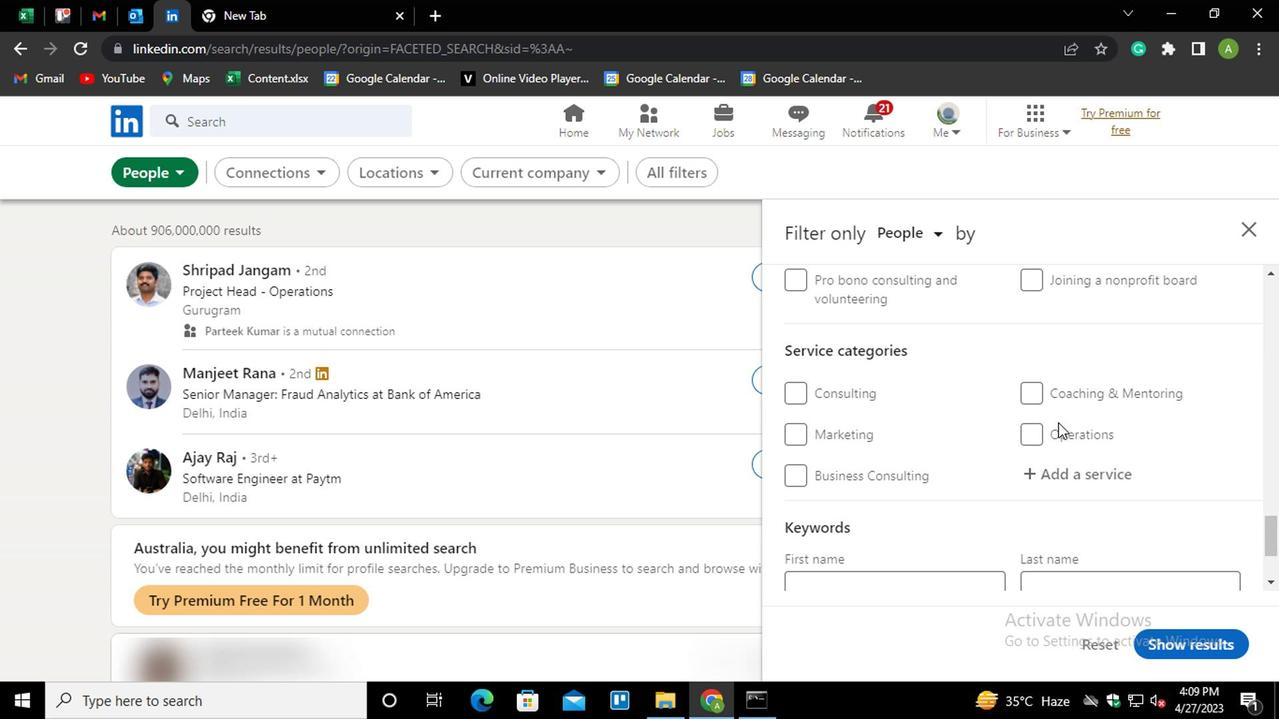 
Action: Mouse moved to (1050, 397)
Screenshot: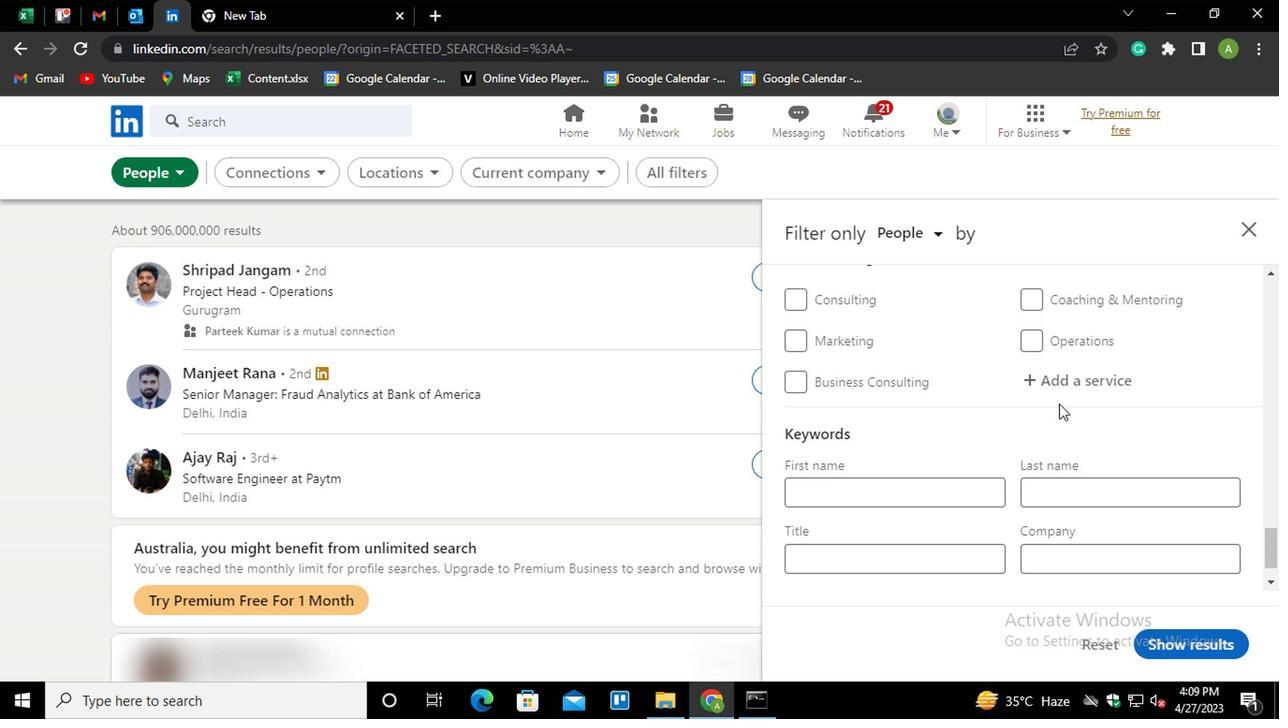
Action: Mouse pressed left at (1050, 397)
Screenshot: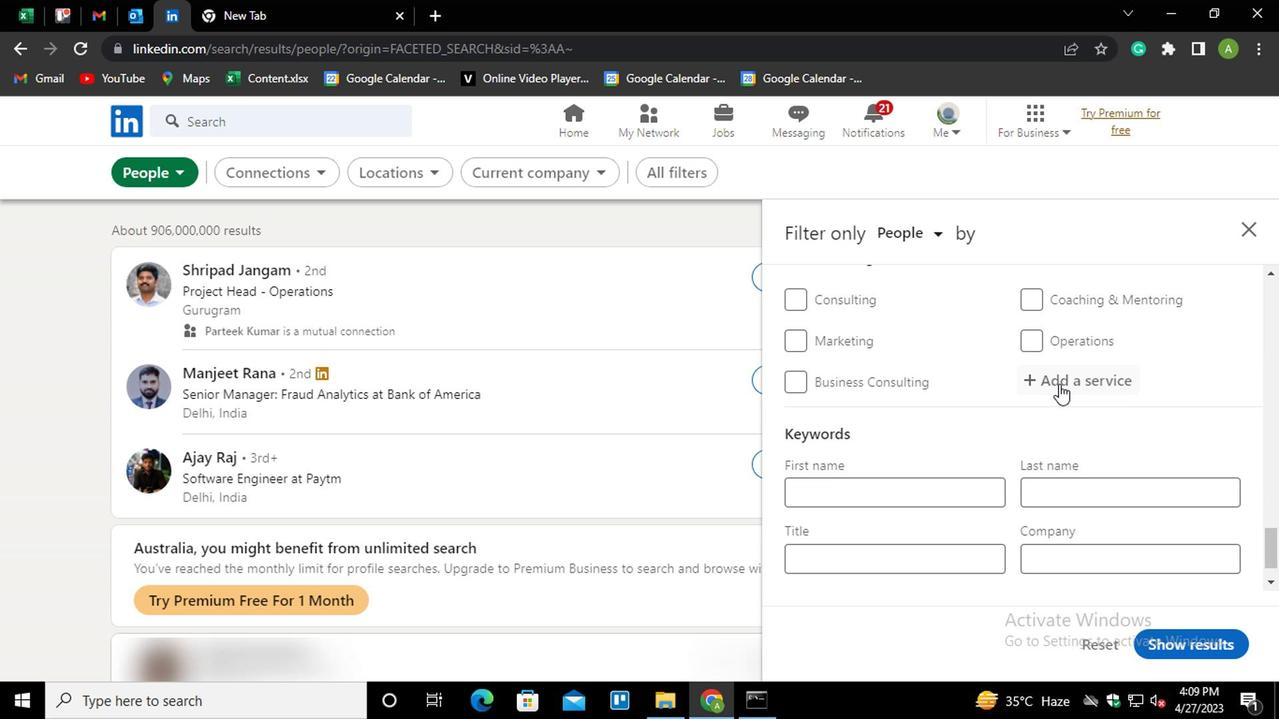 
Action: Key pressed <Key.shift>HEALTH<Key.down><Key.down><Key.enter>
Screenshot: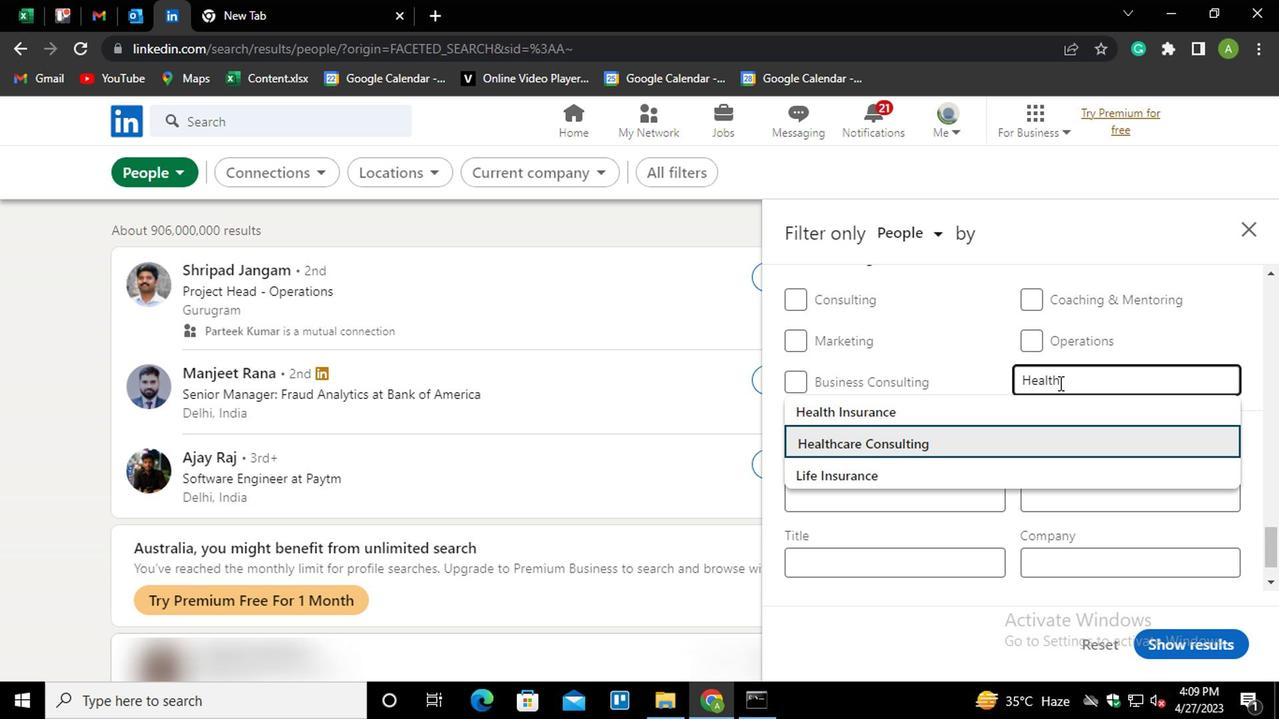 
Action: Mouse scrolled (1050, 397) with delta (0, 0)
Screenshot: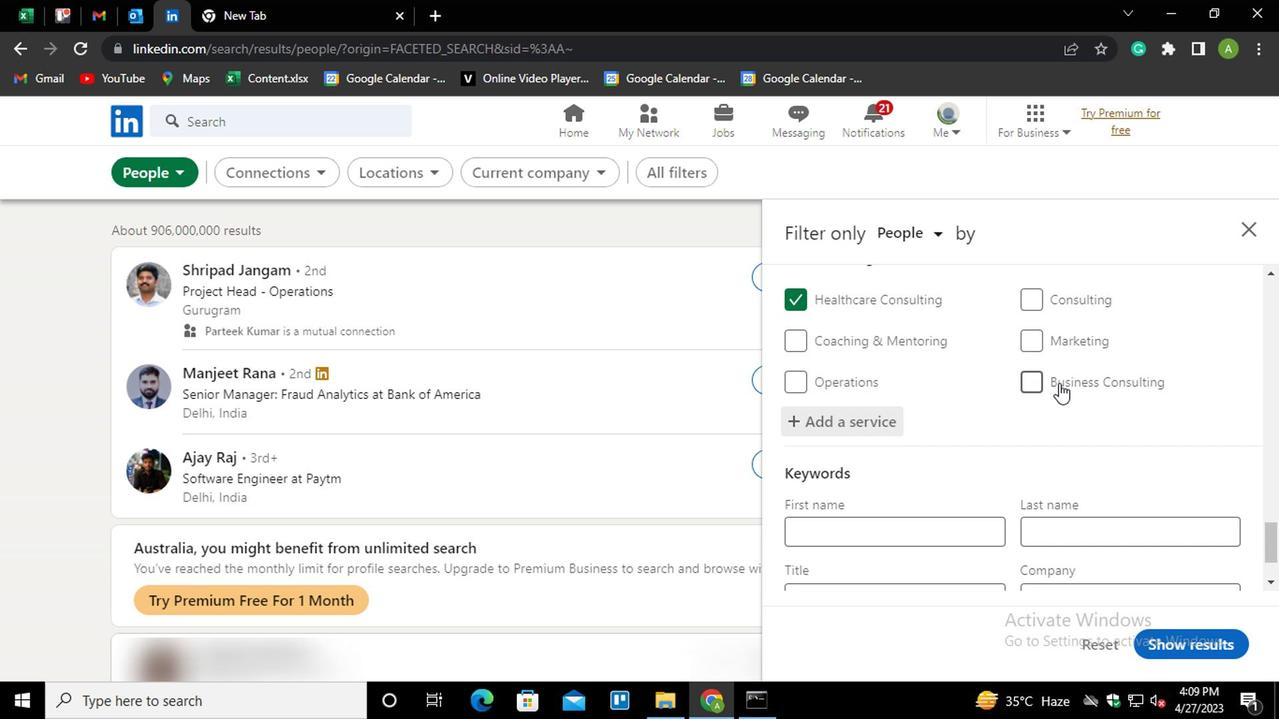 
Action: Mouse scrolled (1050, 397) with delta (0, 0)
Screenshot: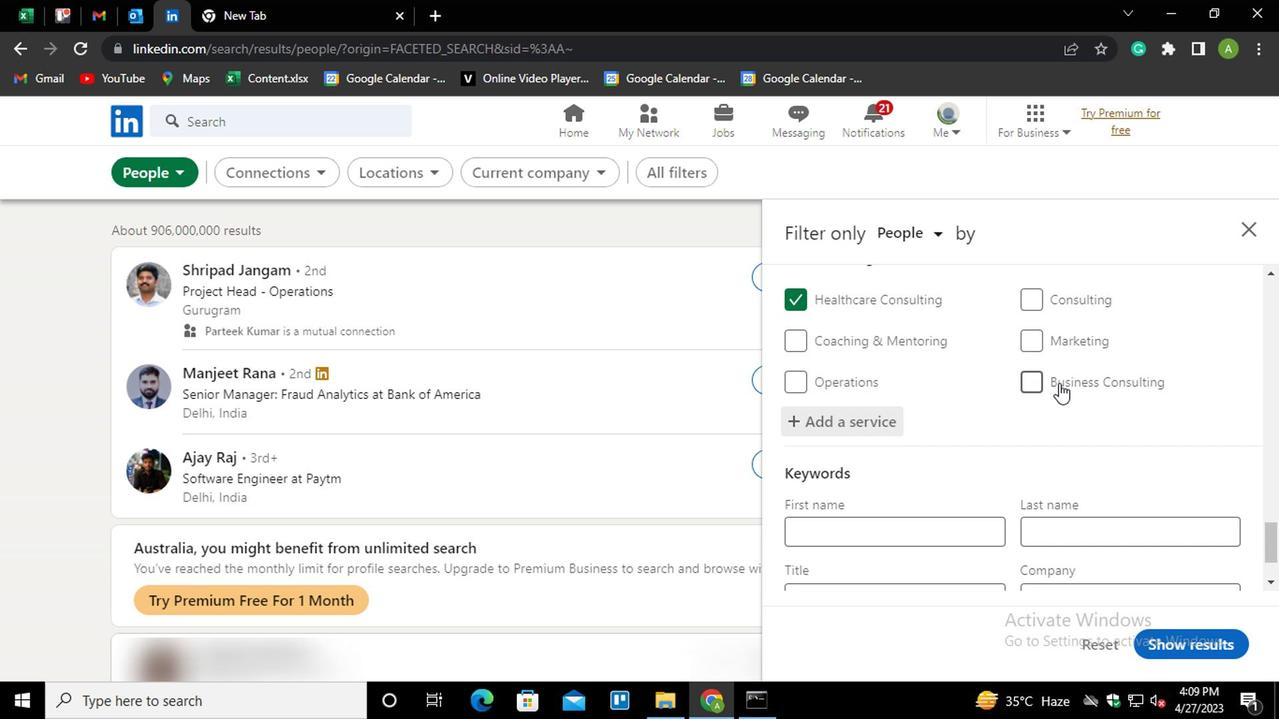 
Action: Mouse scrolled (1050, 397) with delta (0, 0)
Screenshot: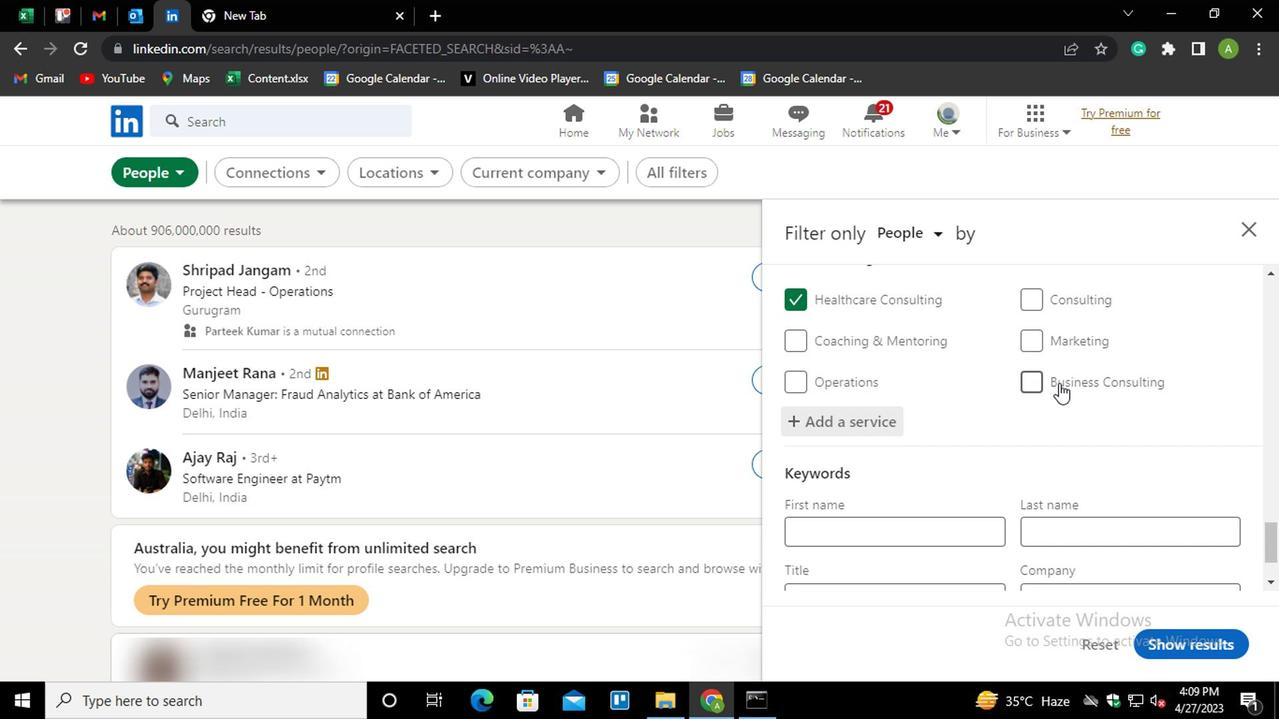 
Action: Mouse scrolled (1050, 397) with delta (0, 0)
Screenshot: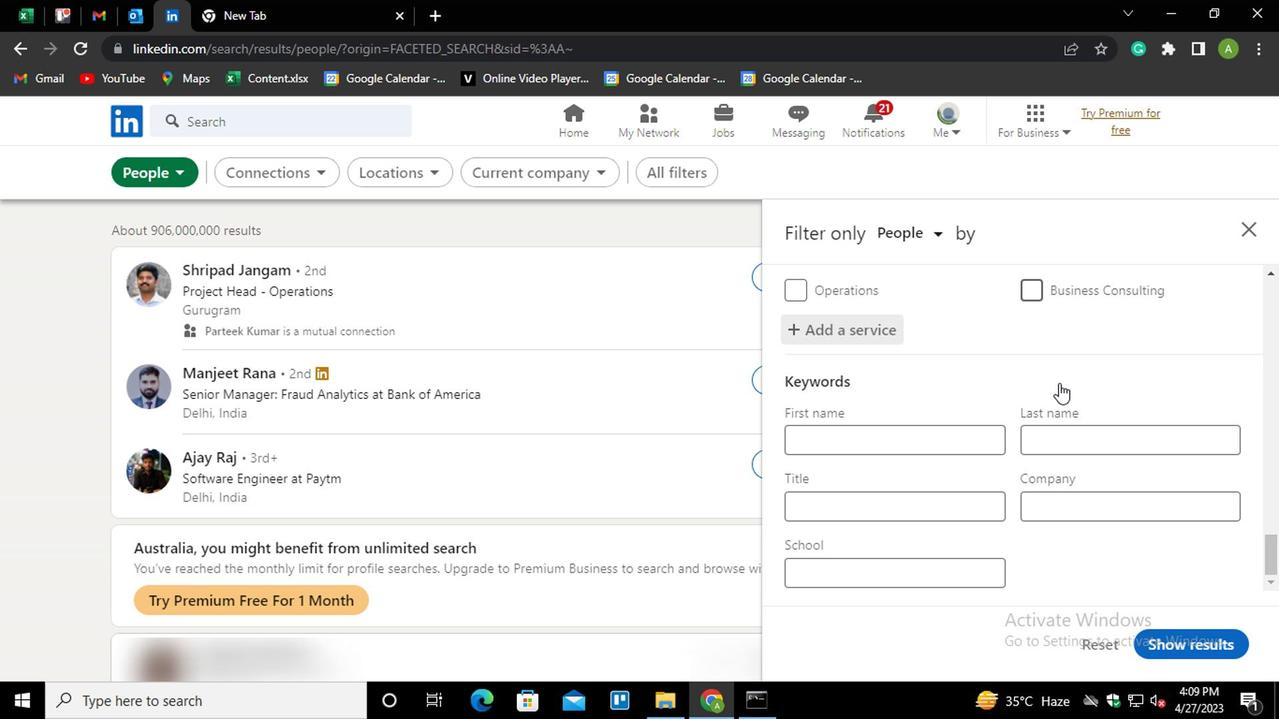 
Action: Mouse moved to (935, 533)
Screenshot: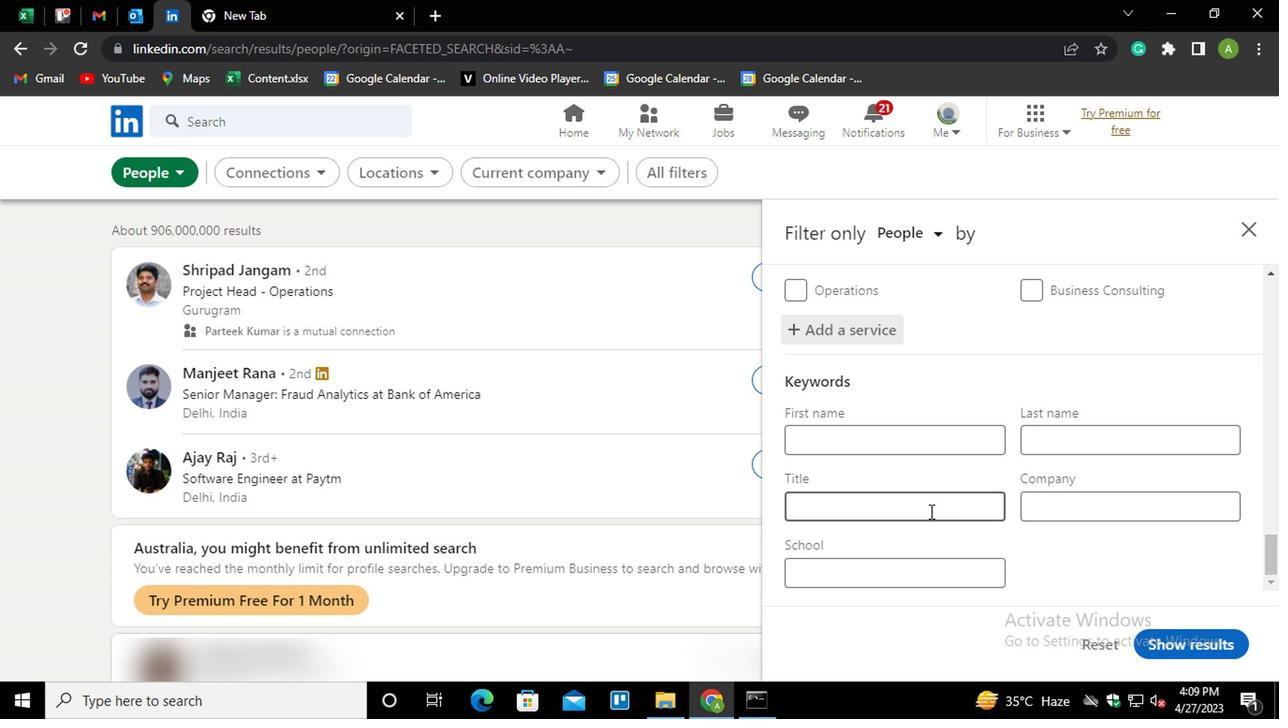 
Action: Mouse pressed left at (935, 533)
Screenshot: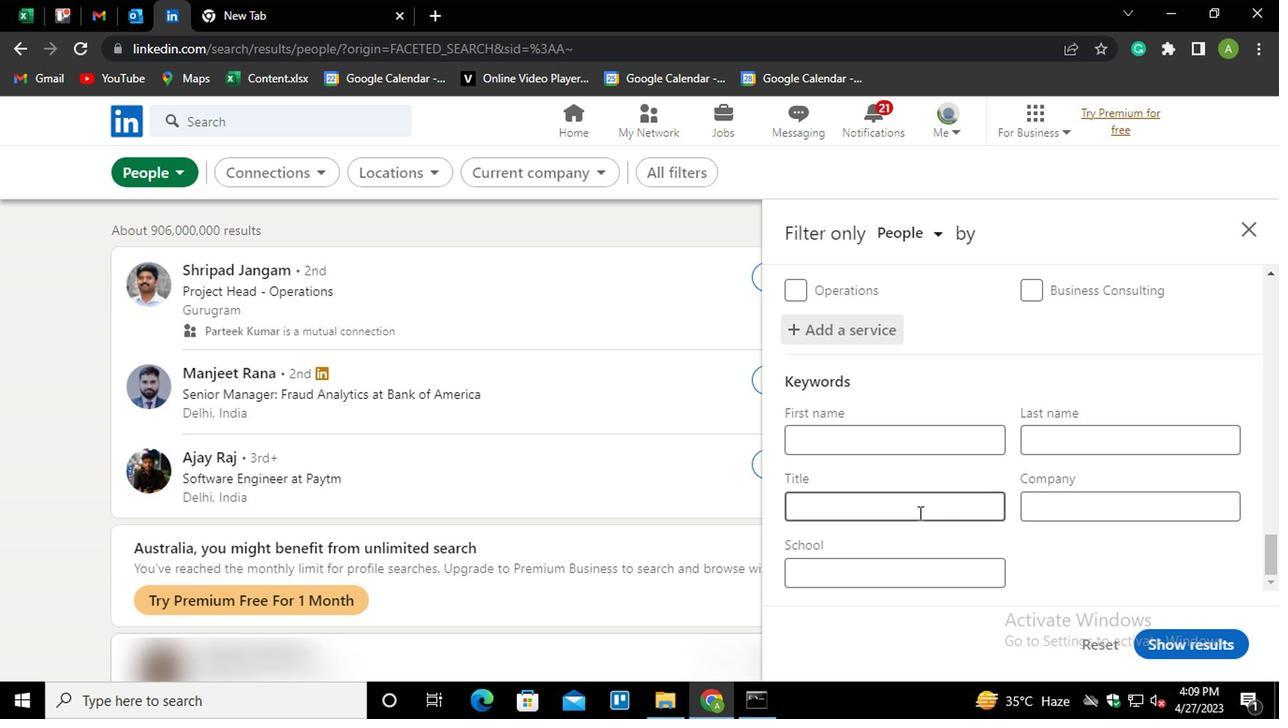 
Action: Key pressed <Key.shift><Key.shift><Key.shift><Key.shift><Key.shift><Key.shift><Key.shift><Key.shift><Key.shift><Key.shift><Key.shift><Key.shift><Key.shift><Key.shift>COSMETOLOGIST
Screenshot: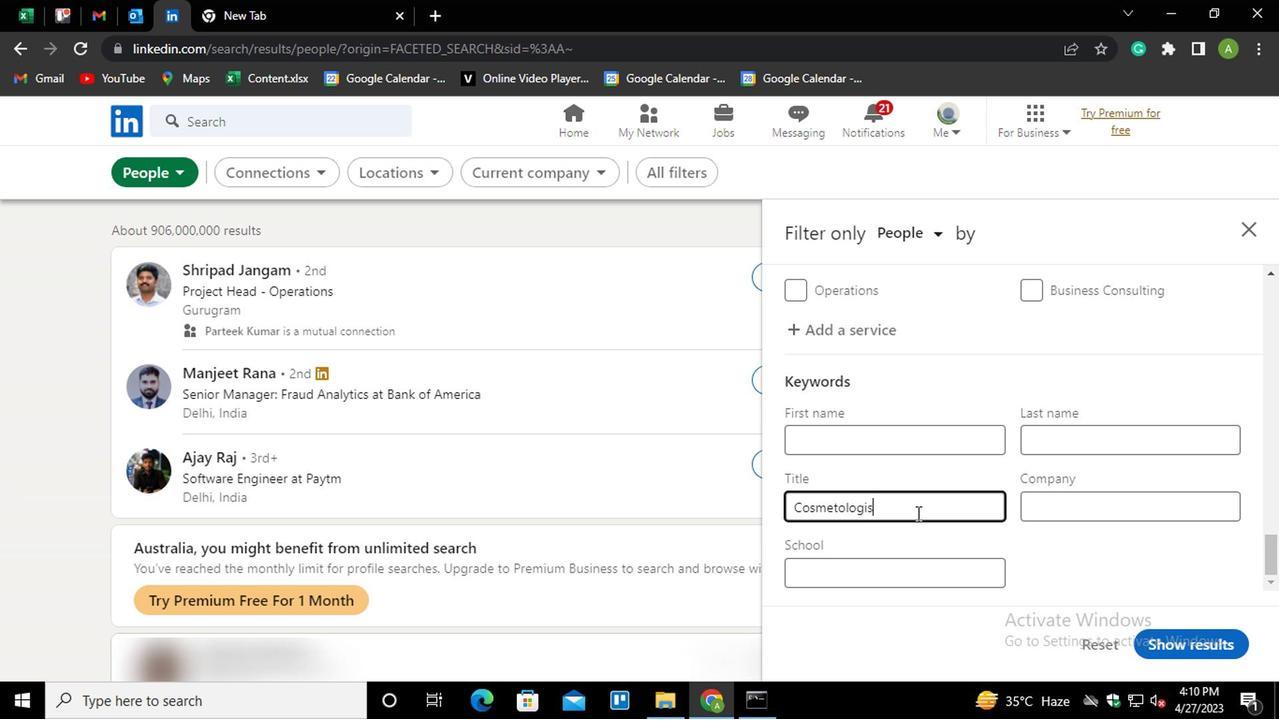 
Action: Mouse moved to (1084, 612)
Screenshot: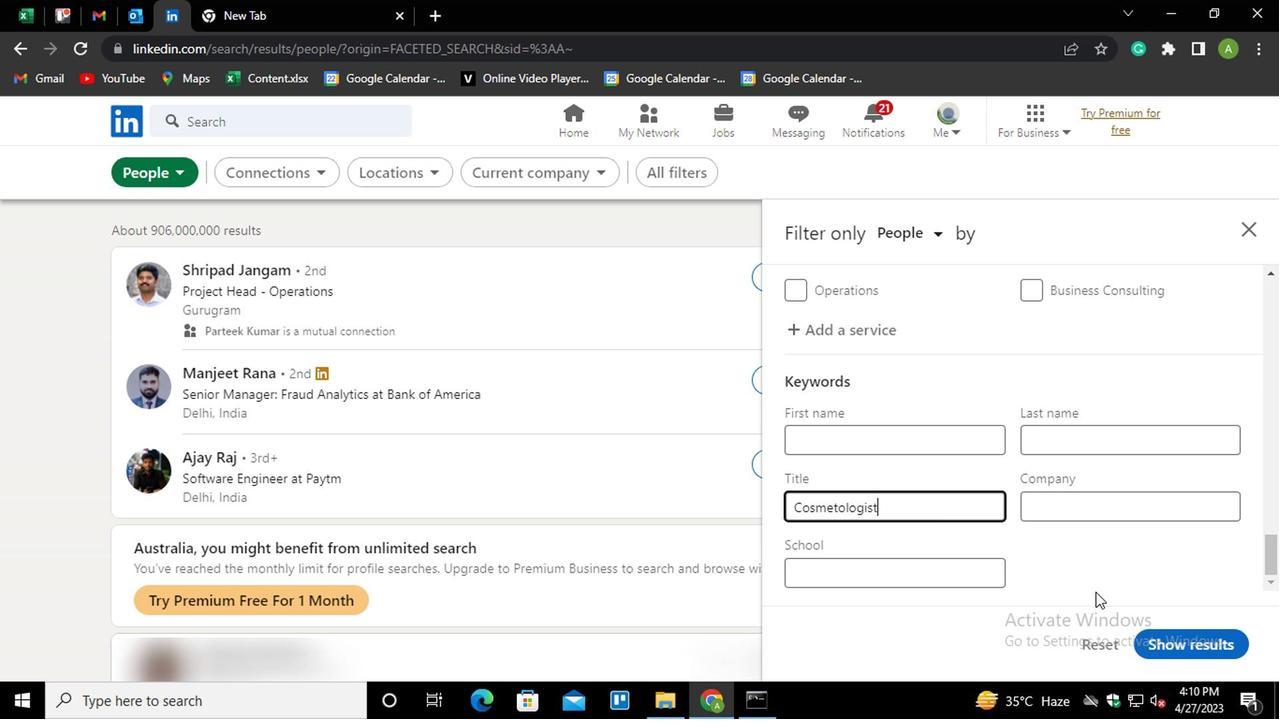 
Action: Mouse pressed left at (1084, 612)
Screenshot: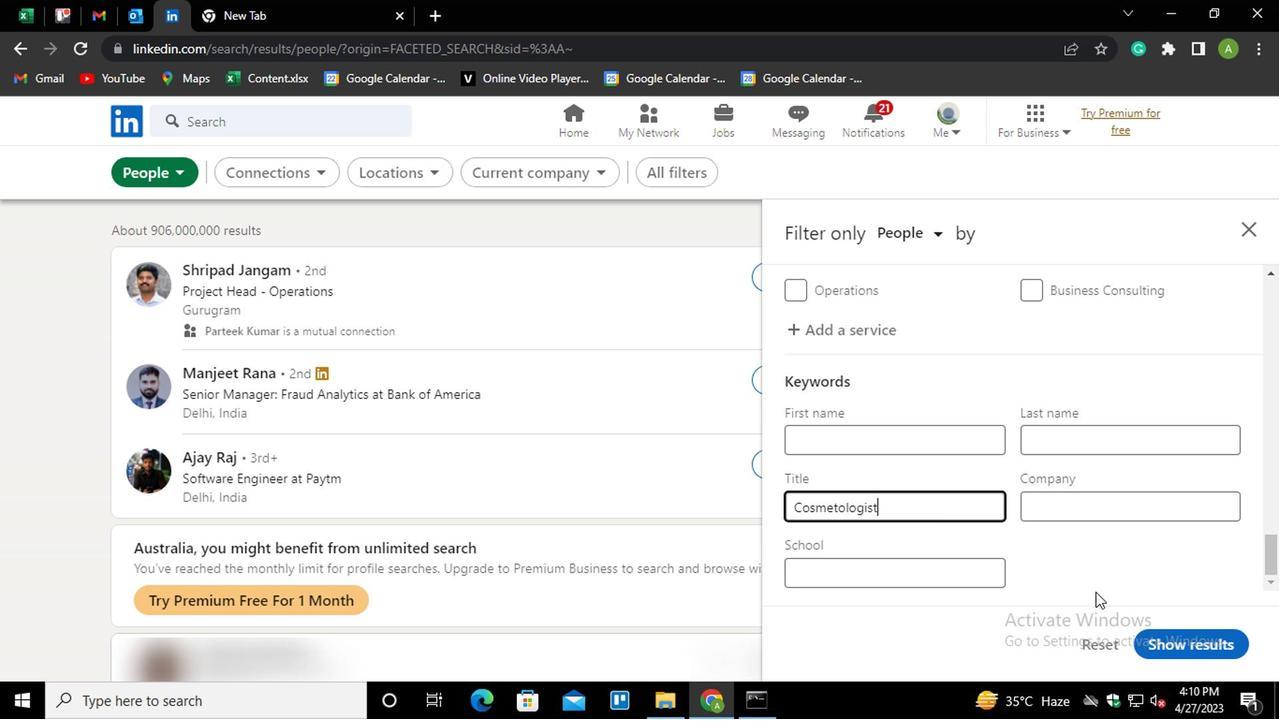 
Action: Mouse moved to (1137, 655)
Screenshot: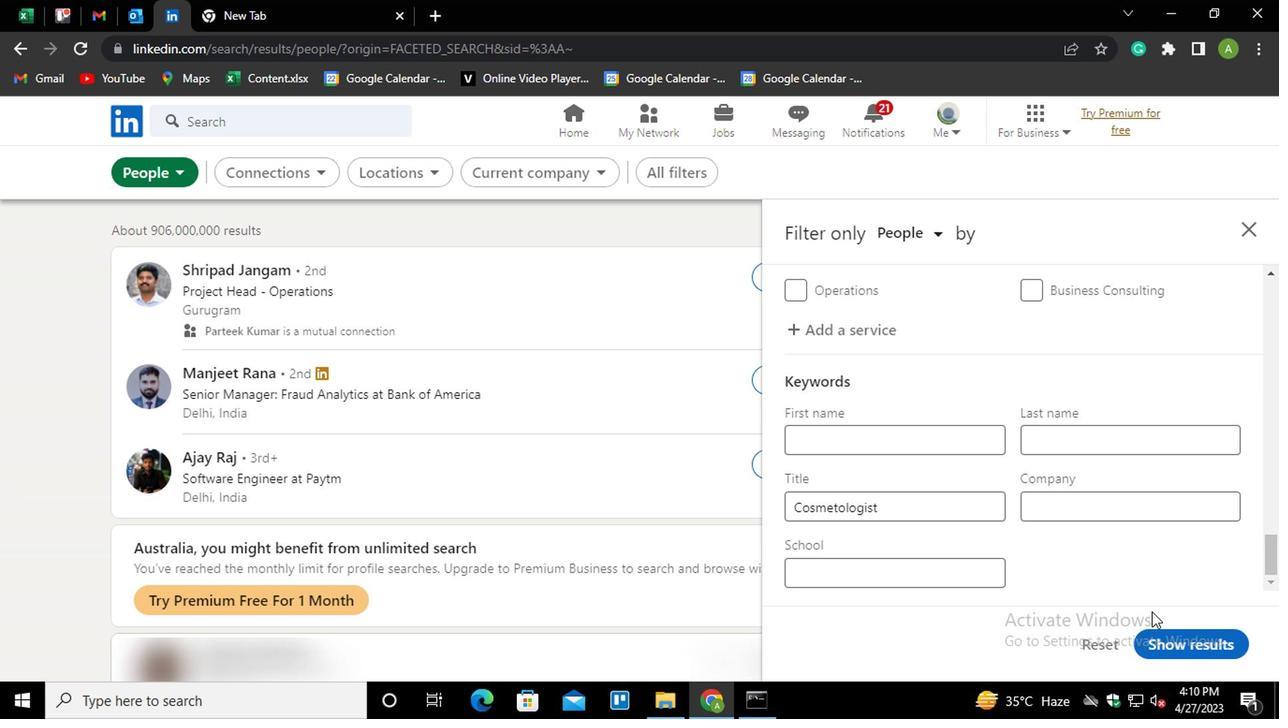 
Action: Mouse pressed left at (1137, 655)
Screenshot: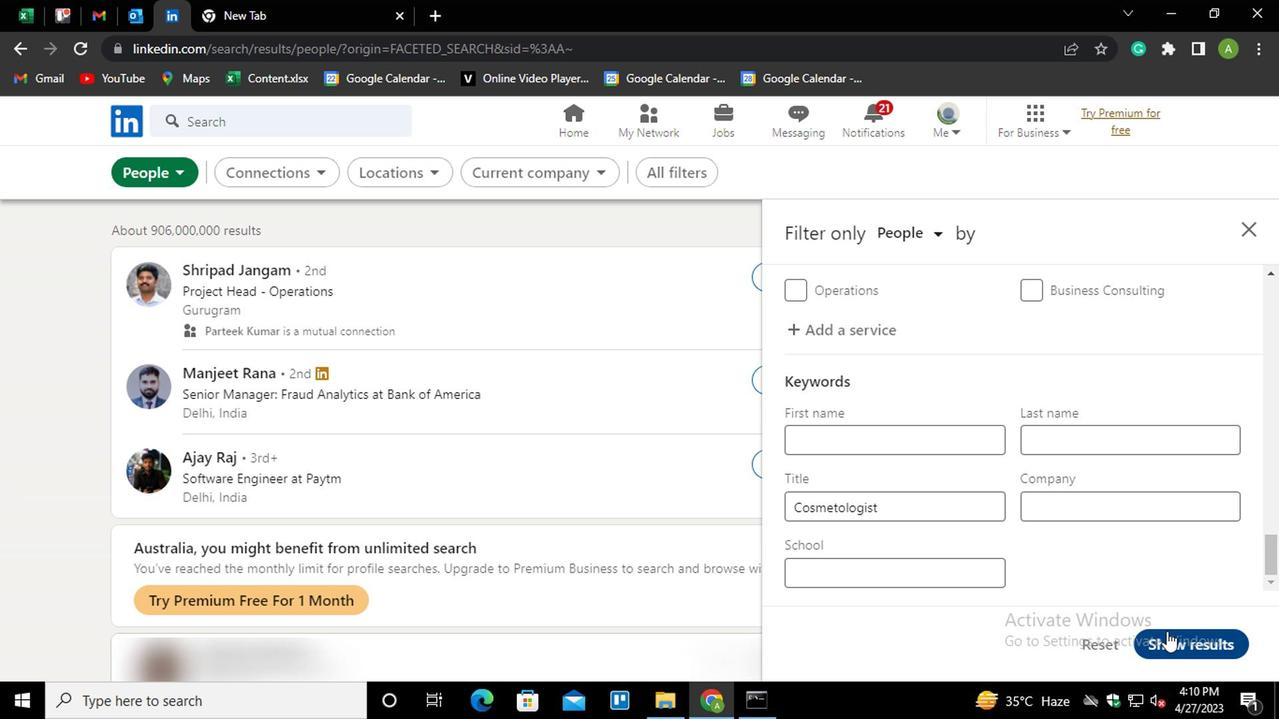 
